 Task: Find and evaluate the Nikon Z5 mirrorless camera on Flipkart, including specifications, reviews, and offers.
Action: Mouse moved to (289, 410)
Screenshot: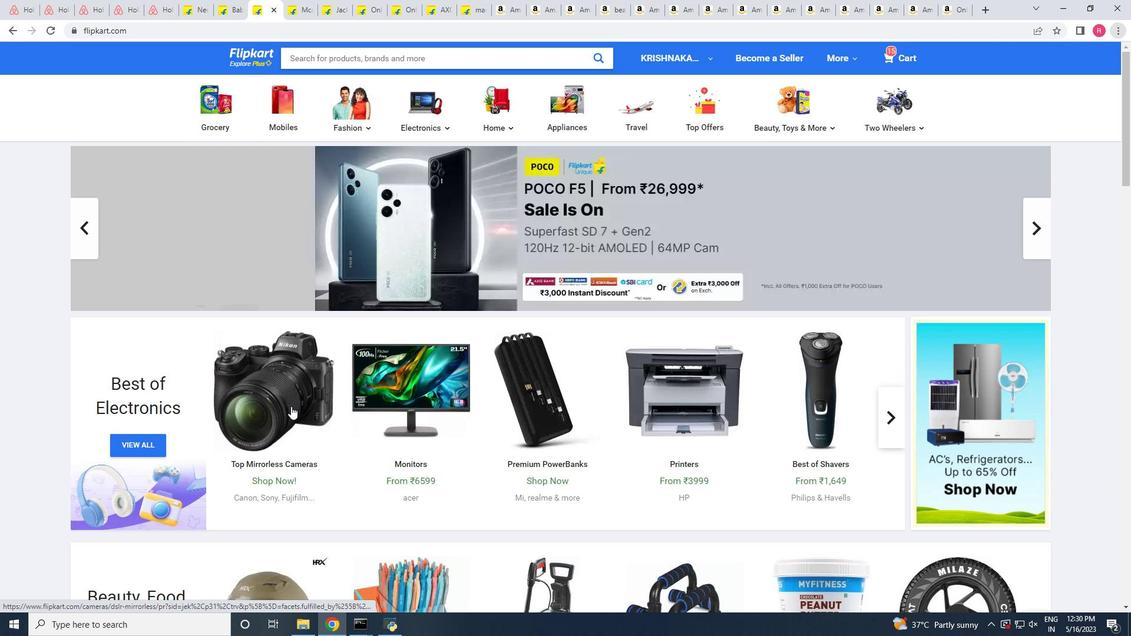 
Action: Mouse pressed left at (289, 410)
Screenshot: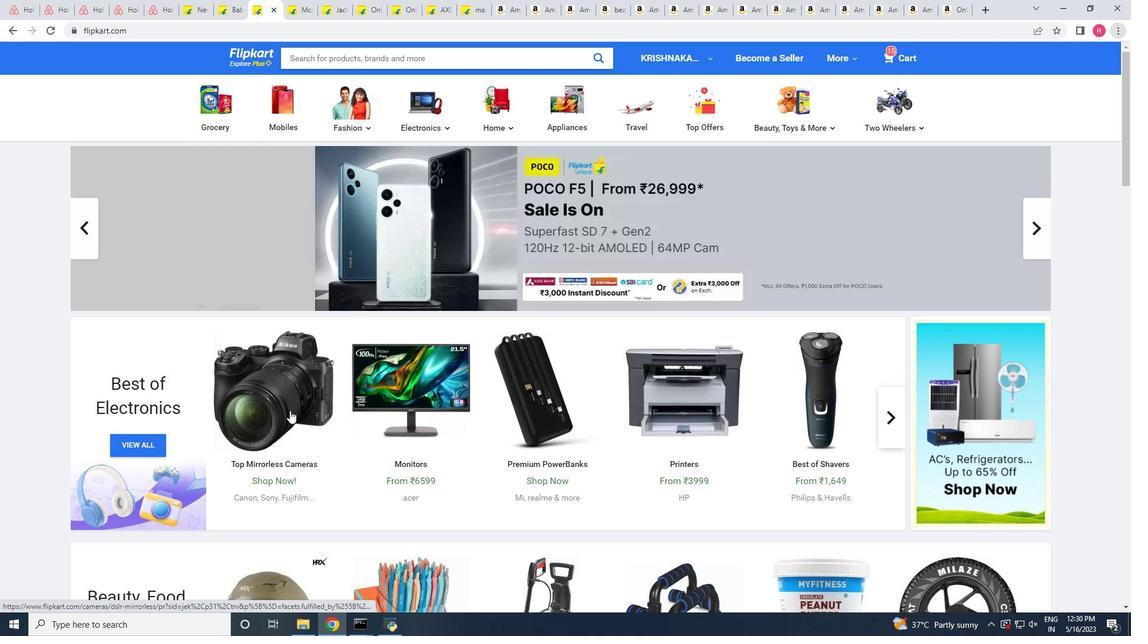 
Action: Mouse moved to (341, 357)
Screenshot: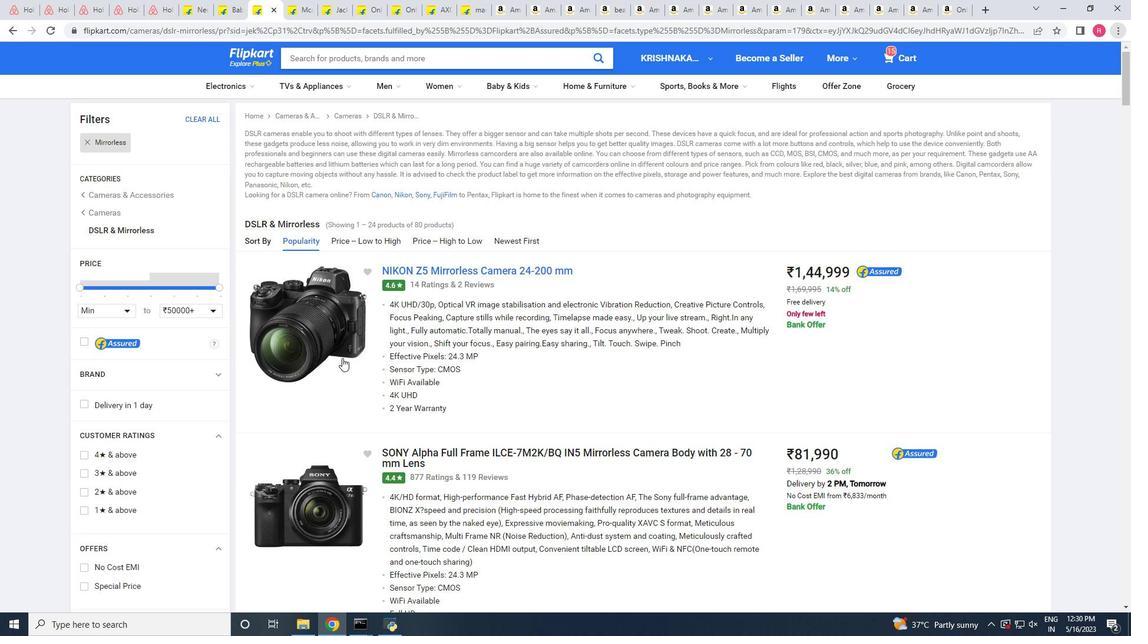 
Action: Mouse pressed left at (341, 357)
Screenshot: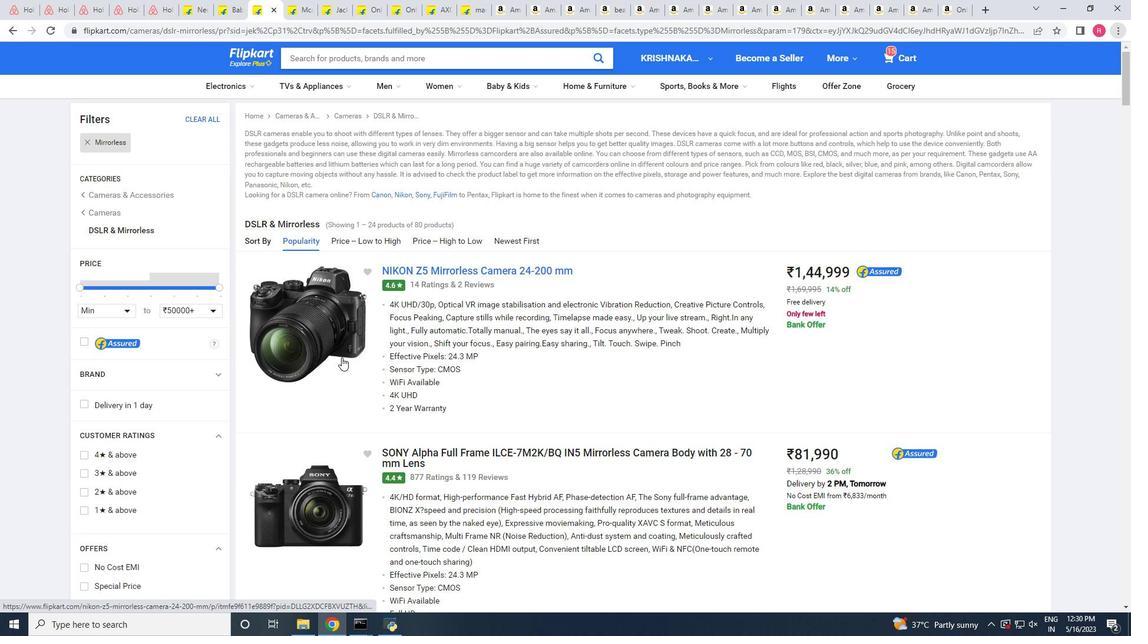 
Action: Mouse moved to (516, 402)
Screenshot: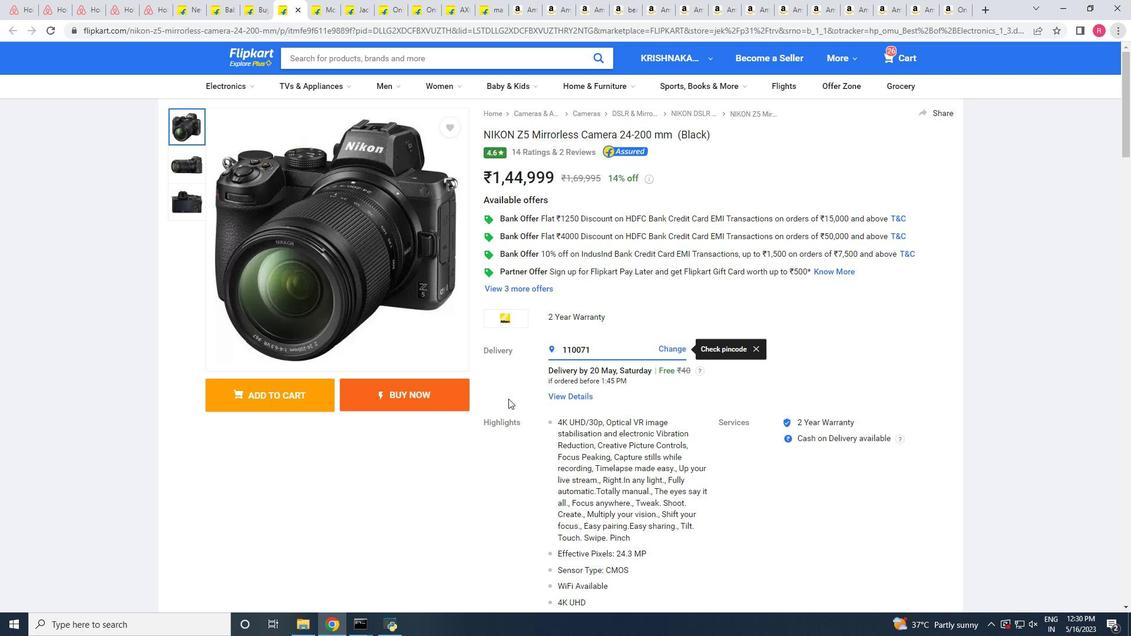 
Action: Mouse scrolled (516, 401) with delta (0, 0)
Screenshot: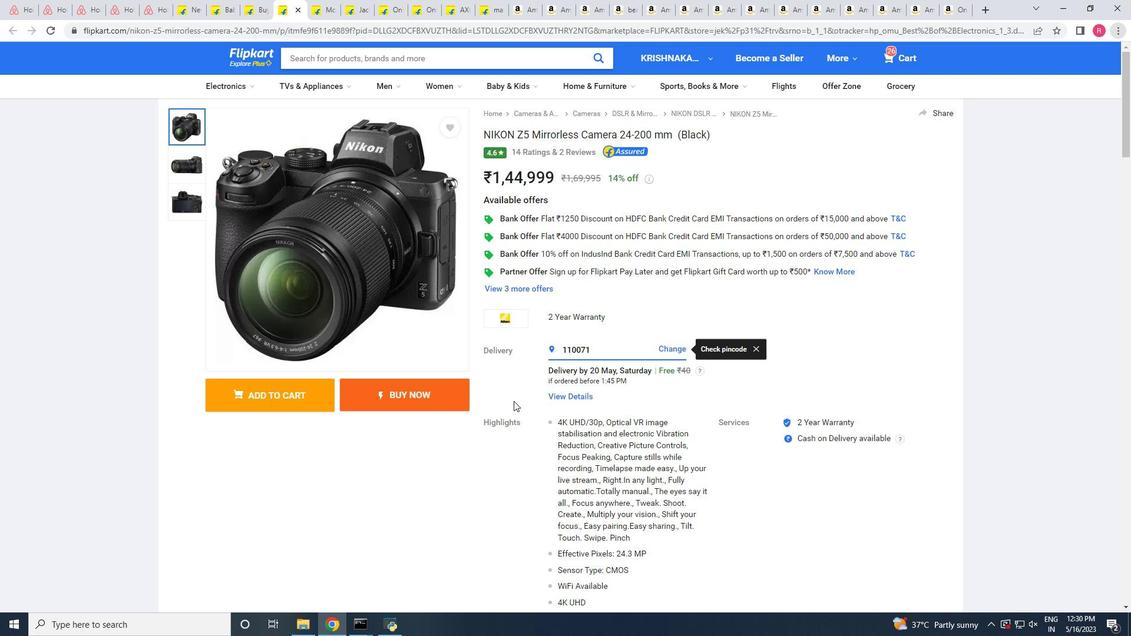 
Action: Mouse moved to (516, 402)
Screenshot: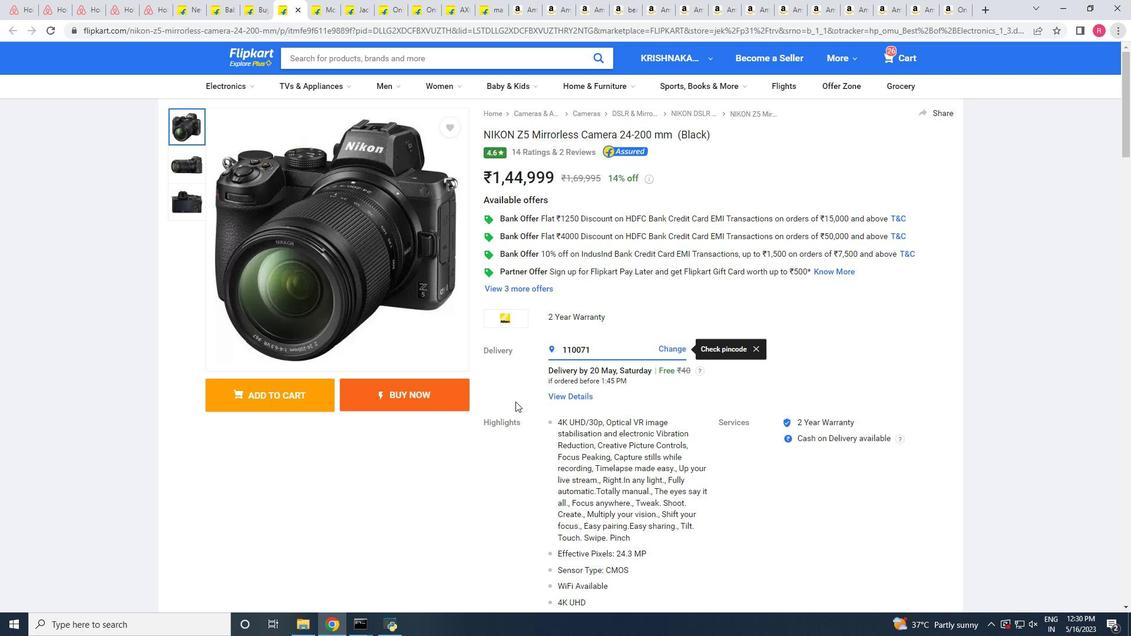 
Action: Mouse scrolled (516, 401) with delta (0, 0)
Screenshot: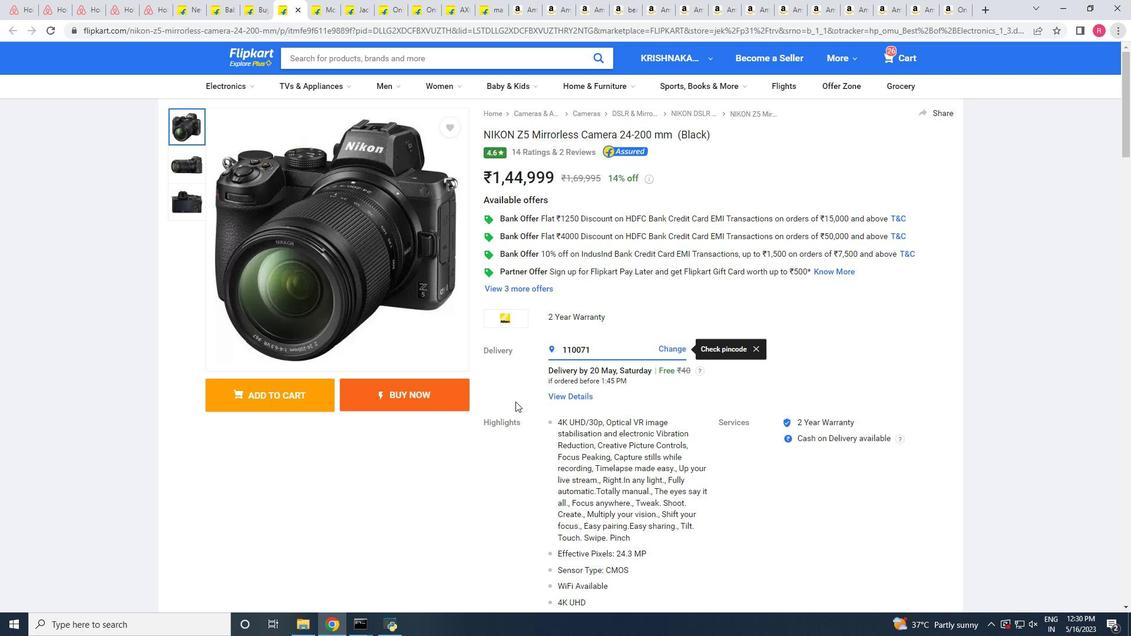 
Action: Mouse scrolled (516, 401) with delta (0, 0)
Screenshot: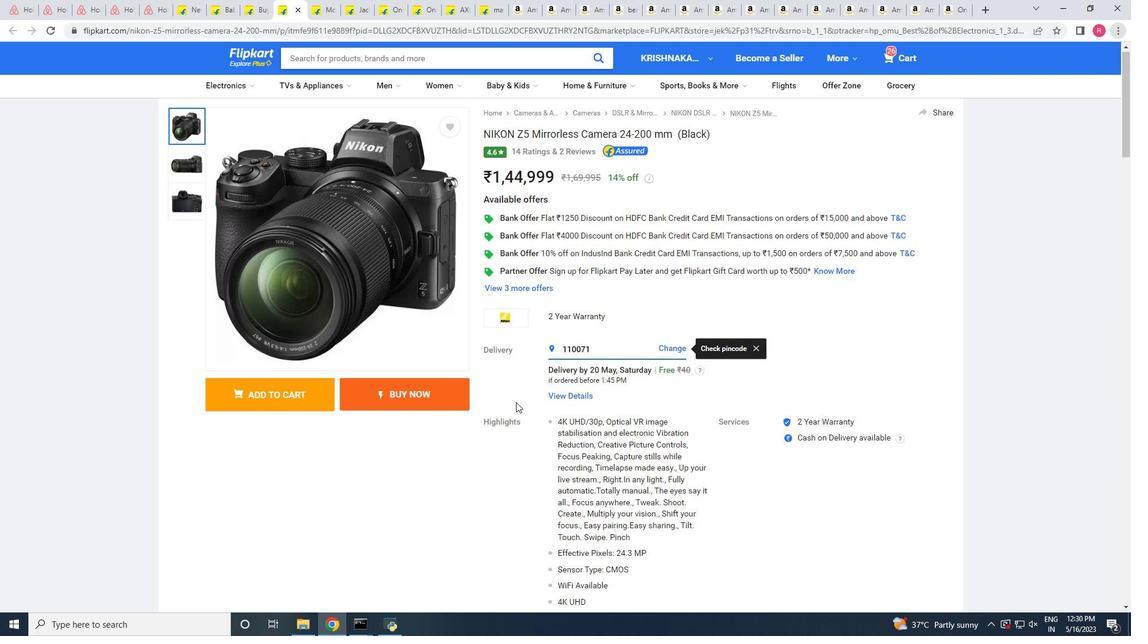 
Action: Mouse scrolled (516, 401) with delta (0, 0)
Screenshot: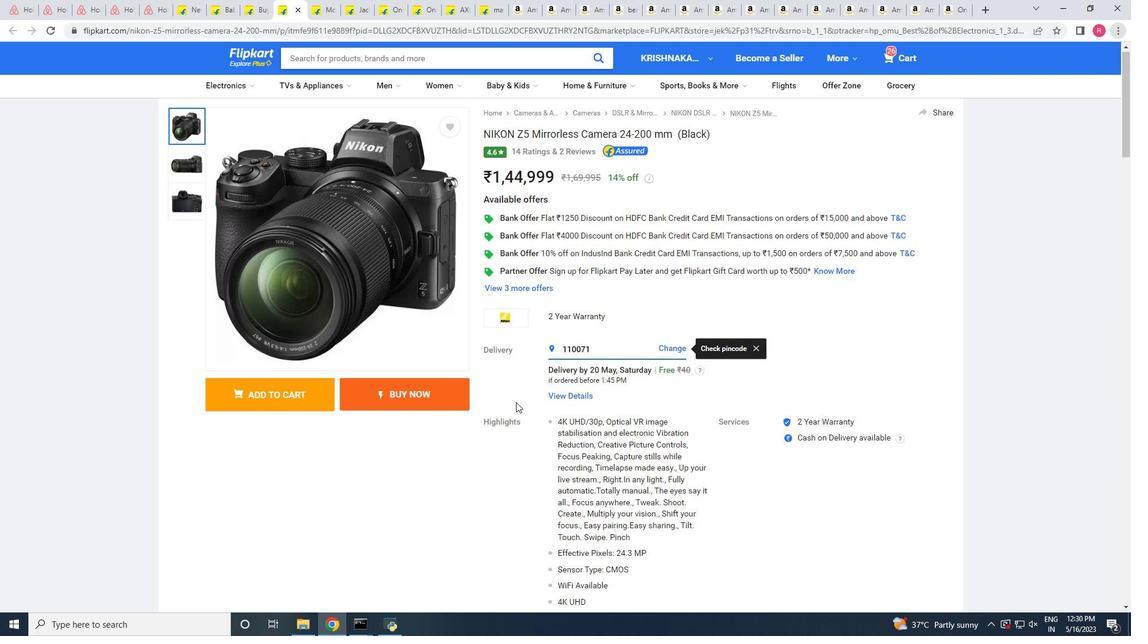 
Action: Mouse scrolled (516, 401) with delta (0, 0)
Screenshot: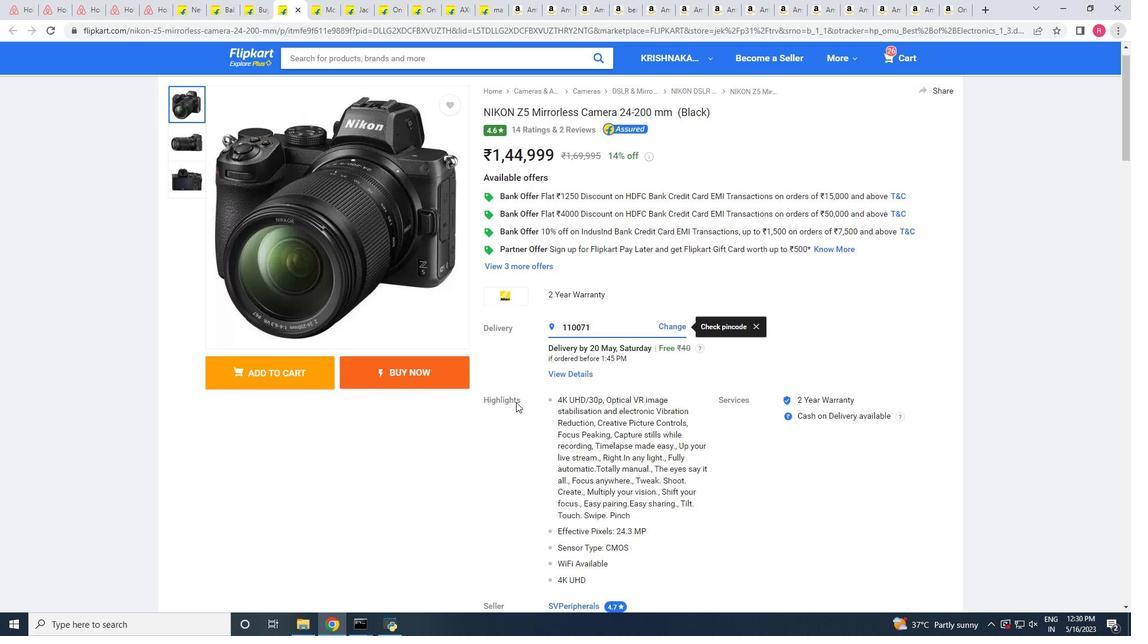 
Action: Mouse scrolled (516, 401) with delta (0, 0)
Screenshot: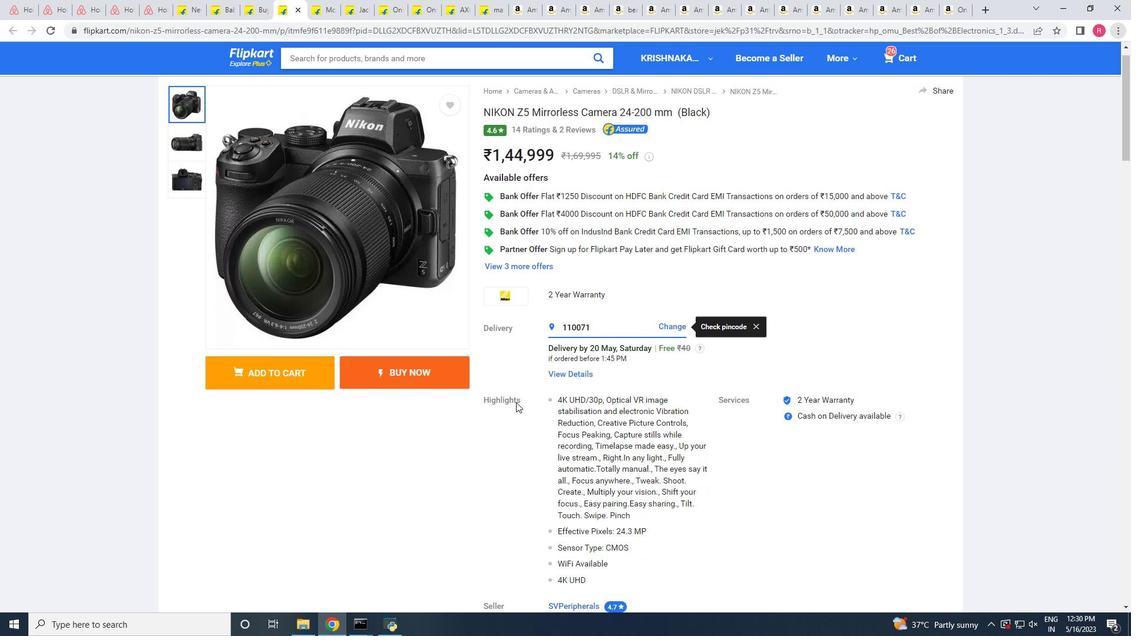 
Action: Mouse moved to (516, 402)
Screenshot: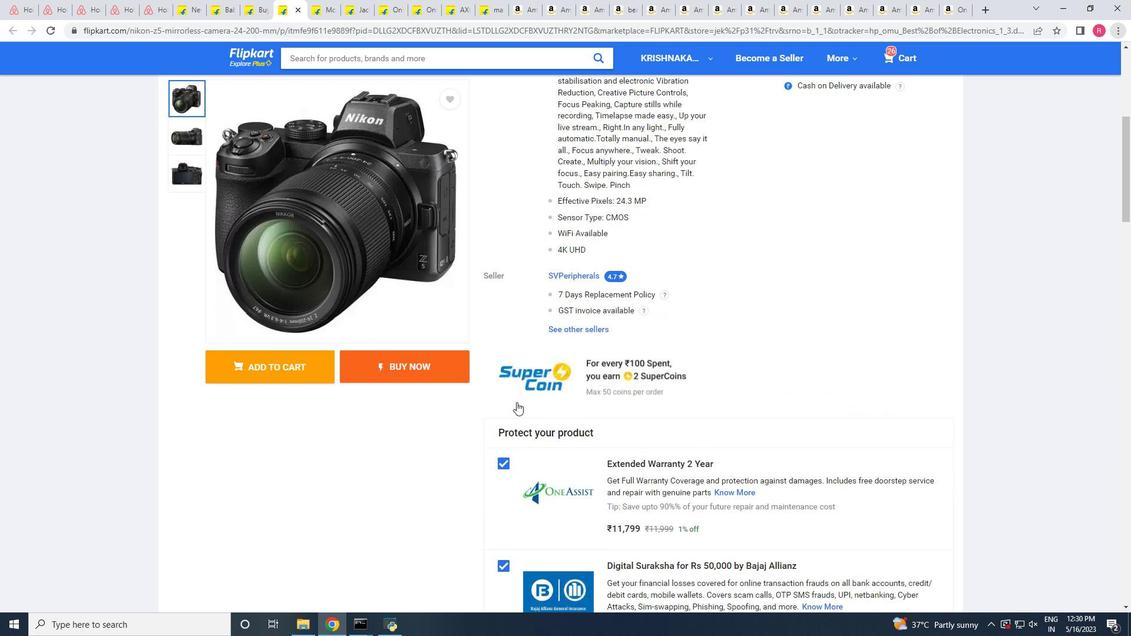 
Action: Mouse scrolled (516, 401) with delta (0, 0)
Screenshot: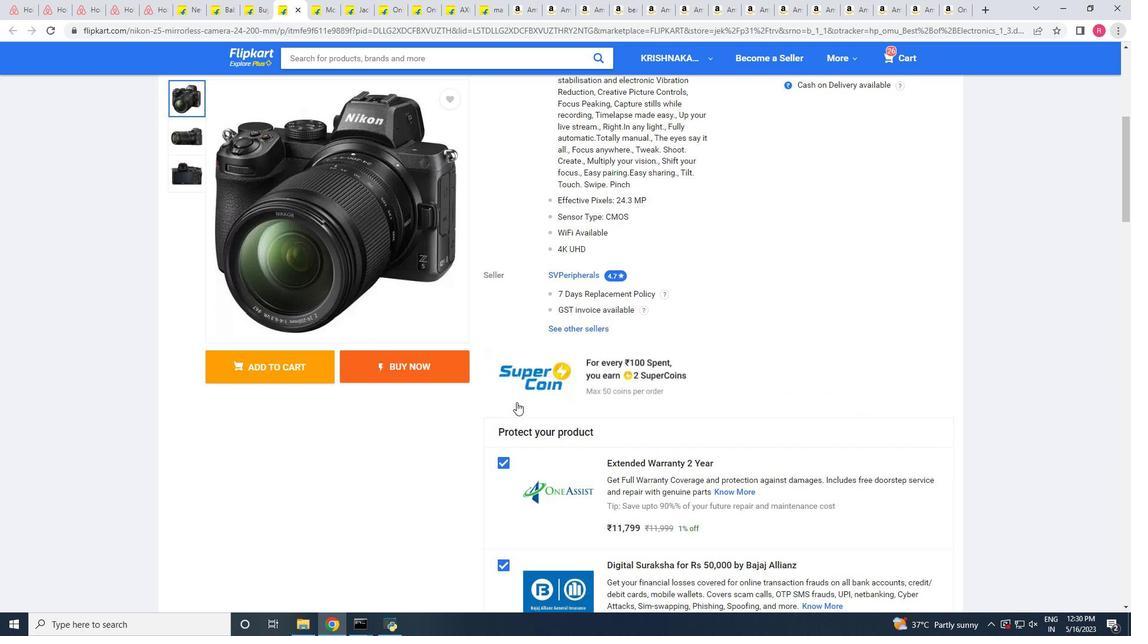 
Action: Mouse scrolled (516, 401) with delta (0, 0)
Screenshot: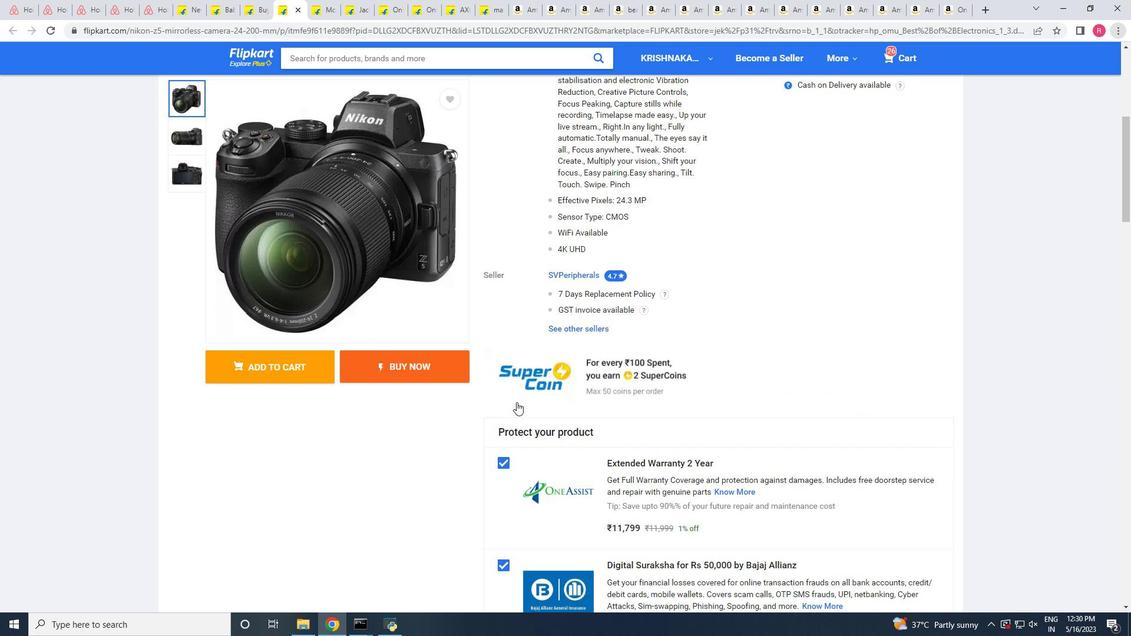 
Action: Mouse scrolled (516, 401) with delta (0, 0)
Screenshot: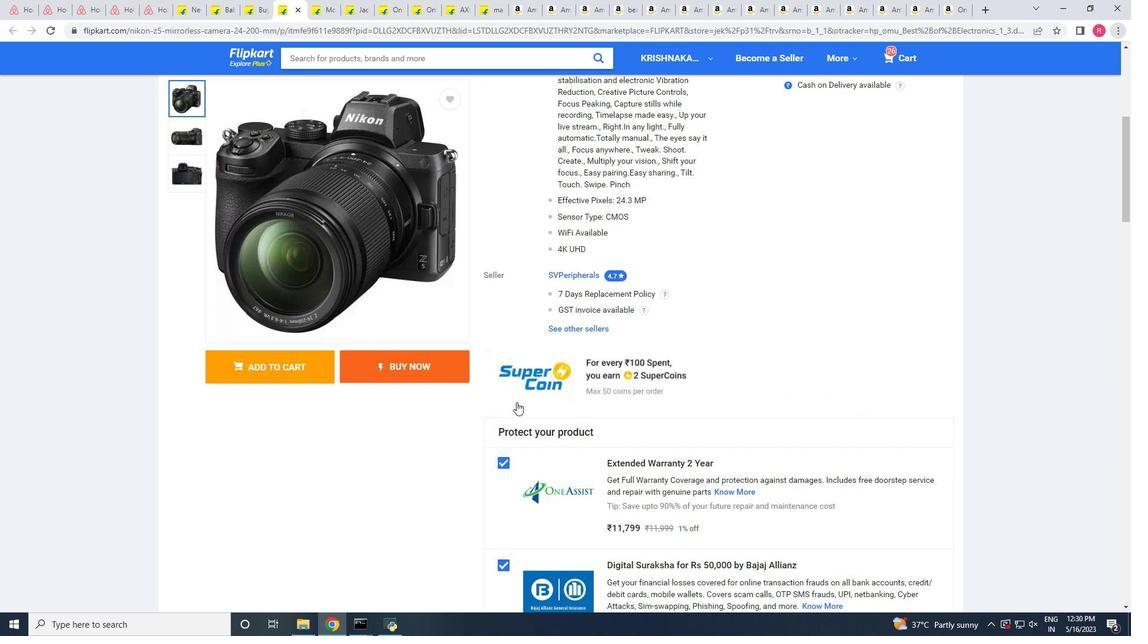 
Action: Mouse scrolled (516, 401) with delta (0, 0)
Screenshot: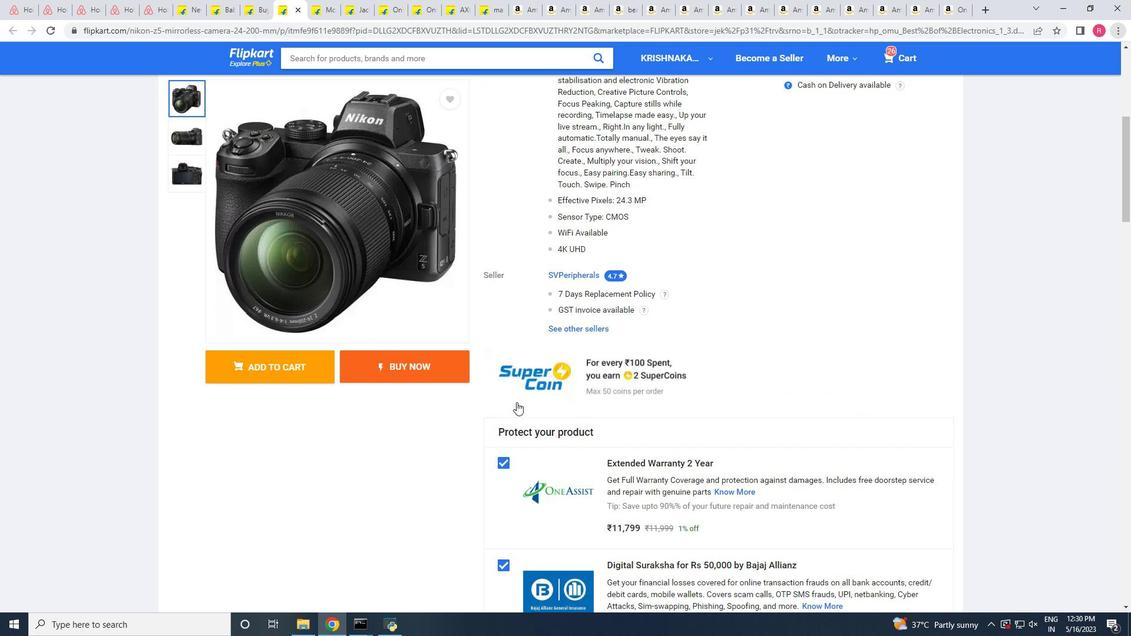 
Action: Mouse scrolled (516, 401) with delta (0, 0)
Screenshot: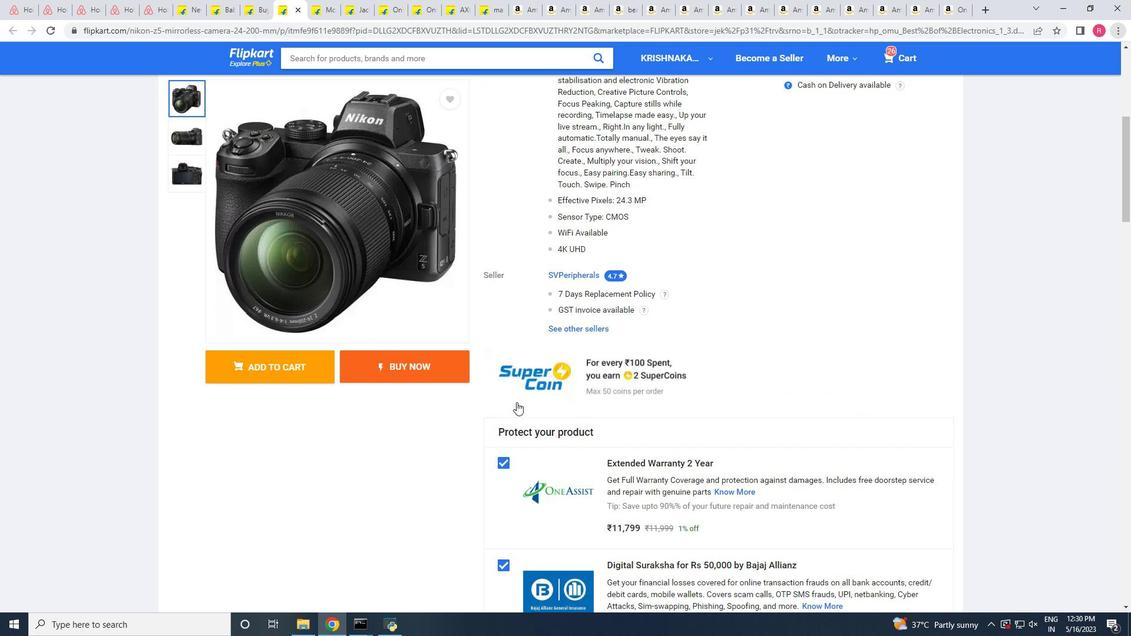 
Action: Mouse scrolled (516, 401) with delta (0, 0)
Screenshot: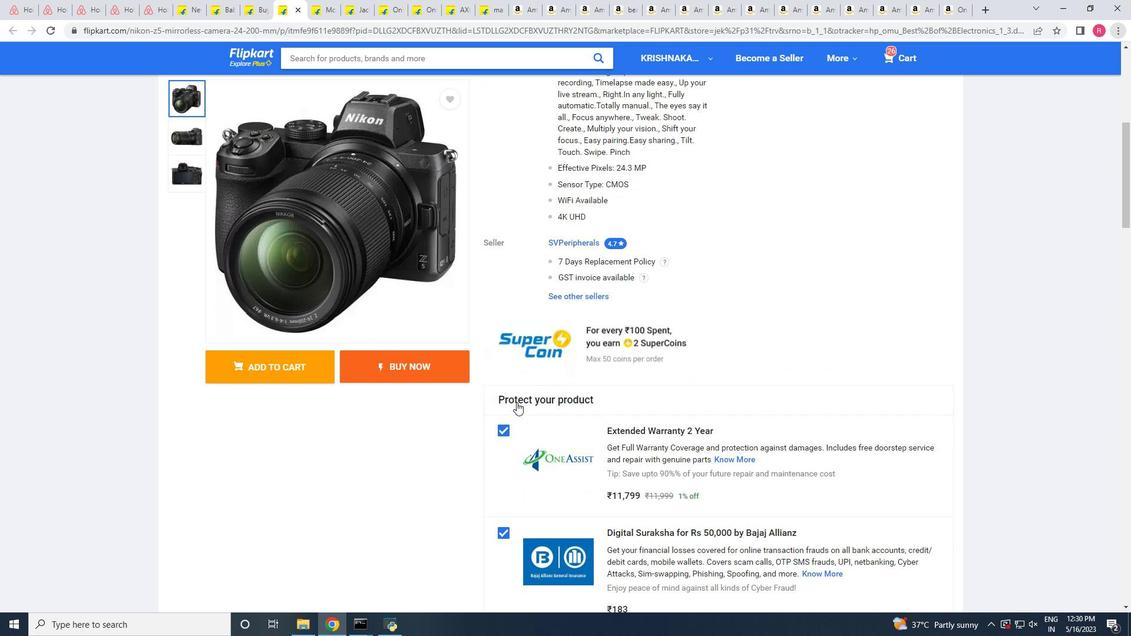 
Action: Mouse scrolled (516, 401) with delta (0, 0)
Screenshot: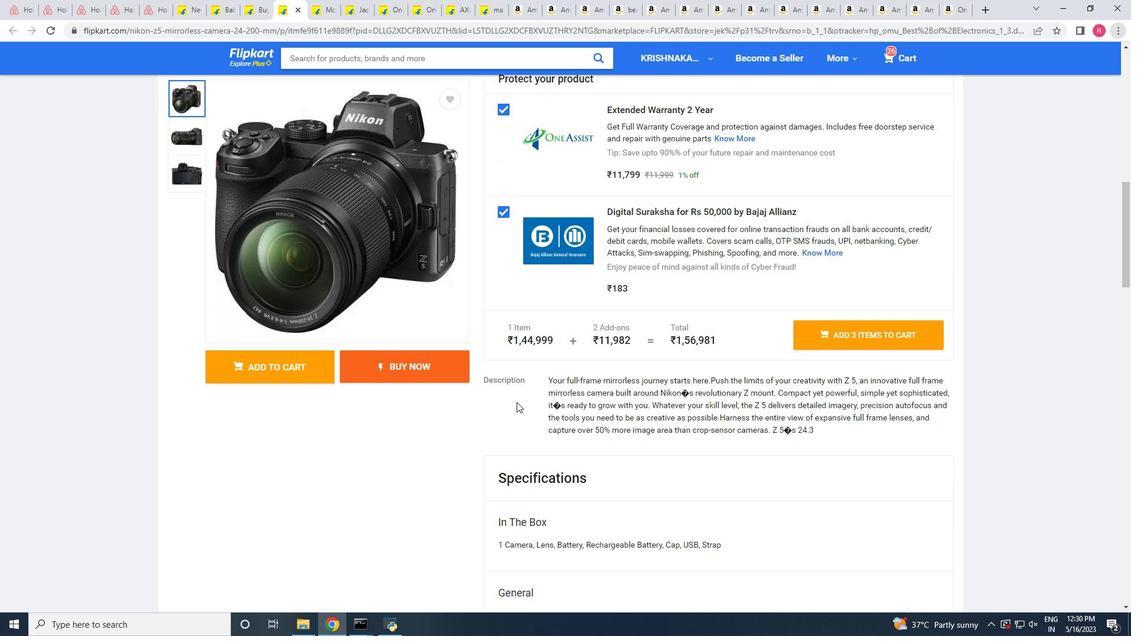 
Action: Mouse scrolled (516, 401) with delta (0, 0)
Screenshot: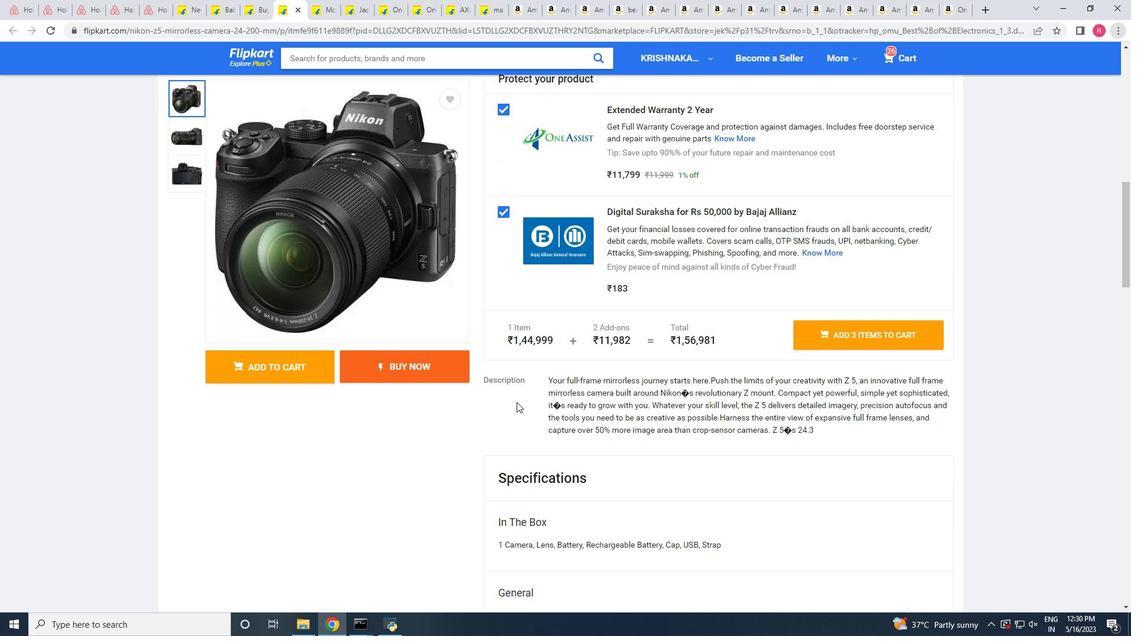 
Action: Mouse scrolled (516, 401) with delta (0, 0)
Screenshot: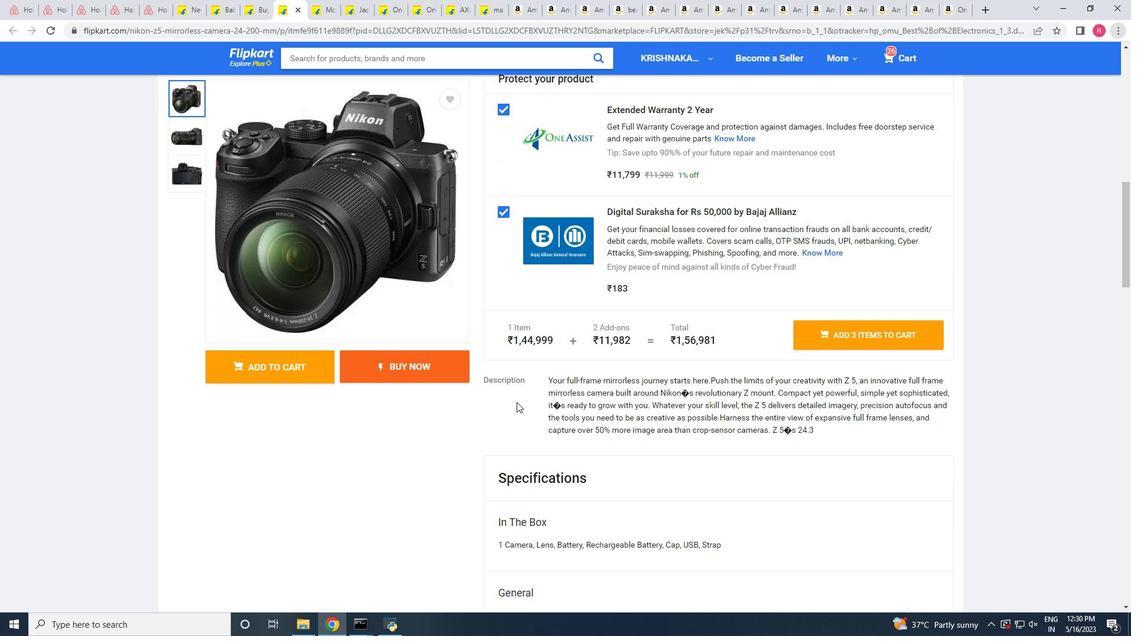 
Action: Mouse scrolled (516, 401) with delta (0, 0)
Screenshot: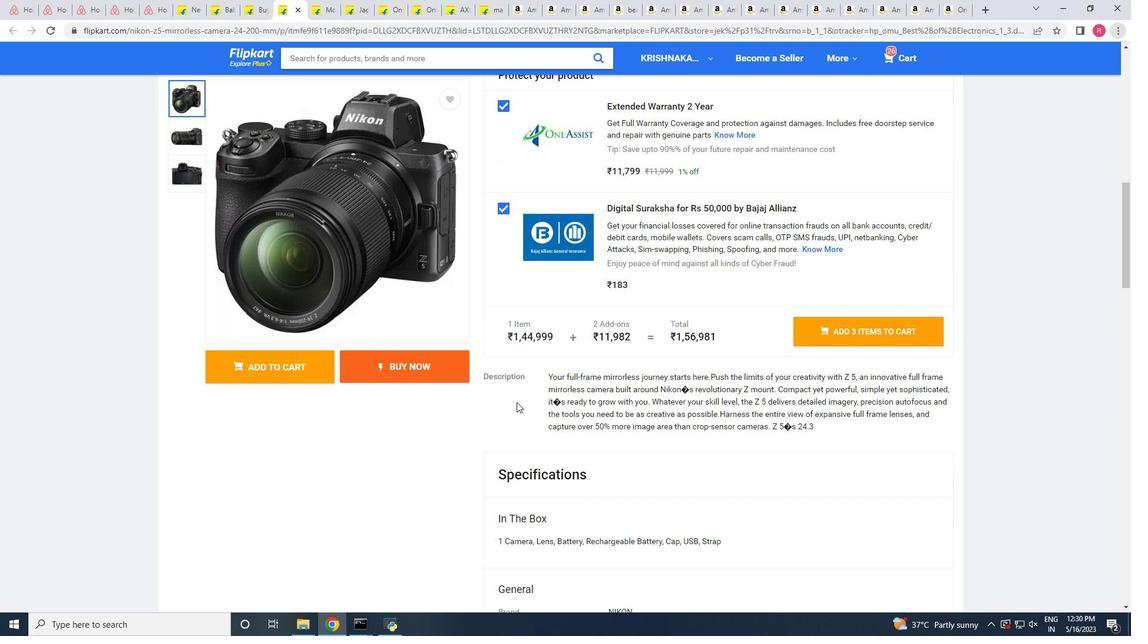 
Action: Mouse scrolled (516, 401) with delta (0, 0)
Screenshot: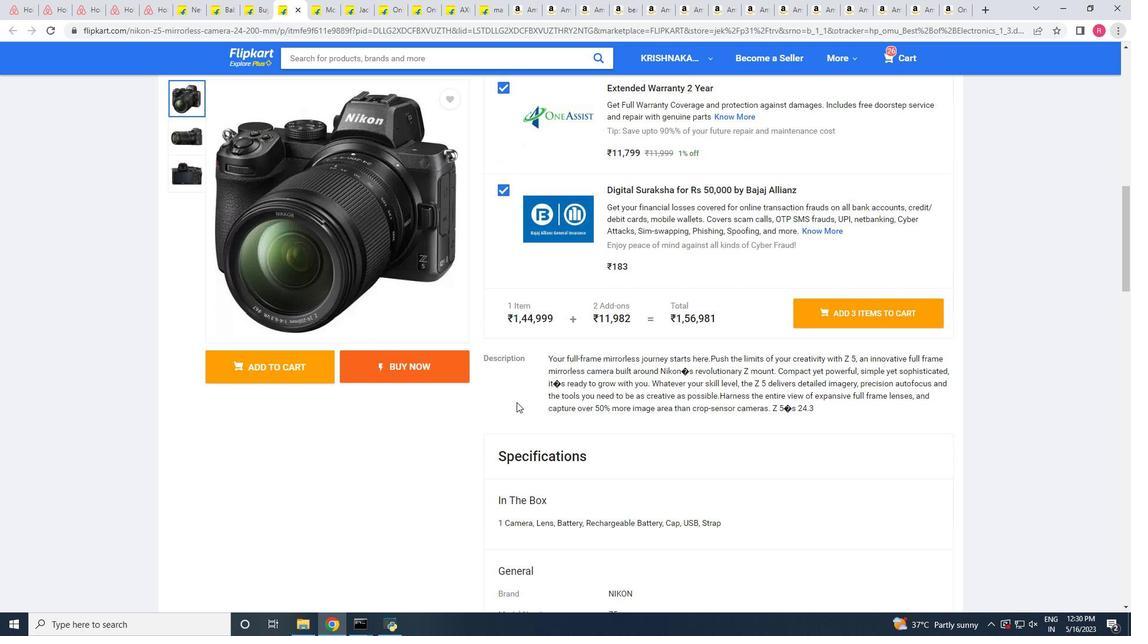 
Action: Mouse scrolled (516, 401) with delta (0, 0)
Screenshot: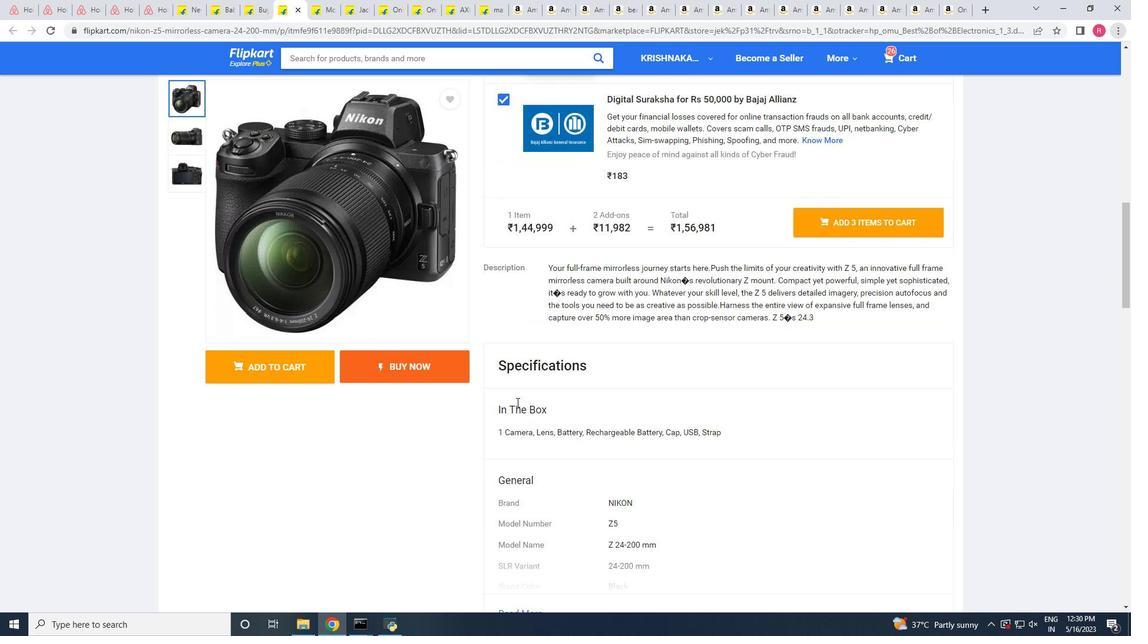 
Action: Mouse scrolled (516, 401) with delta (0, 0)
Screenshot: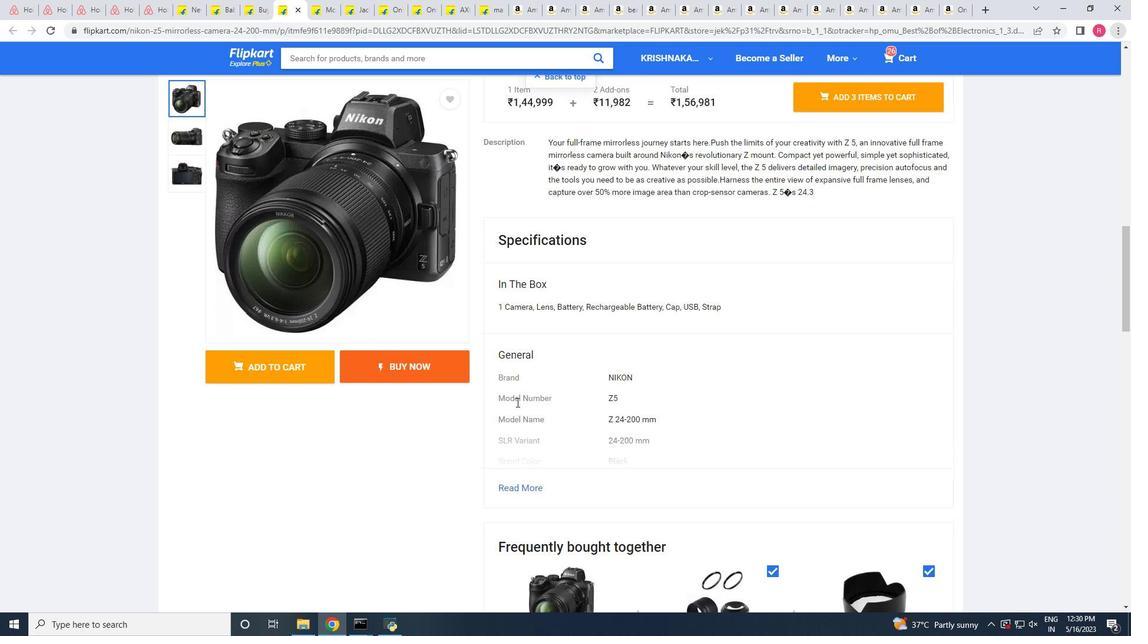 
Action: Mouse scrolled (516, 401) with delta (0, 0)
Screenshot: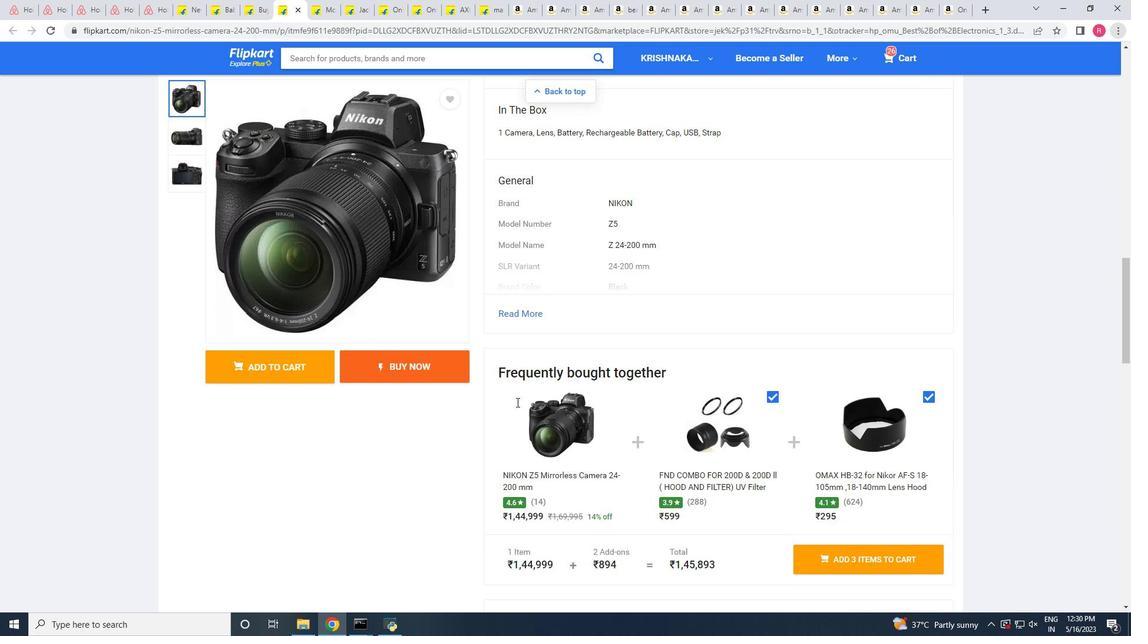 
Action: Mouse scrolled (516, 401) with delta (0, 0)
Screenshot: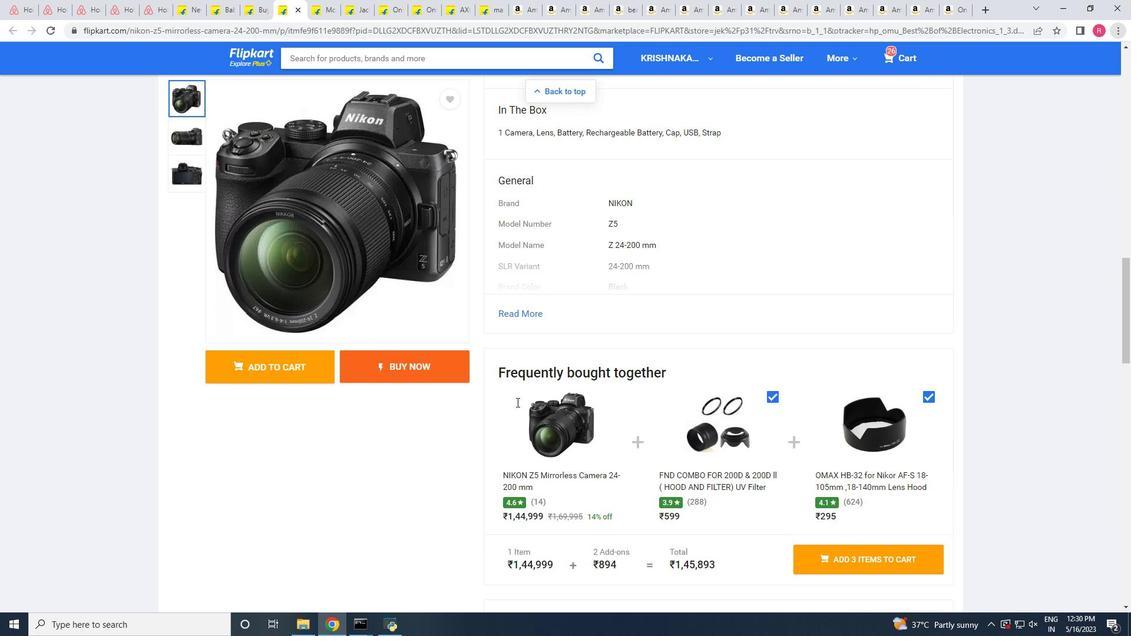 
Action: Mouse scrolled (516, 401) with delta (0, 0)
Screenshot: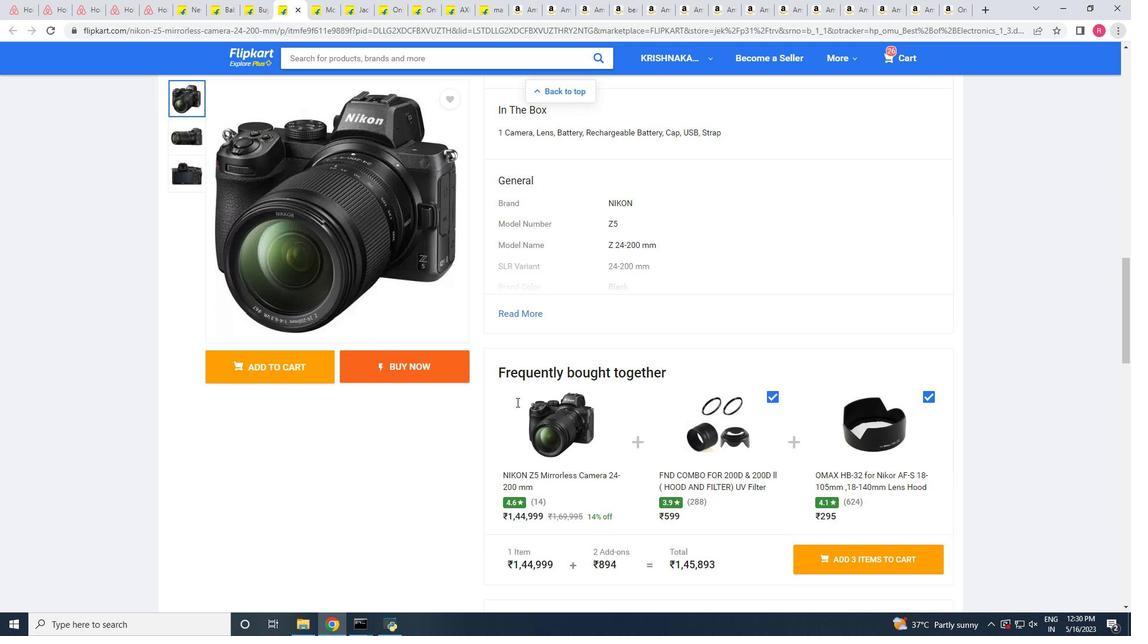 
Action: Mouse scrolled (516, 401) with delta (0, 0)
Screenshot: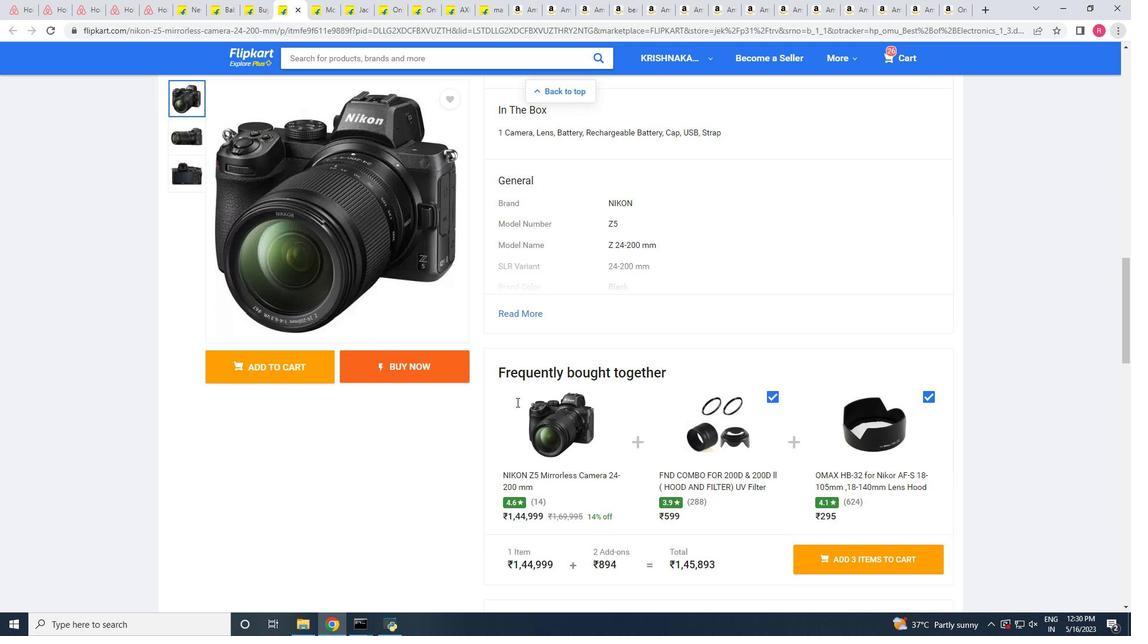 
Action: Mouse scrolled (516, 401) with delta (0, 0)
Screenshot: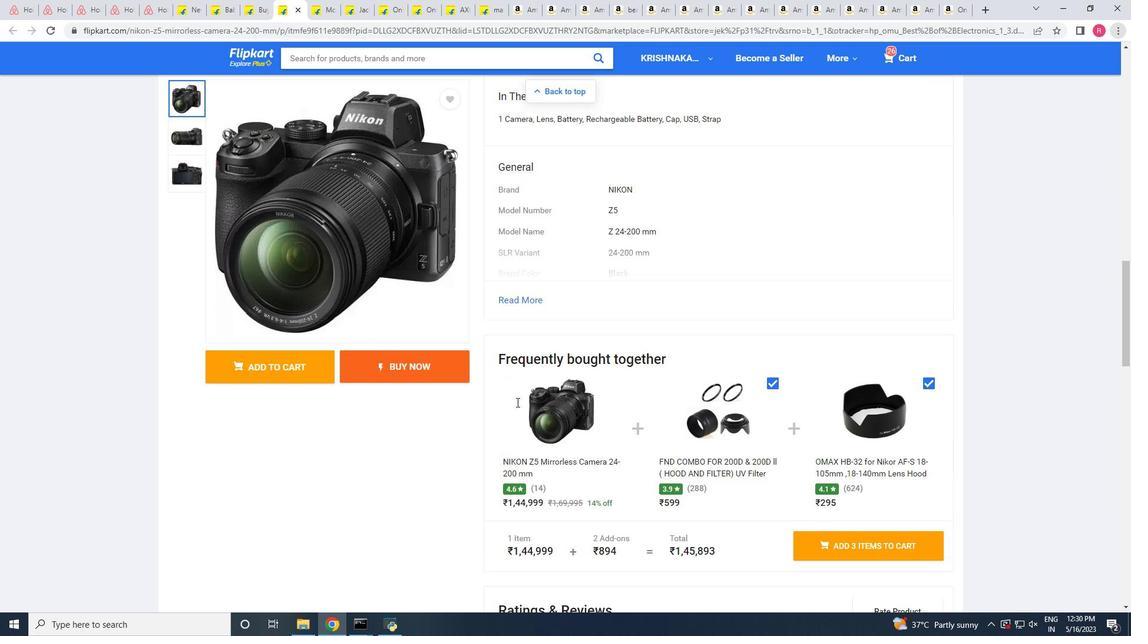 
Action: Mouse scrolled (516, 401) with delta (0, 0)
Screenshot: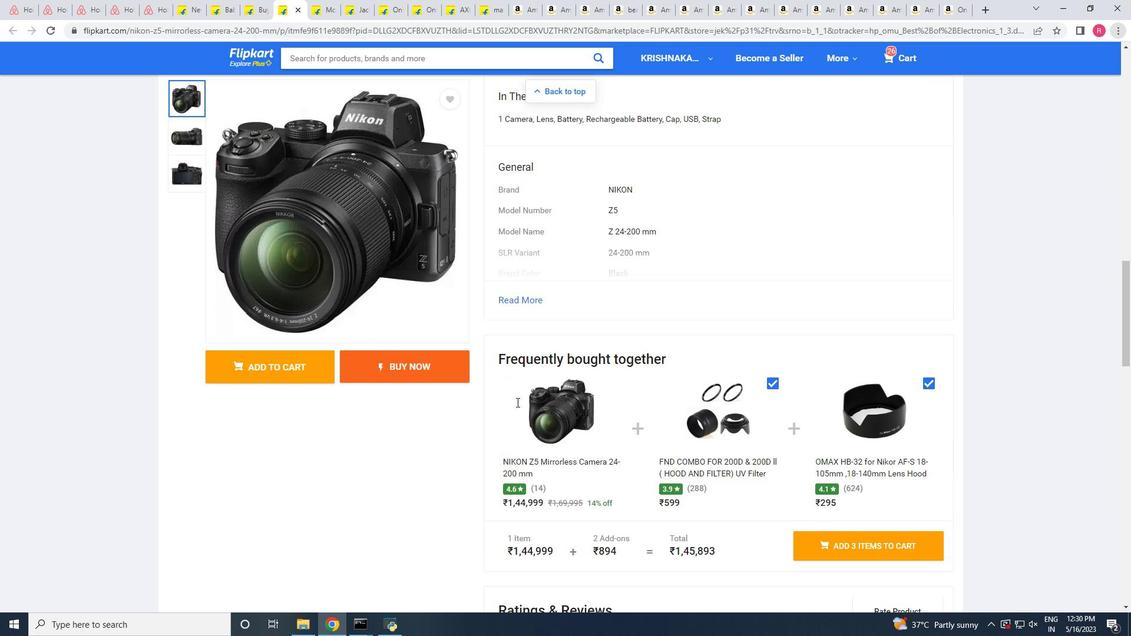 
Action: Mouse scrolled (516, 401) with delta (0, 0)
Screenshot: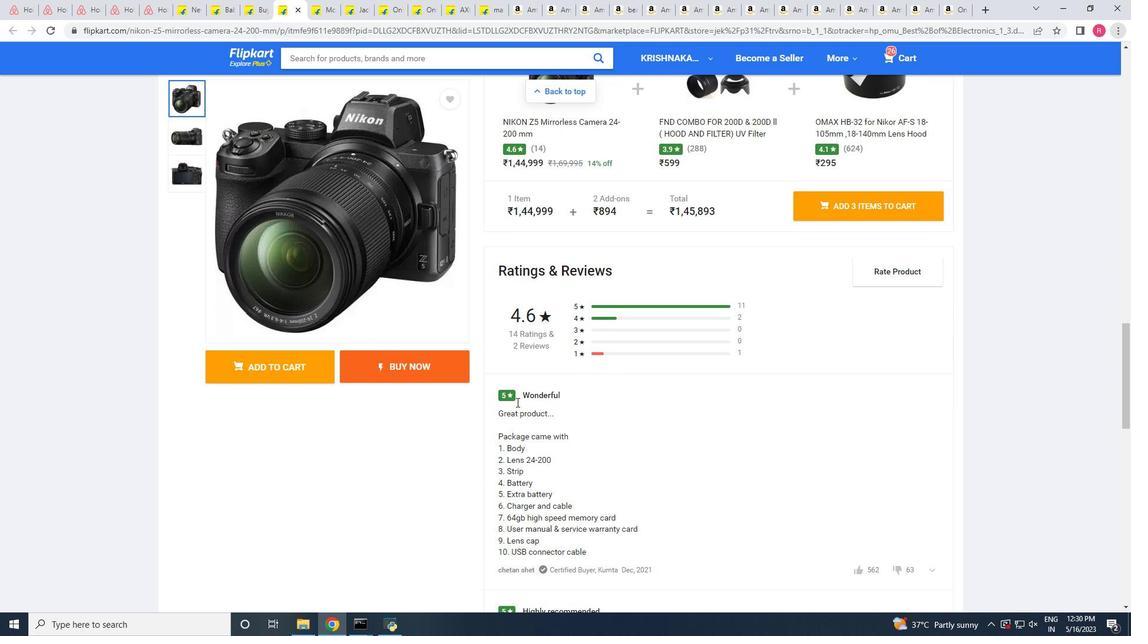 
Action: Mouse scrolled (516, 401) with delta (0, 0)
Screenshot: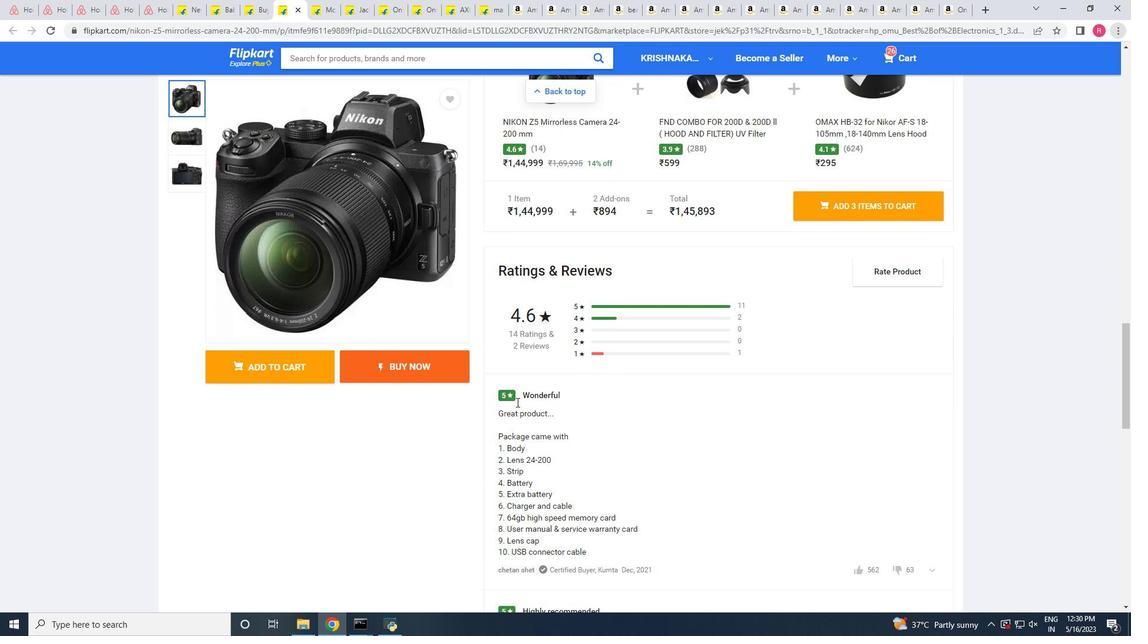 
Action: Mouse scrolled (516, 401) with delta (0, 0)
Screenshot: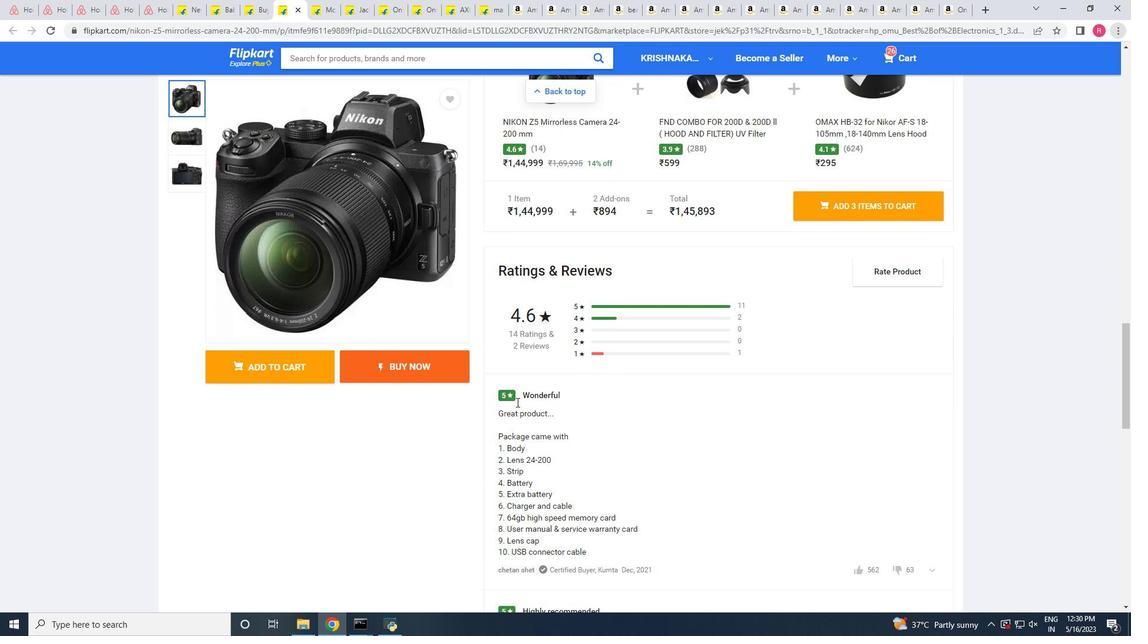 
Action: Mouse scrolled (516, 401) with delta (0, 0)
Screenshot: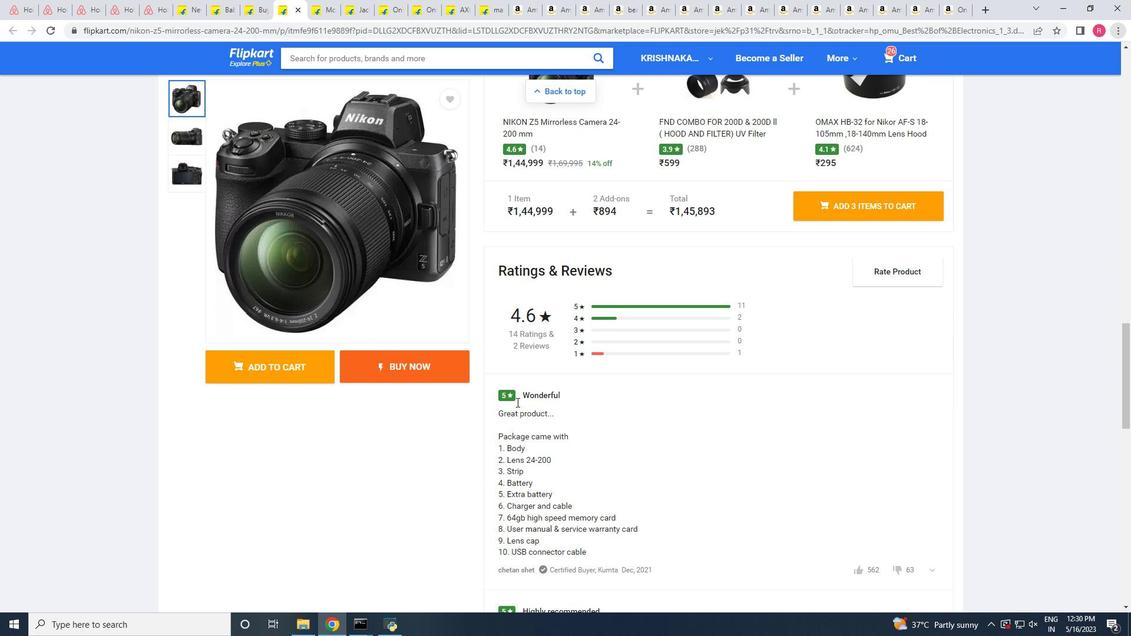 
Action: Mouse scrolled (516, 401) with delta (0, 0)
Screenshot: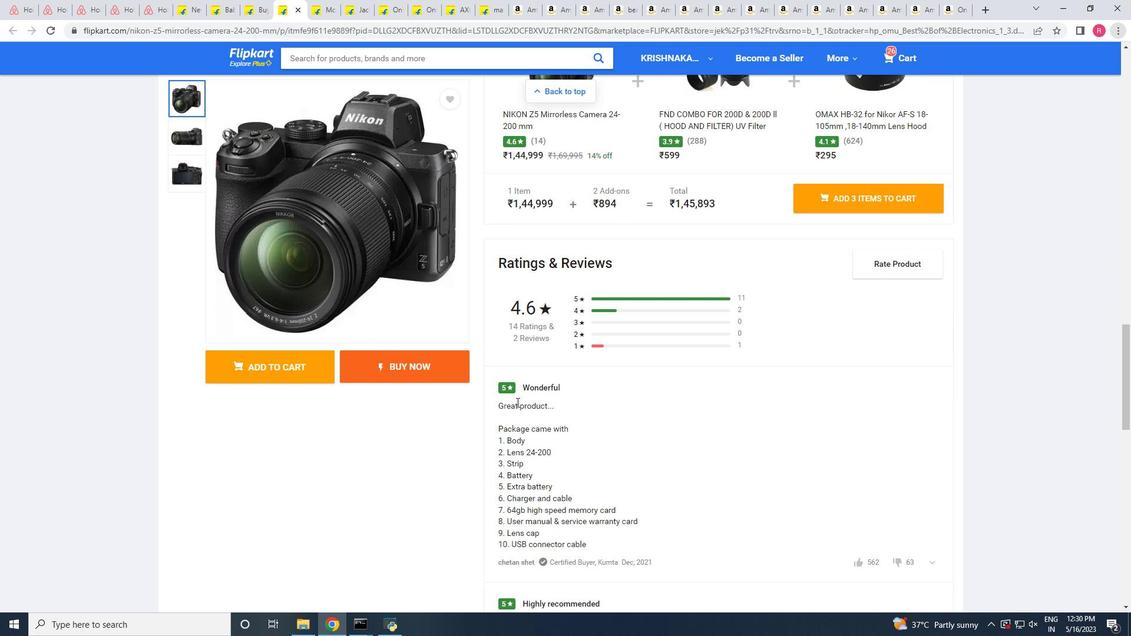 
Action: Mouse scrolled (516, 401) with delta (0, 0)
Screenshot: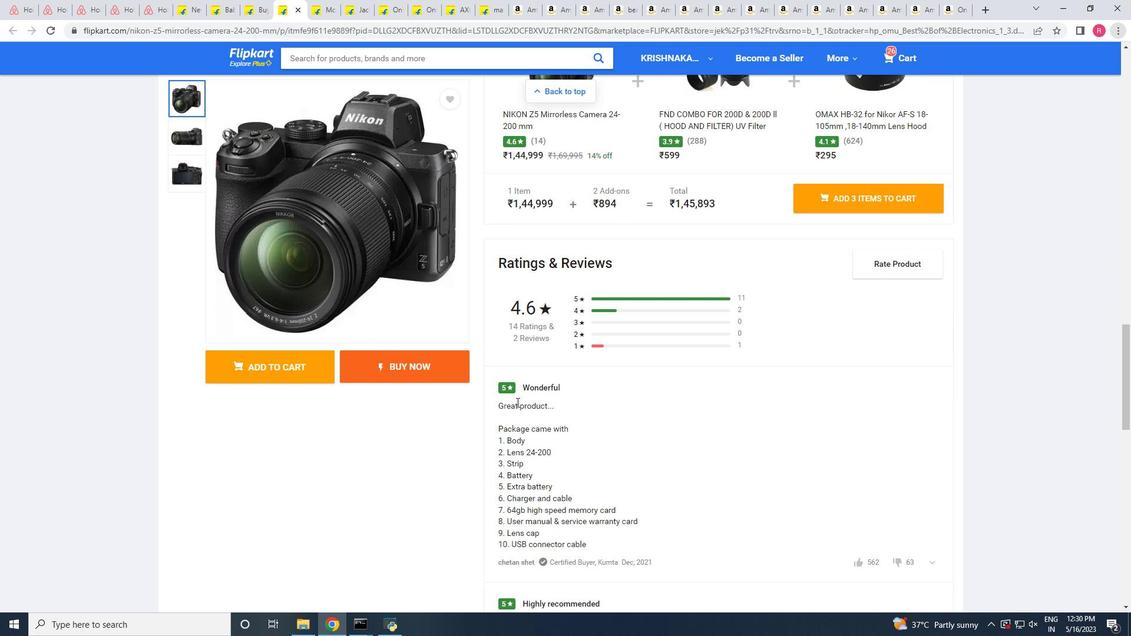 
Action: Mouse scrolled (516, 401) with delta (0, 0)
Screenshot: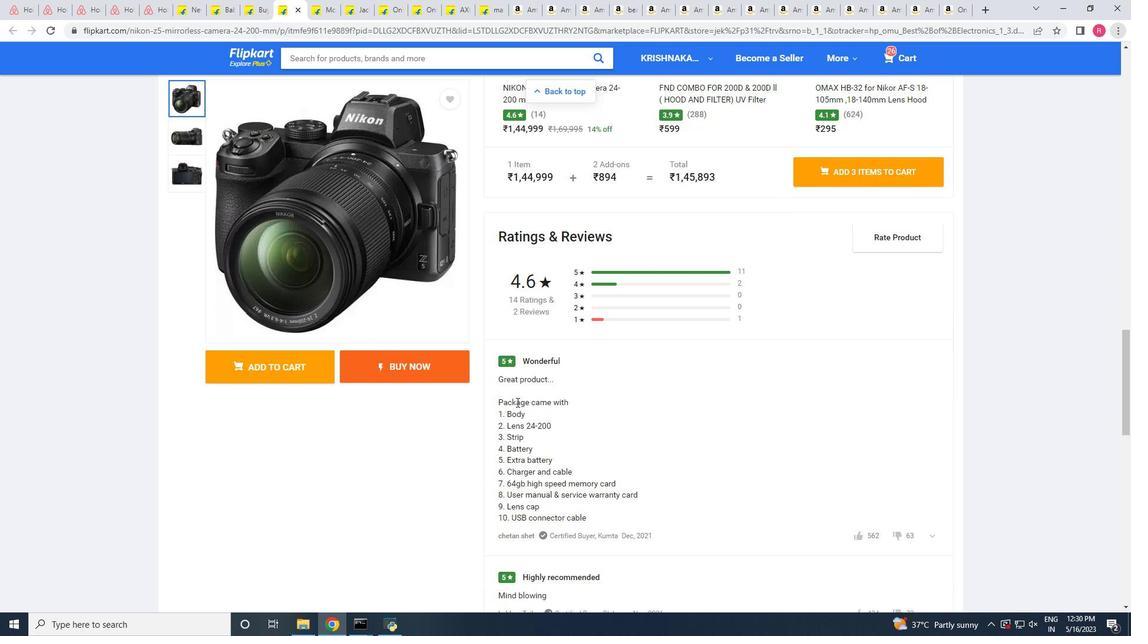 
Action: Mouse scrolled (516, 403) with delta (0, 0)
Screenshot: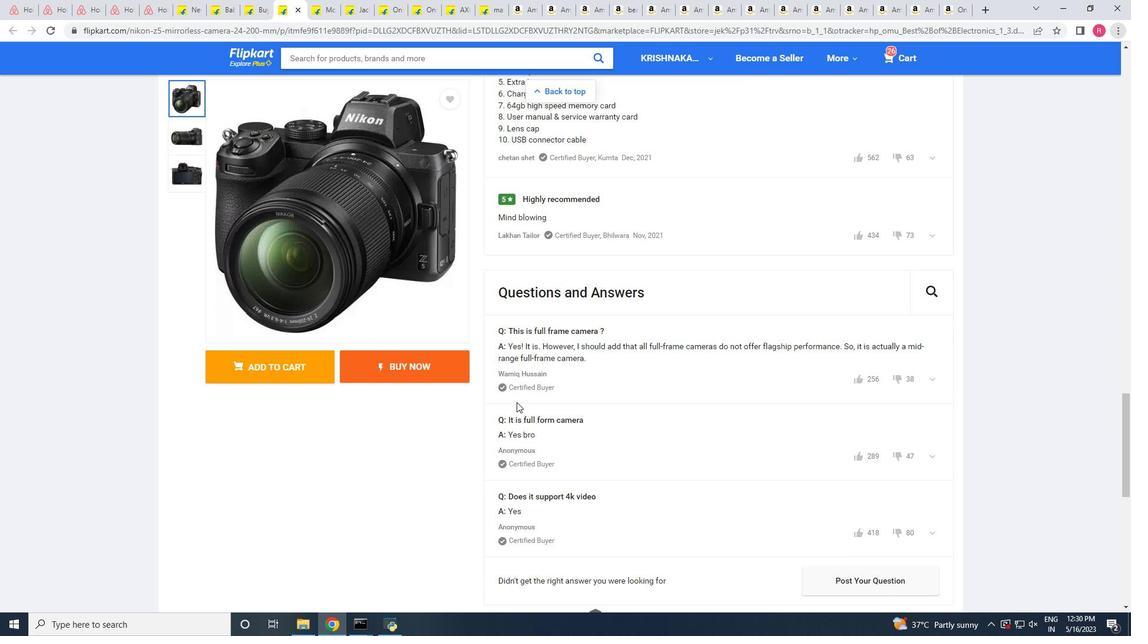 
Action: Mouse scrolled (516, 403) with delta (0, 0)
Screenshot: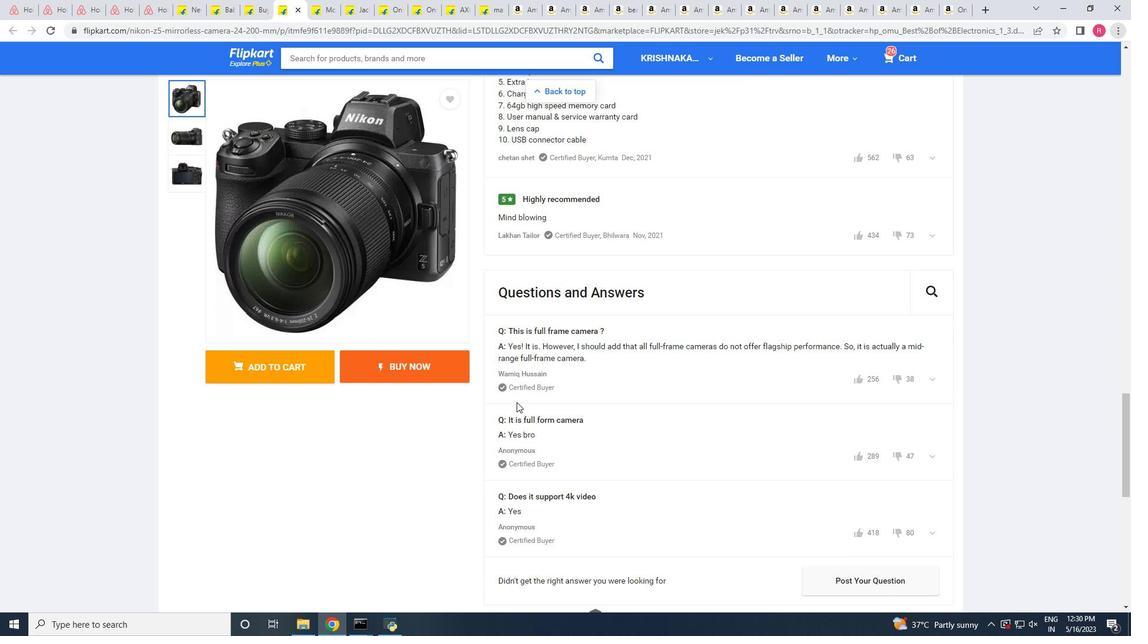 
Action: Mouse scrolled (516, 403) with delta (0, 0)
Screenshot: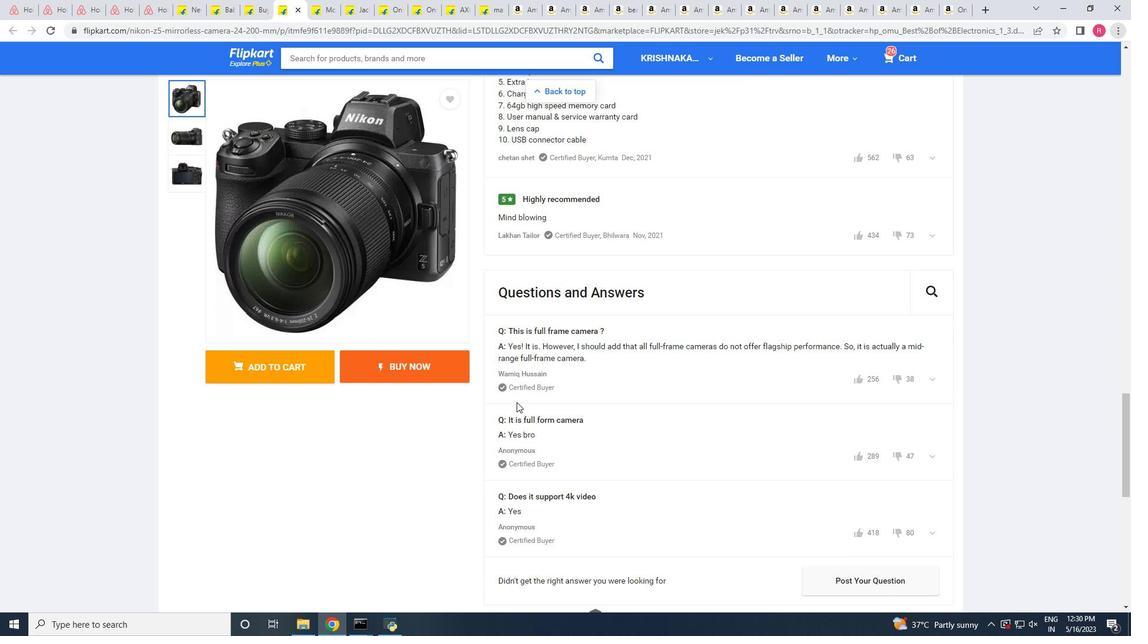 
Action: Mouse scrolled (516, 403) with delta (0, 0)
Screenshot: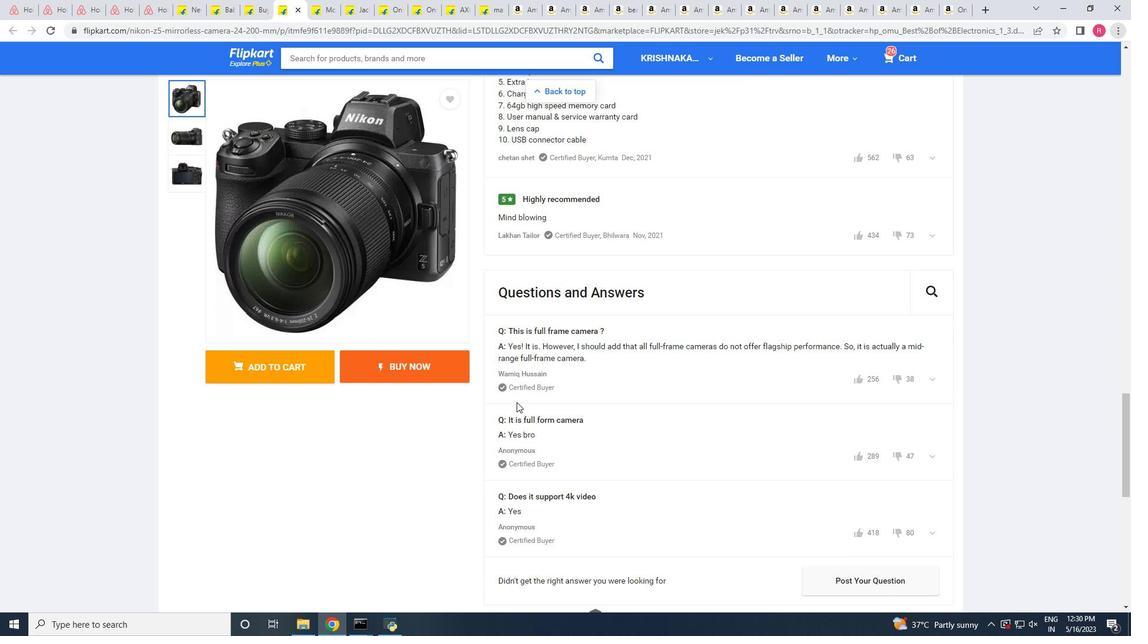 
Action: Mouse scrolled (516, 403) with delta (0, 0)
Screenshot: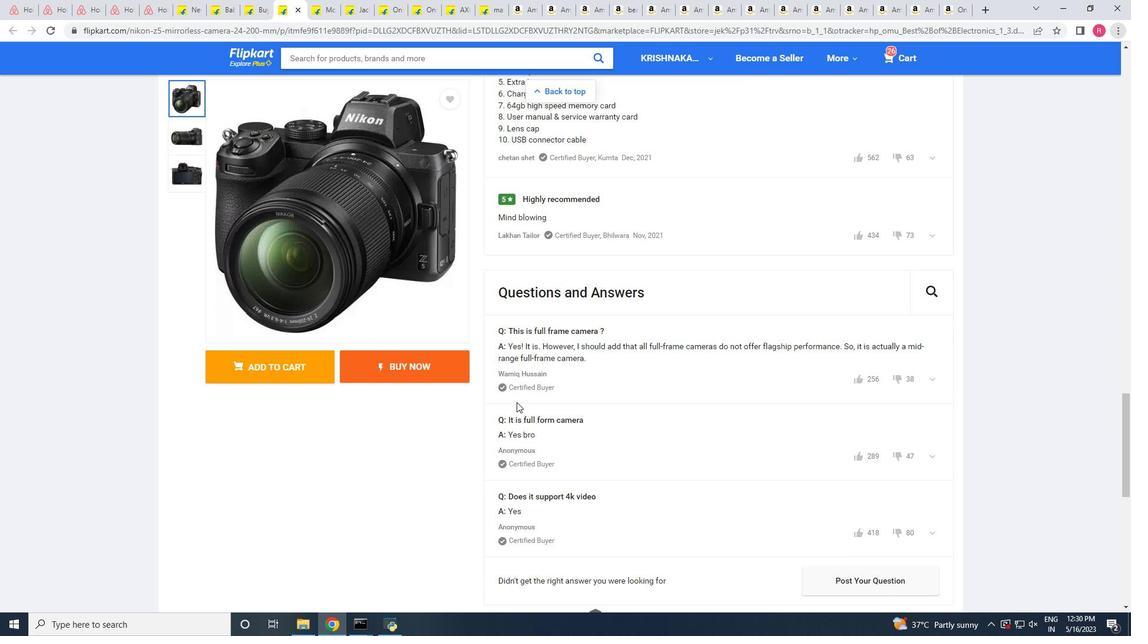 
Action: Mouse scrolled (516, 403) with delta (0, 0)
Screenshot: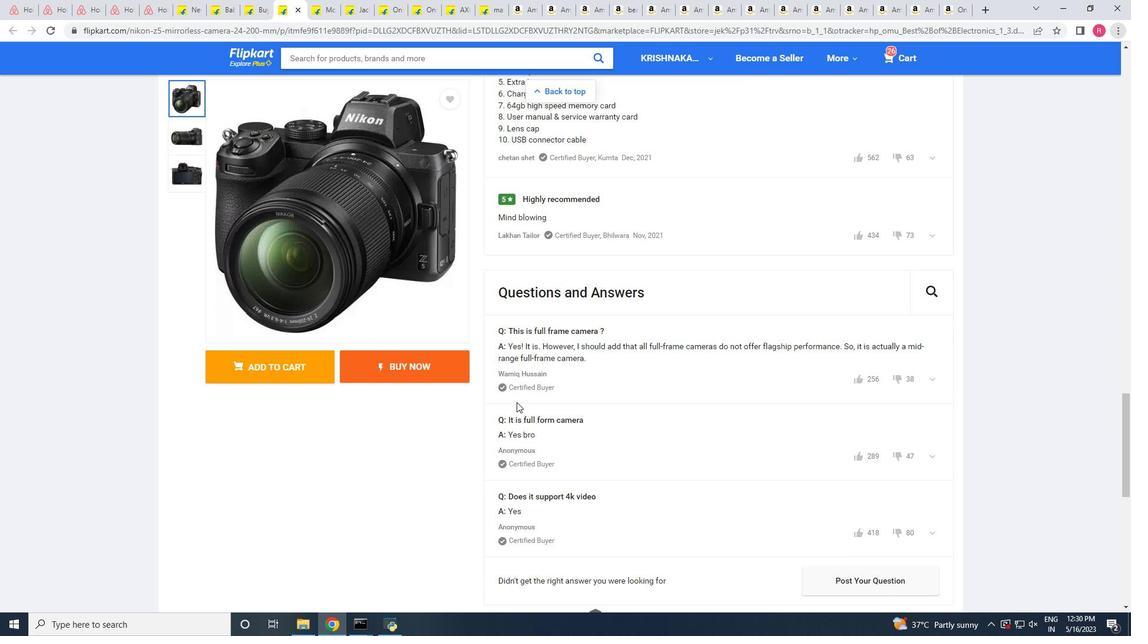 
Action: Mouse scrolled (516, 403) with delta (0, 0)
Screenshot: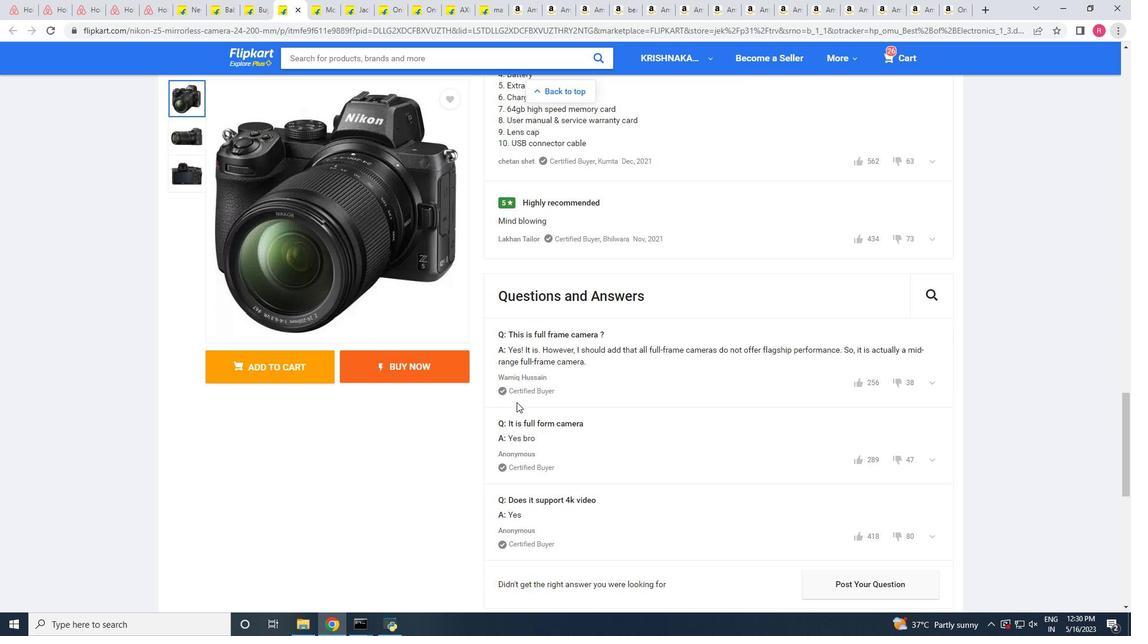 
Action: Mouse moved to (517, 402)
Screenshot: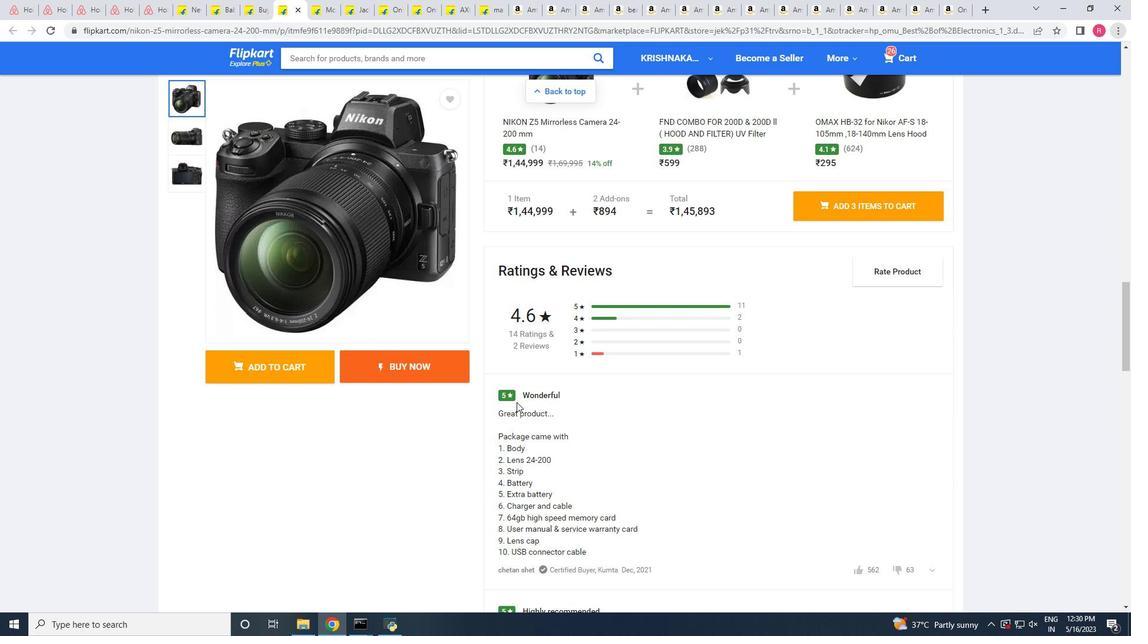 
Action: Mouse scrolled (517, 401) with delta (0, 0)
Screenshot: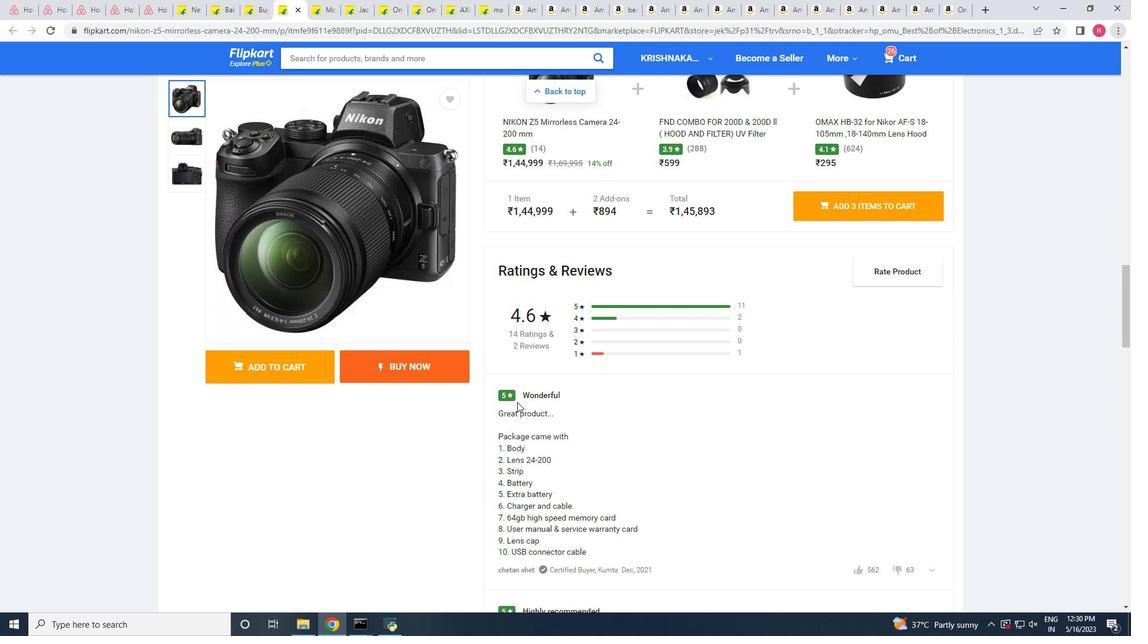 
Action: Mouse scrolled (517, 401) with delta (0, 0)
Screenshot: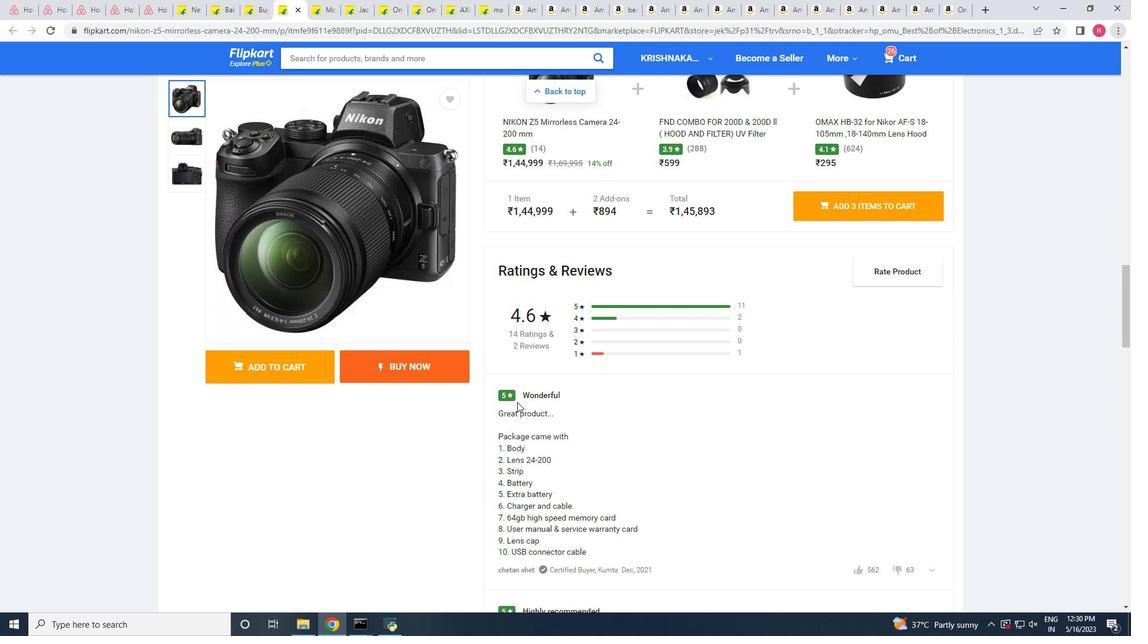 
Action: Mouse scrolled (517, 401) with delta (0, 0)
Screenshot: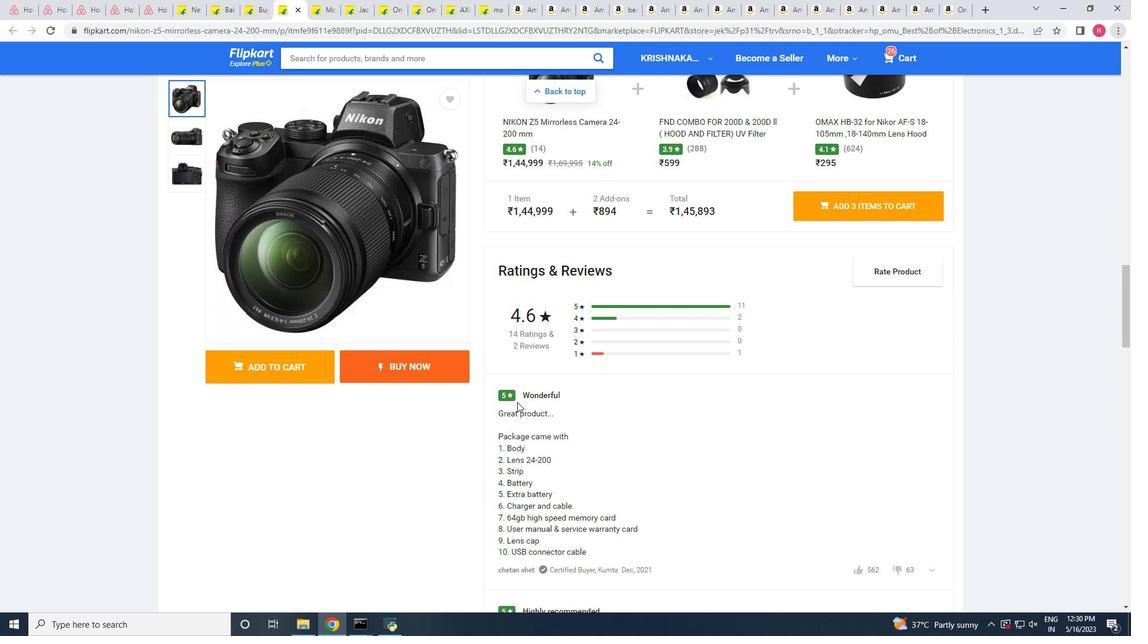 
Action: Mouse scrolled (517, 401) with delta (0, 0)
Screenshot: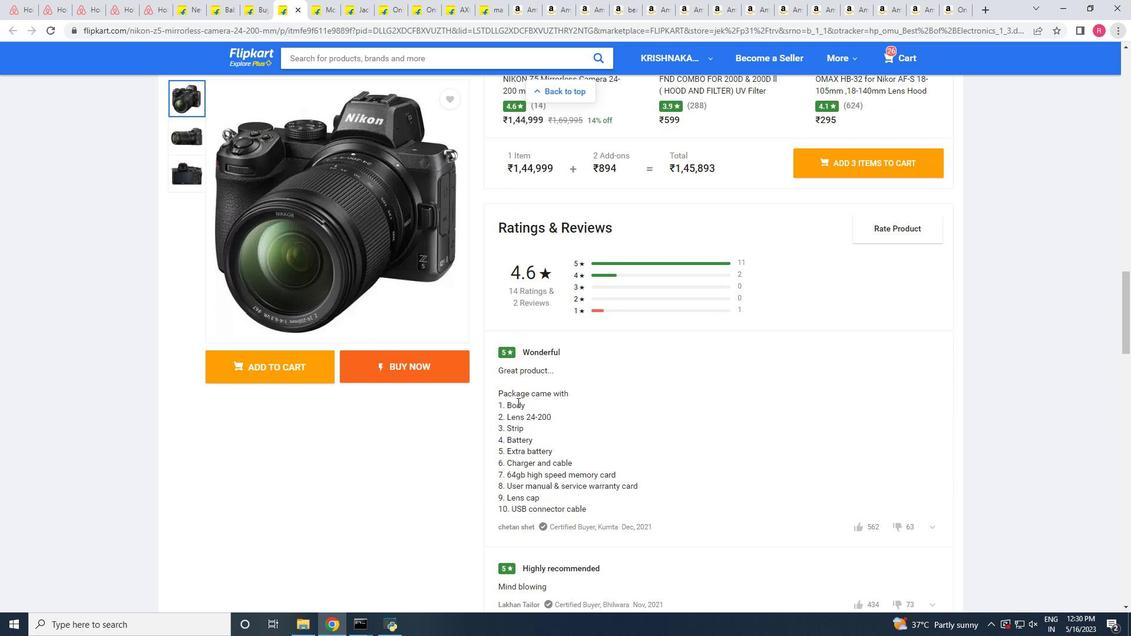 
Action: Mouse moved to (601, 475)
Screenshot: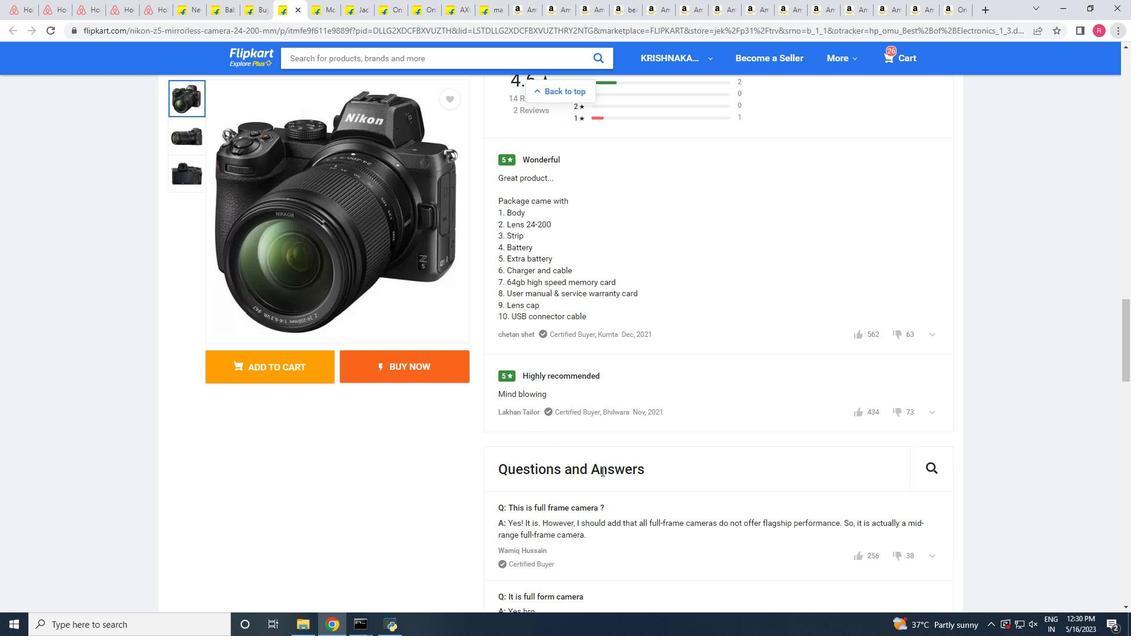 
Action: Mouse scrolled (601, 474) with delta (0, 0)
Screenshot: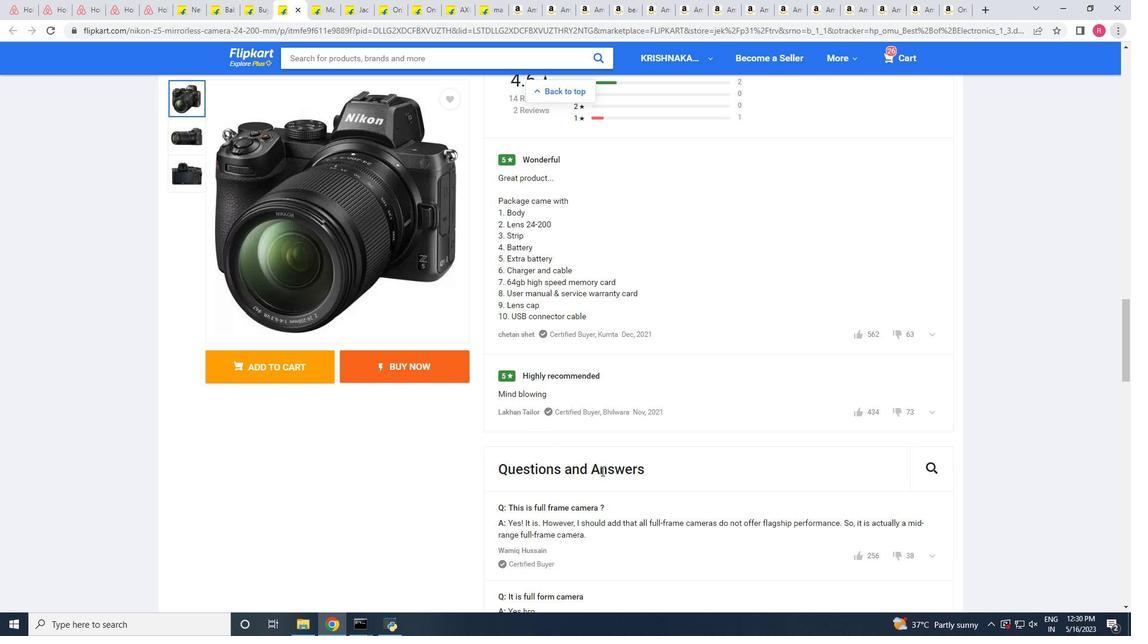 
Action: Mouse scrolled (601, 474) with delta (0, 0)
Screenshot: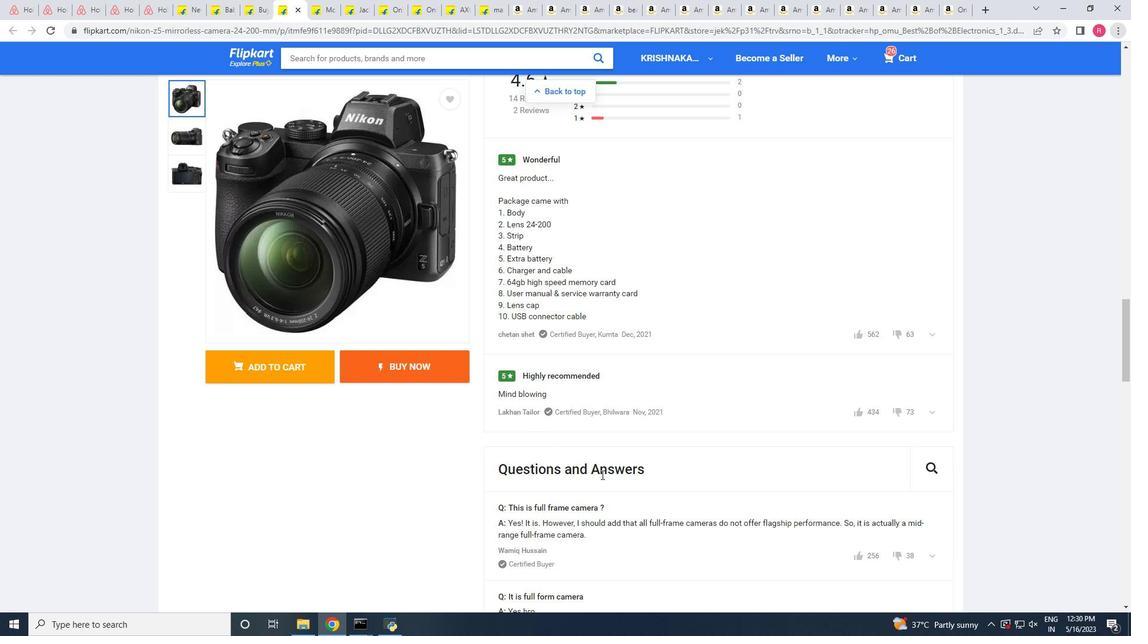 
Action: Mouse scrolled (601, 474) with delta (0, 0)
Screenshot: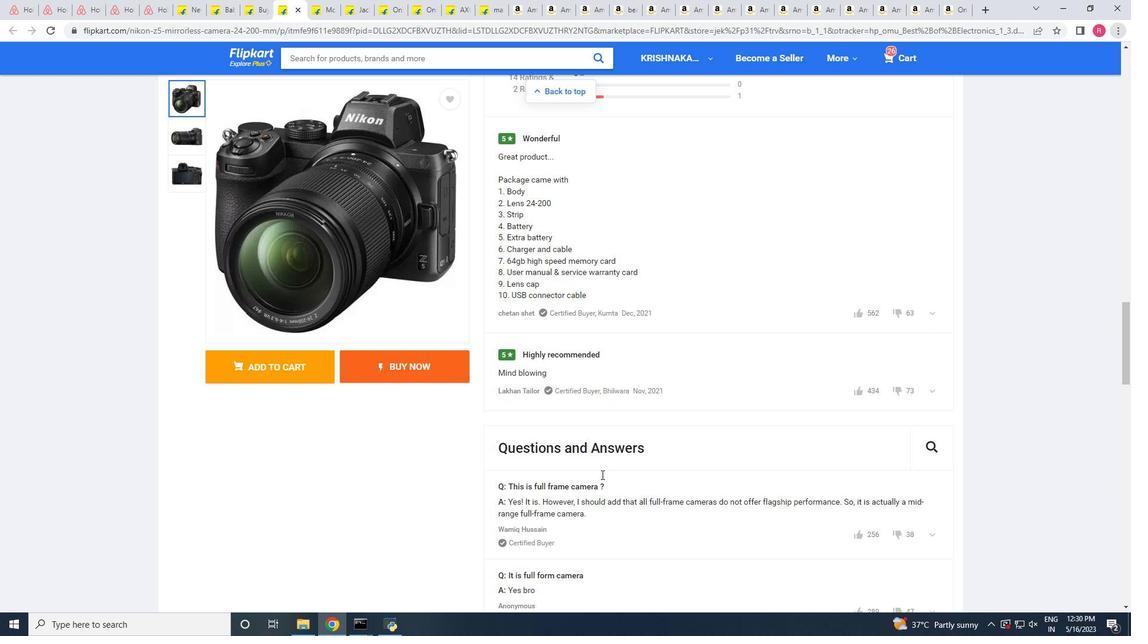 
Action: Mouse moved to (600, 471)
Screenshot: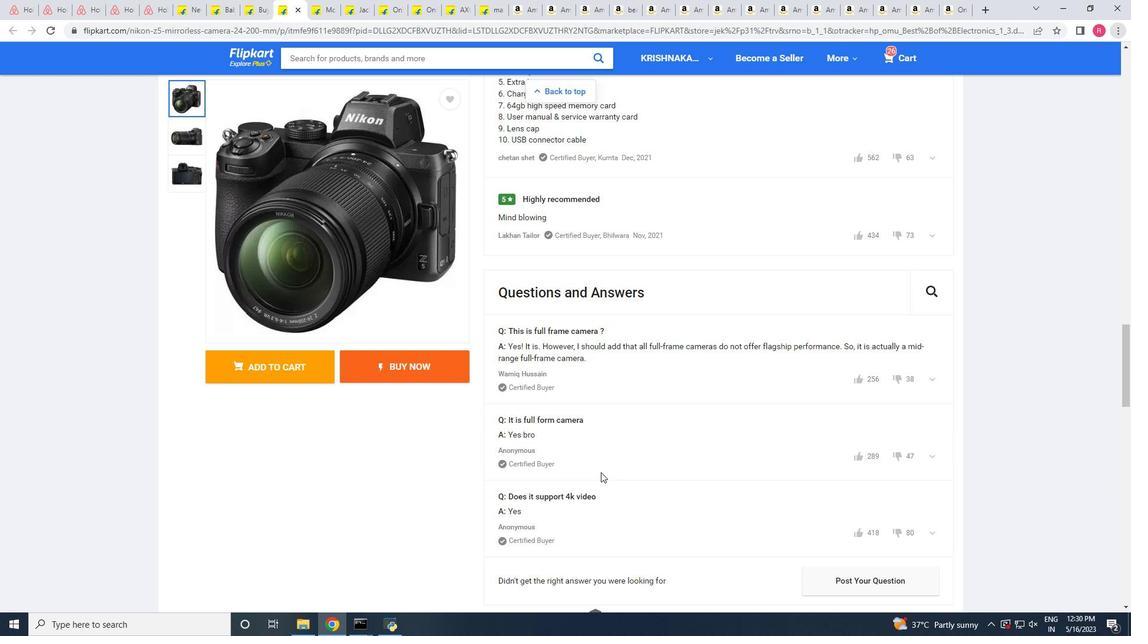 
Action: Mouse scrolled (600, 470) with delta (0, 0)
Screenshot: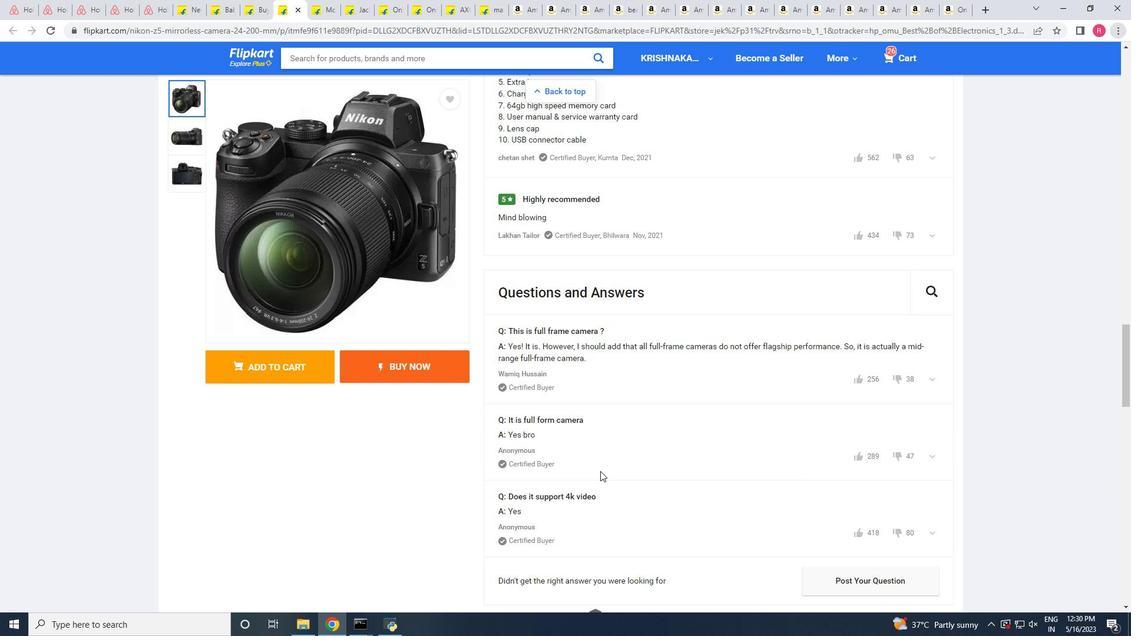 
Action: Mouse scrolled (600, 470) with delta (0, 0)
Screenshot: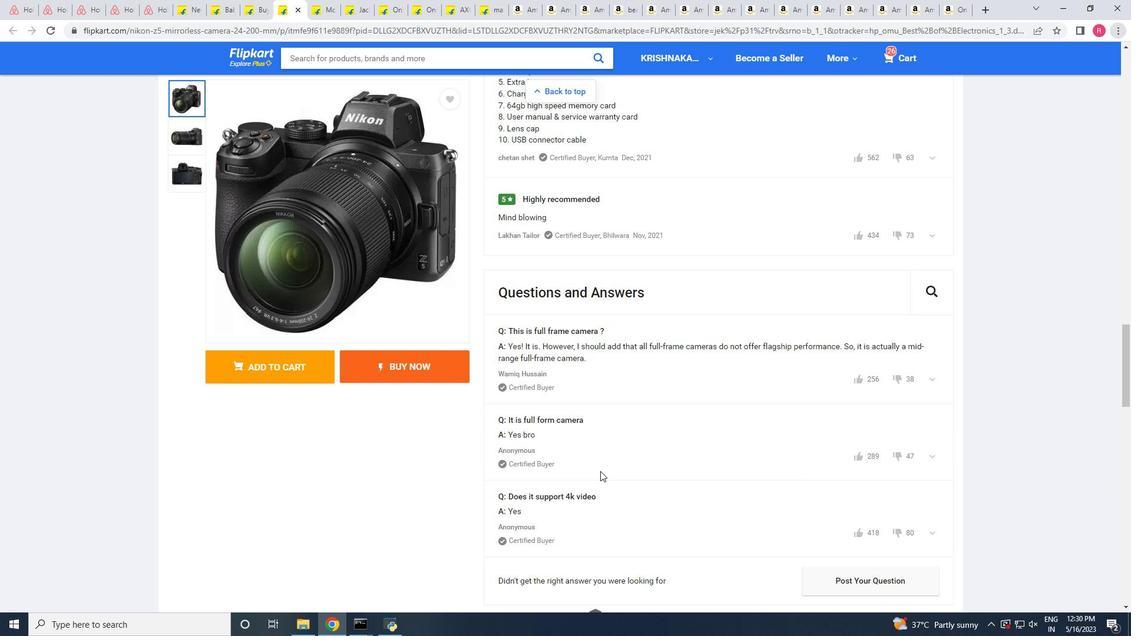 
Action: Mouse scrolled (600, 470) with delta (0, 0)
Screenshot: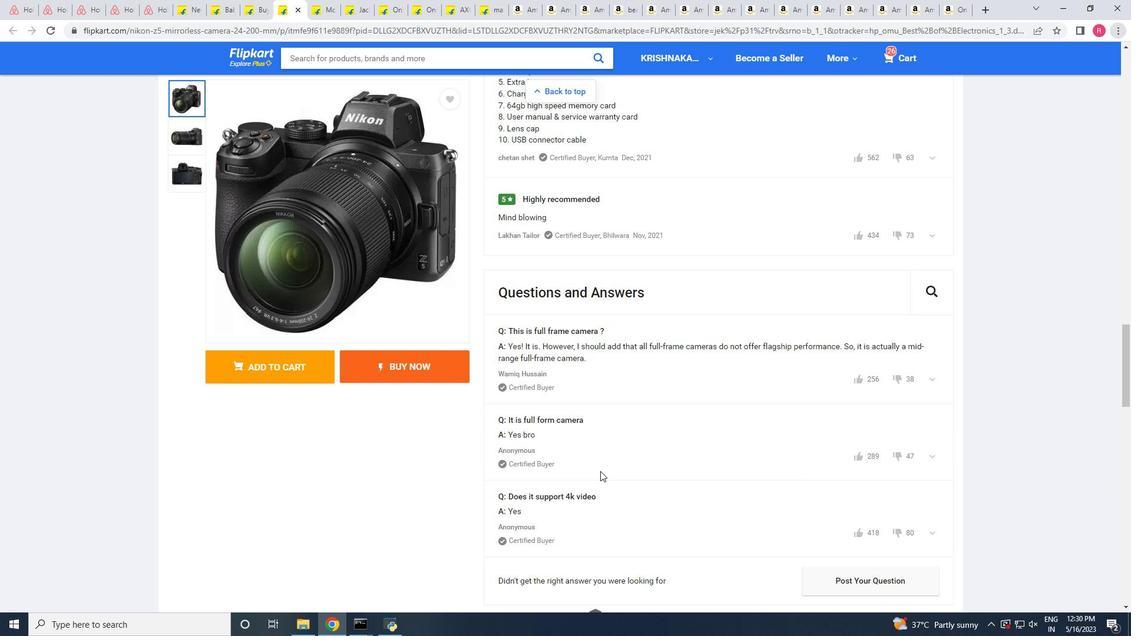 
Action: Mouse scrolled (600, 470) with delta (0, 0)
Screenshot: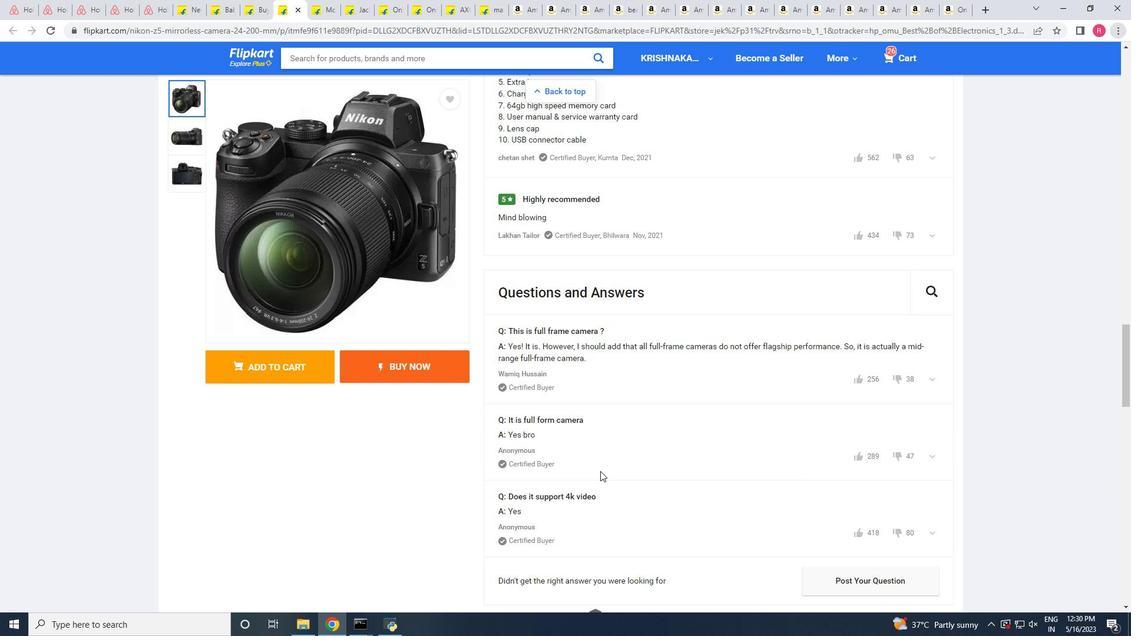 
Action: Mouse scrolled (600, 470) with delta (0, 0)
Screenshot: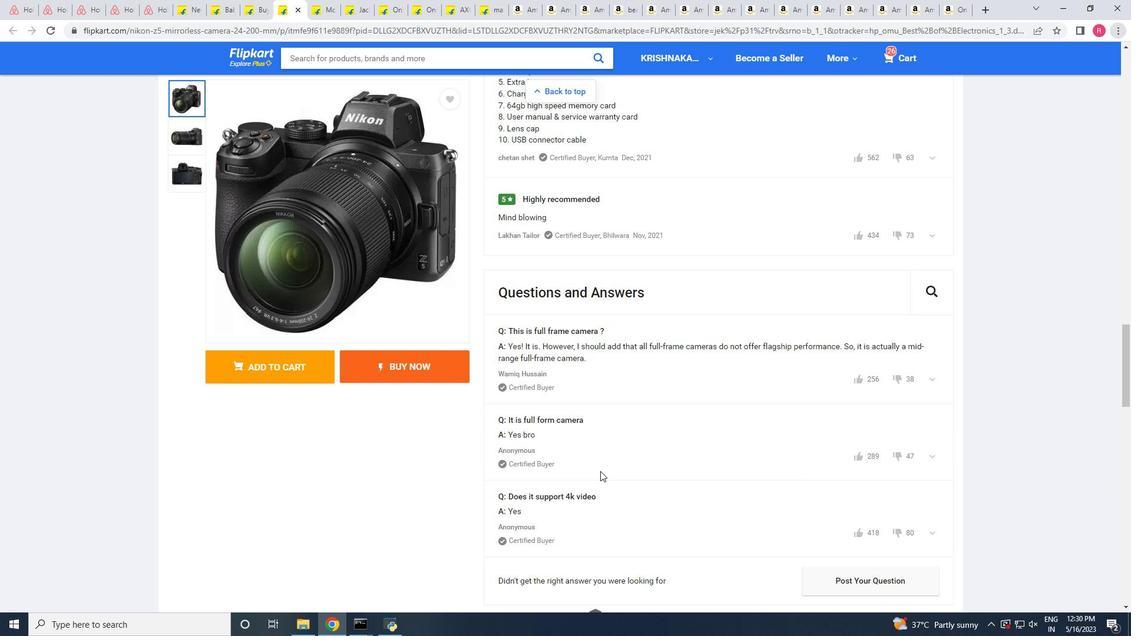 
Action: Mouse scrolled (600, 470) with delta (0, 0)
Screenshot: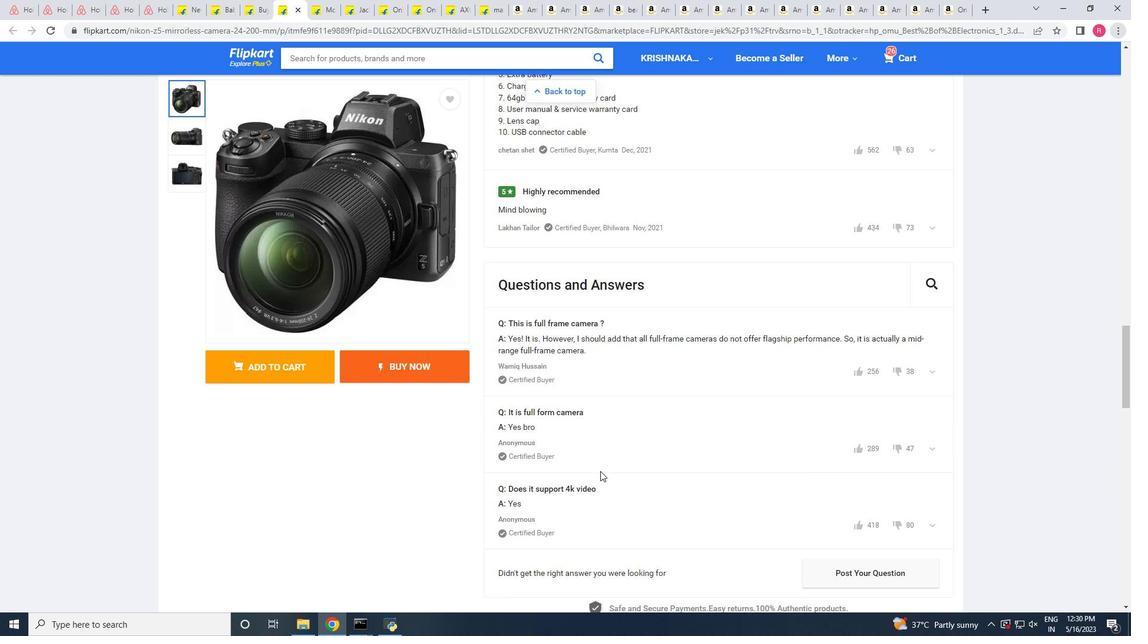 
Action: Mouse scrolled (600, 472) with delta (0, 0)
Screenshot: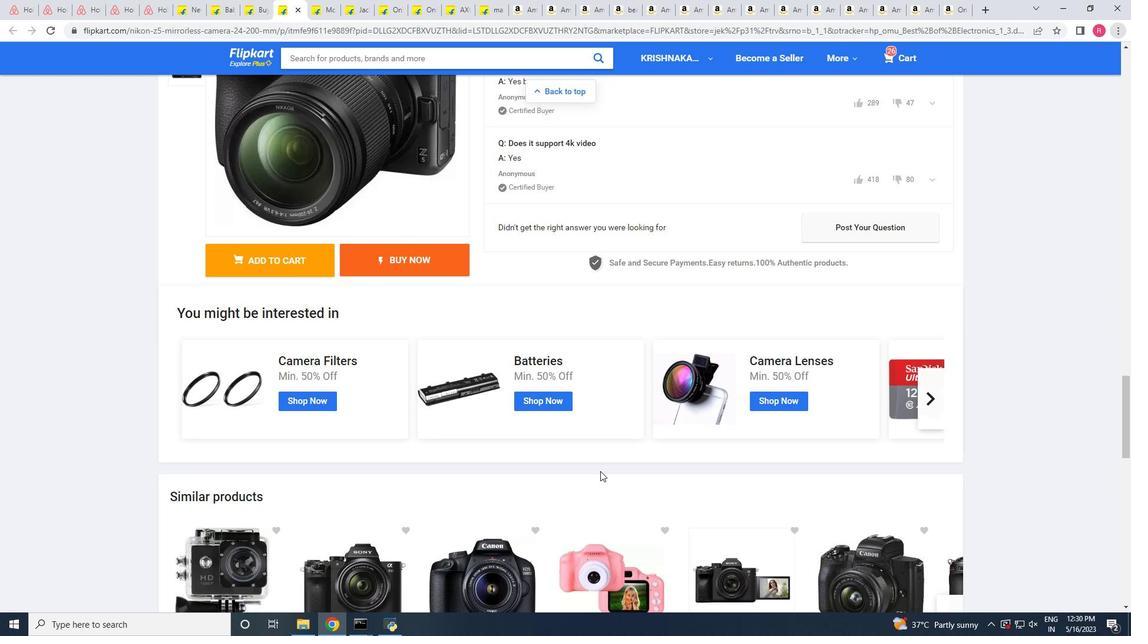 
Action: Mouse scrolled (600, 472) with delta (0, 0)
Screenshot: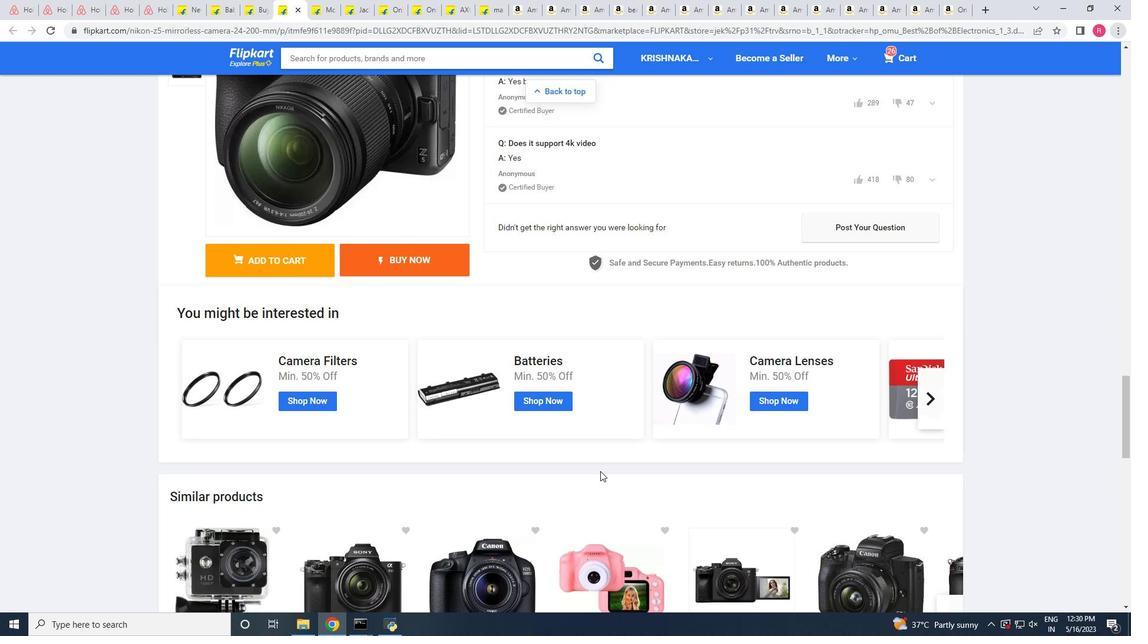
Action: Mouse scrolled (600, 472) with delta (0, 0)
Screenshot: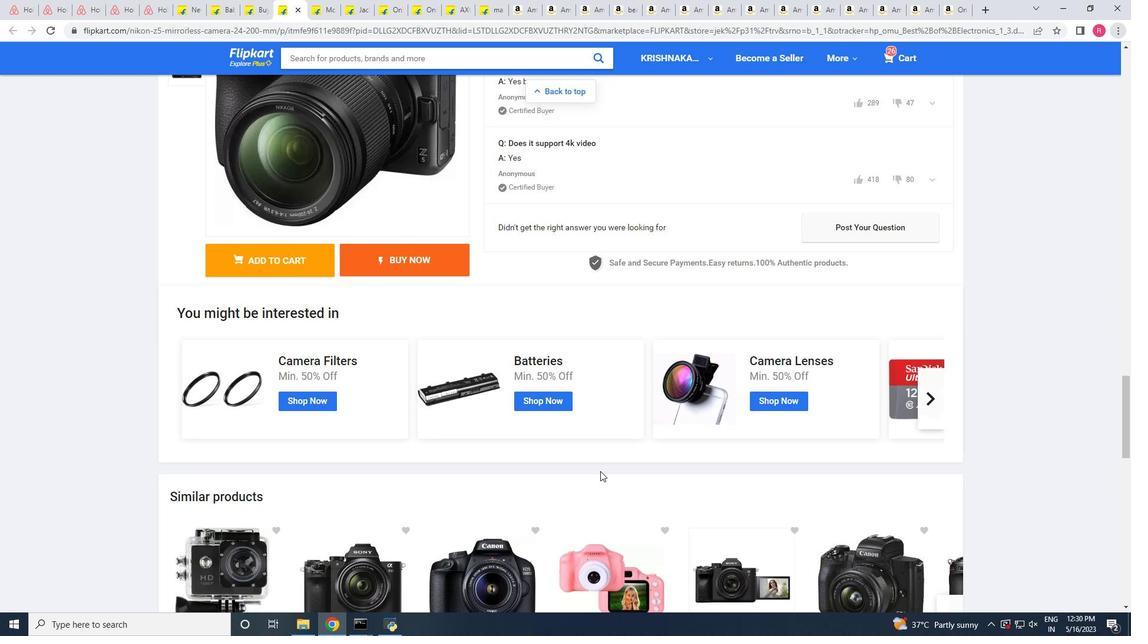 
Action: Mouse scrolled (600, 472) with delta (0, 0)
Screenshot: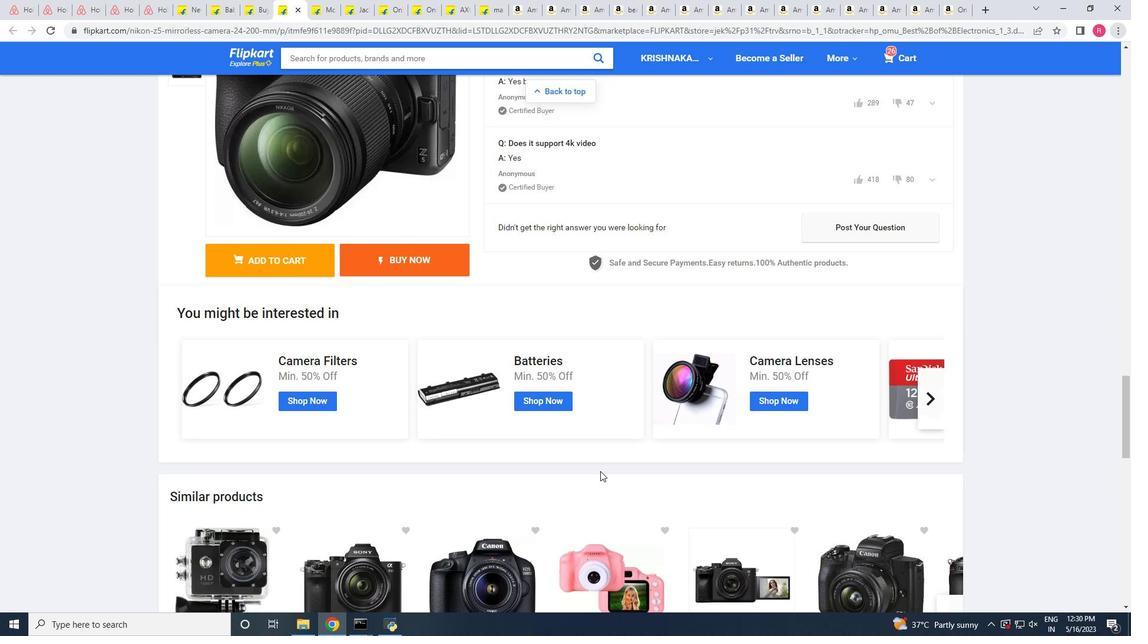
Action: Mouse scrolled (600, 472) with delta (0, 0)
Screenshot: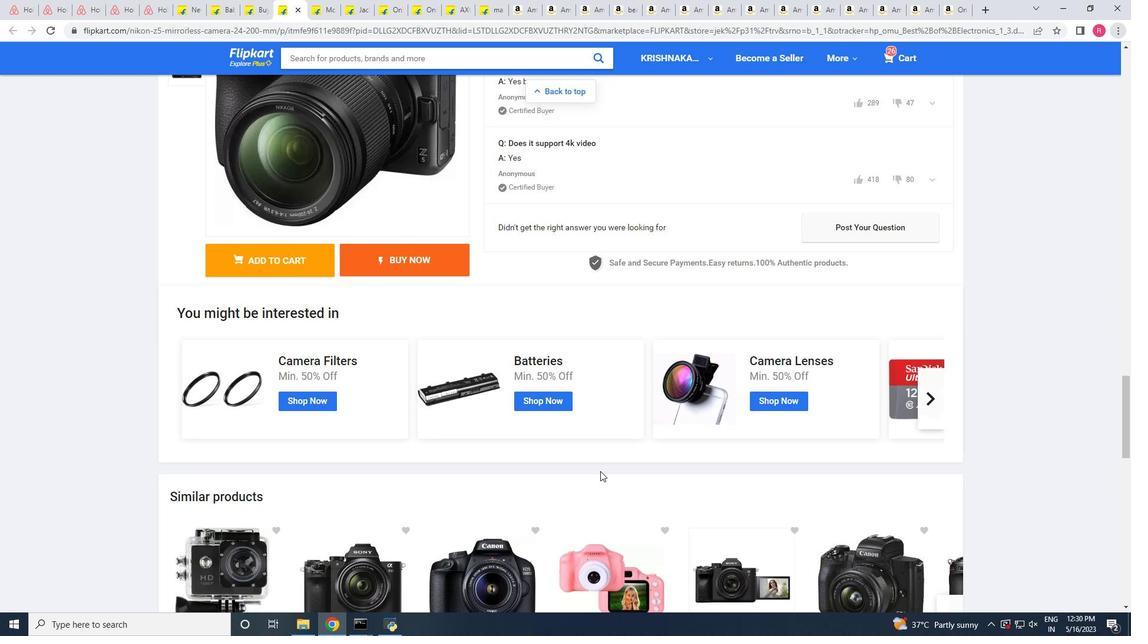 
Action: Mouse scrolled (600, 472) with delta (0, 0)
Screenshot: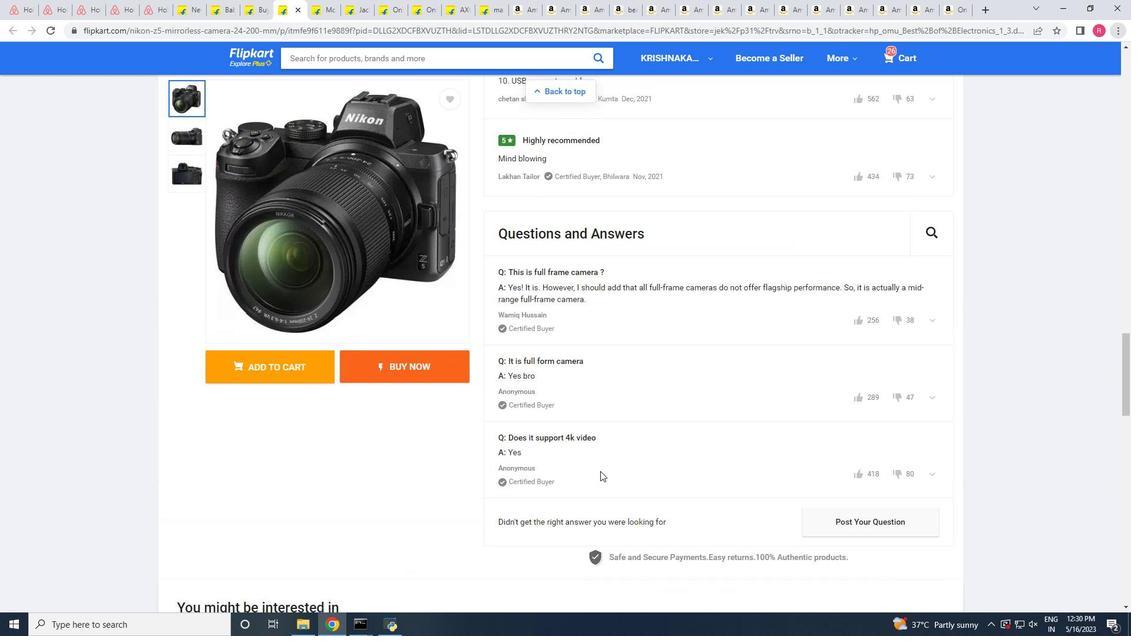 
Action: Mouse scrolled (600, 472) with delta (0, 0)
Screenshot: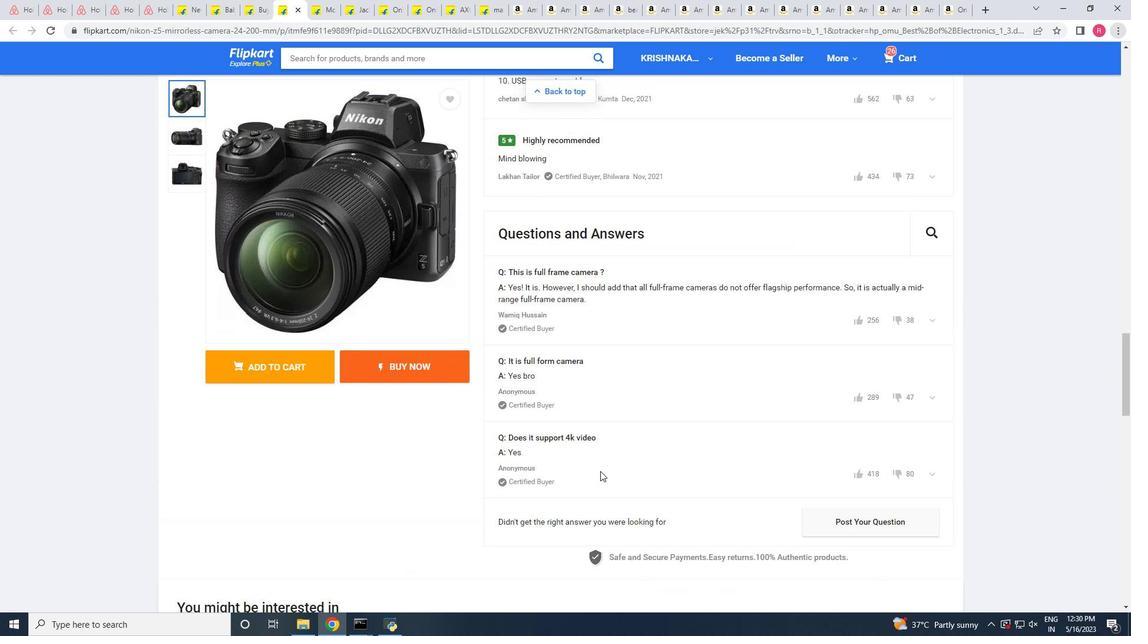 
Action: Mouse scrolled (600, 472) with delta (0, 0)
Screenshot: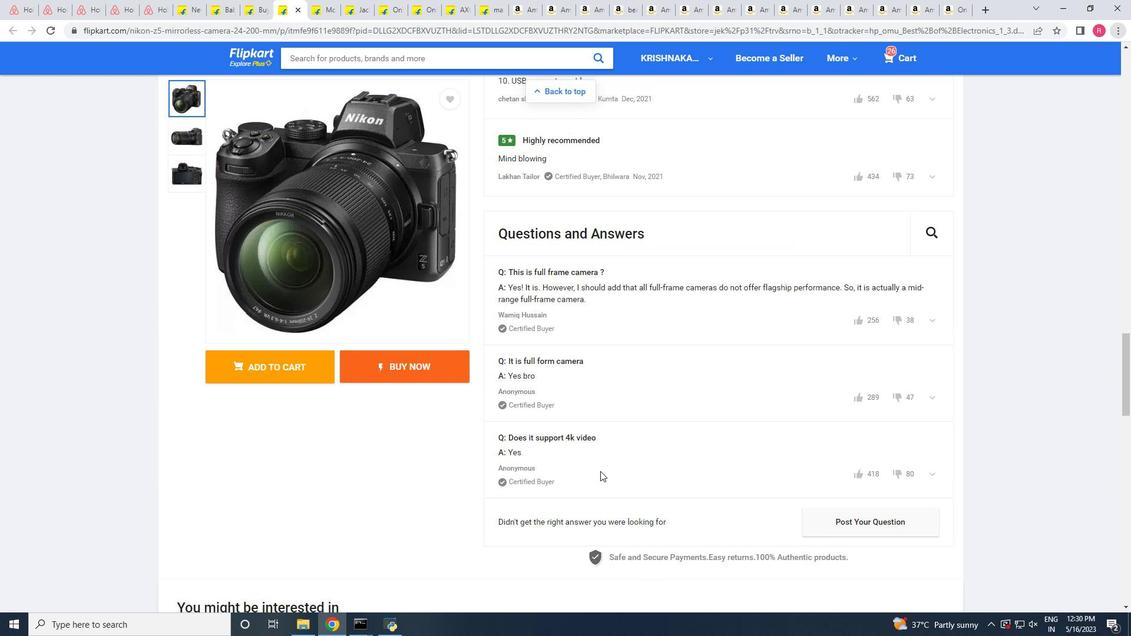 
Action: Mouse scrolled (600, 472) with delta (0, 0)
Screenshot: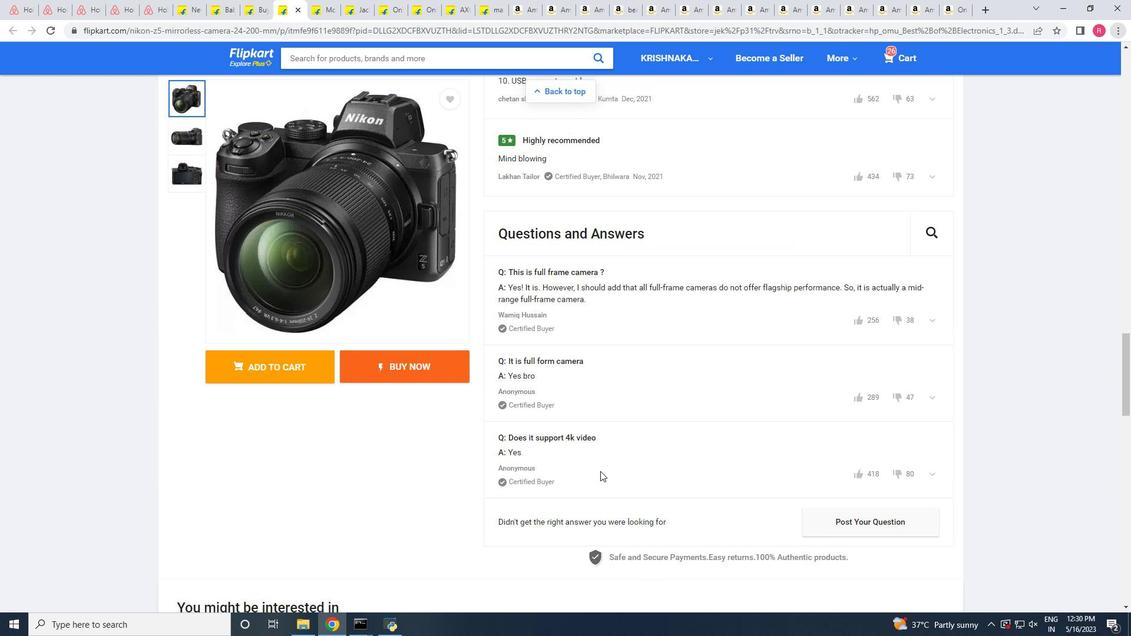 
Action: Mouse scrolled (600, 472) with delta (0, 0)
Screenshot: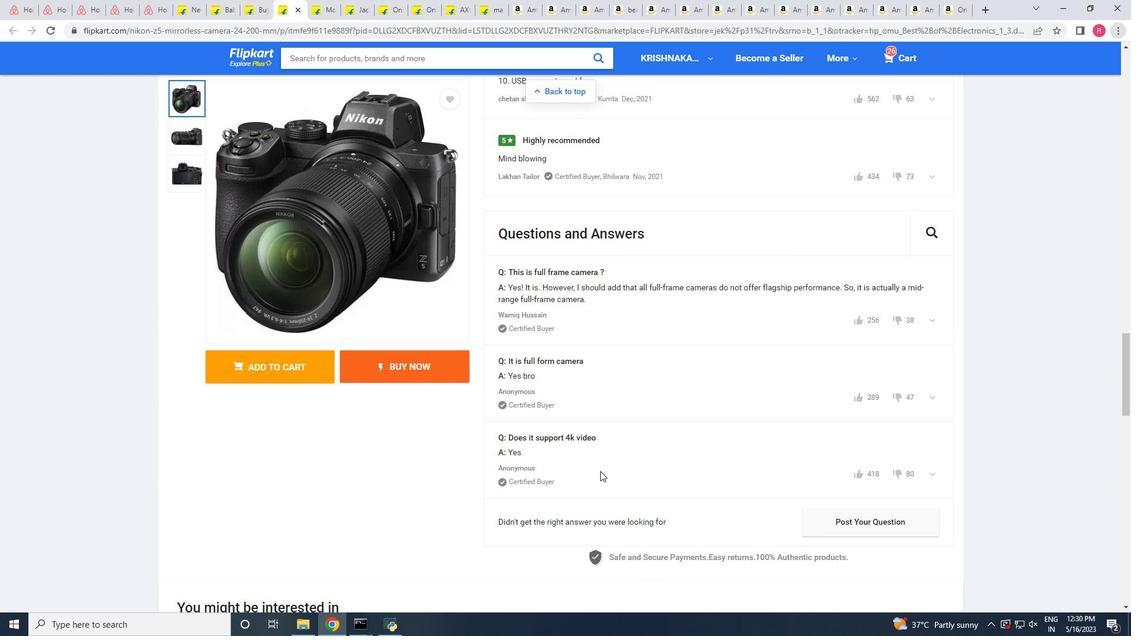 
Action: Mouse scrolled (600, 472) with delta (0, 0)
Screenshot: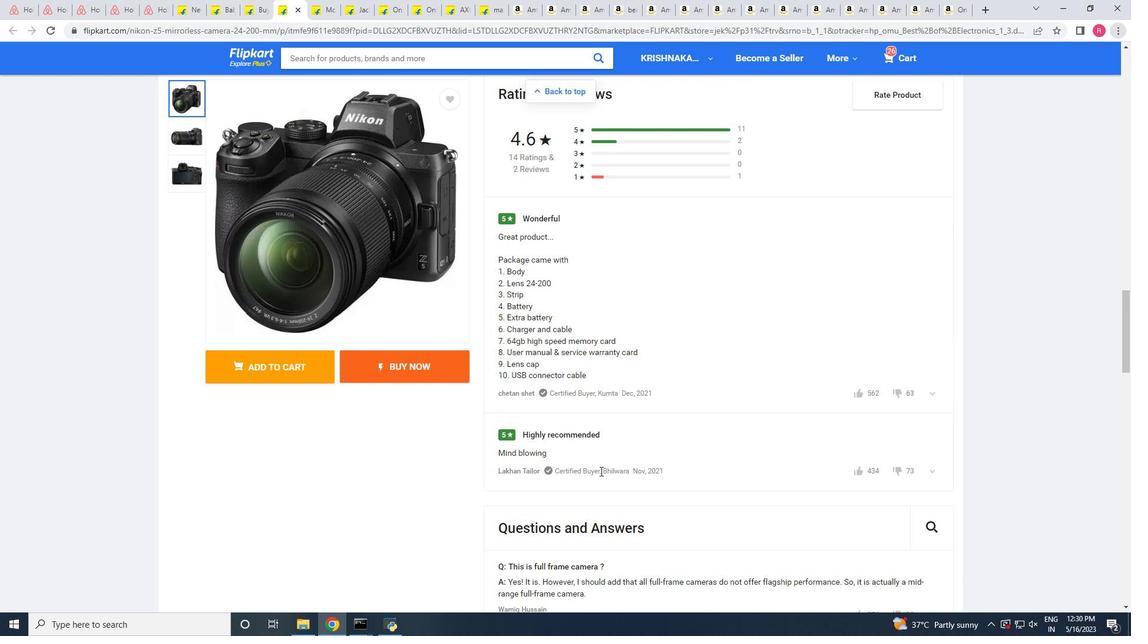 
Action: Mouse scrolled (600, 472) with delta (0, 0)
Screenshot: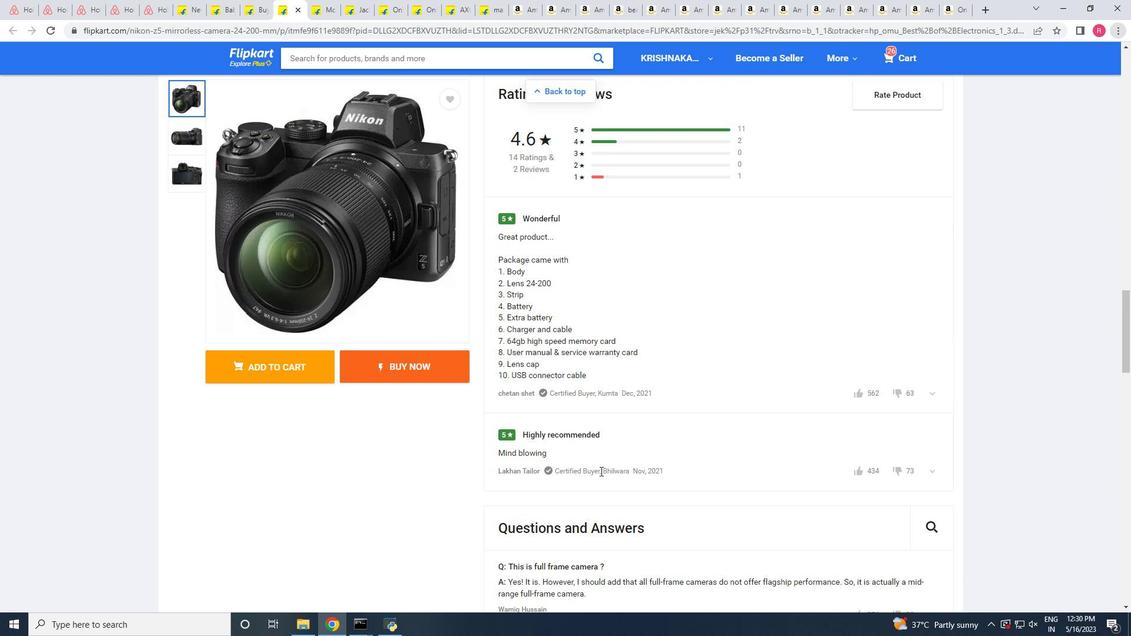 
Action: Mouse scrolled (600, 472) with delta (0, 0)
Screenshot: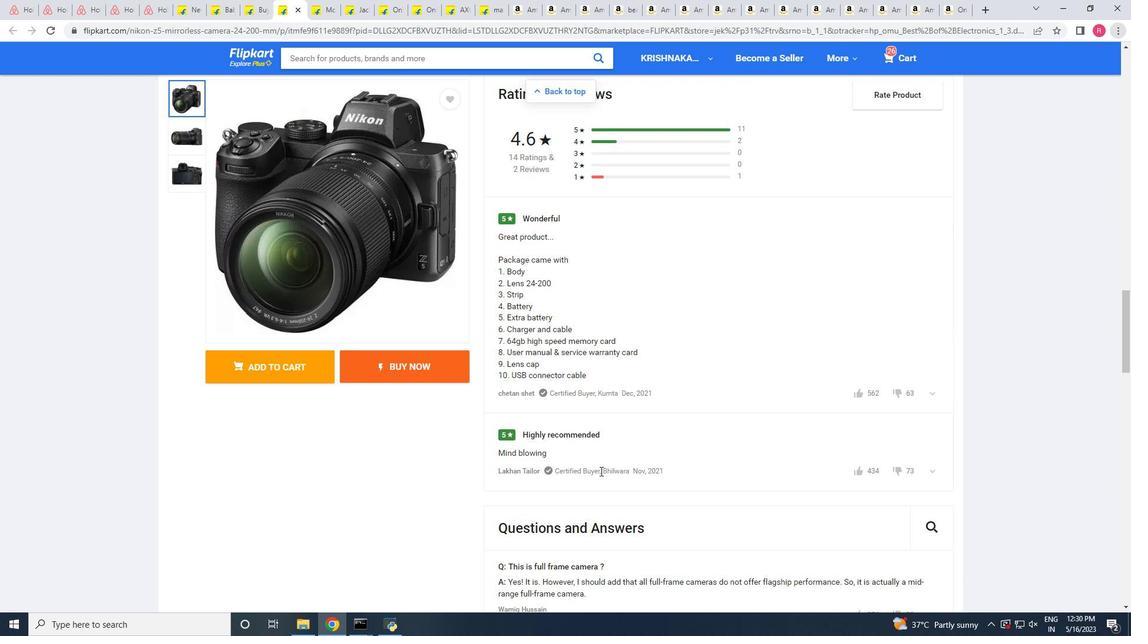 
Action: Mouse scrolled (600, 472) with delta (0, 0)
Screenshot: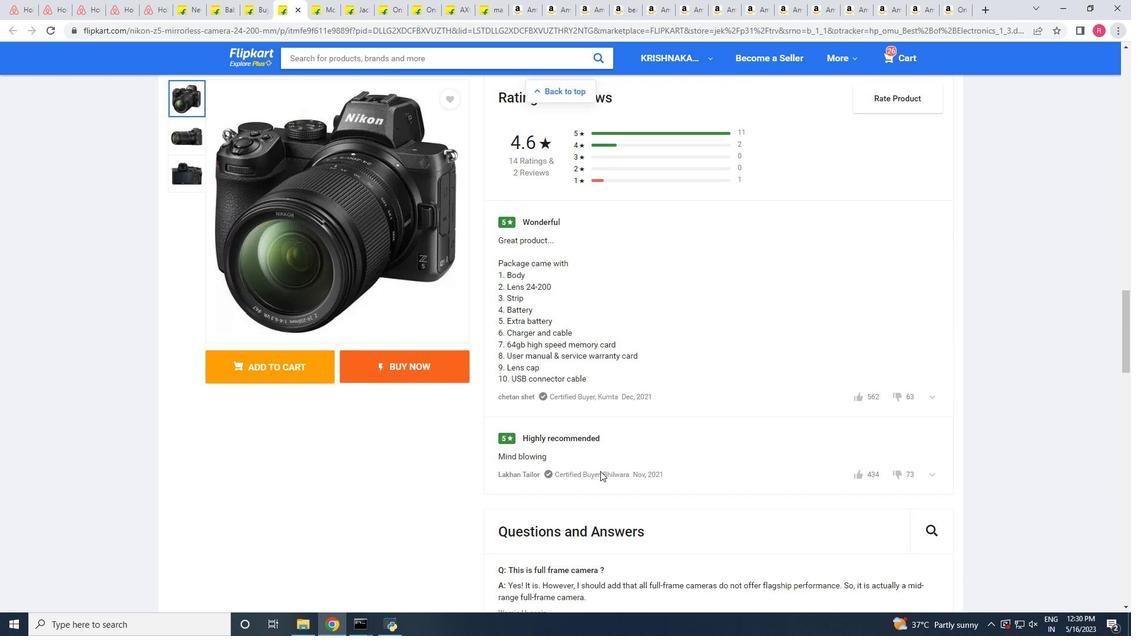 
Action: Mouse scrolled (600, 472) with delta (0, 0)
Screenshot: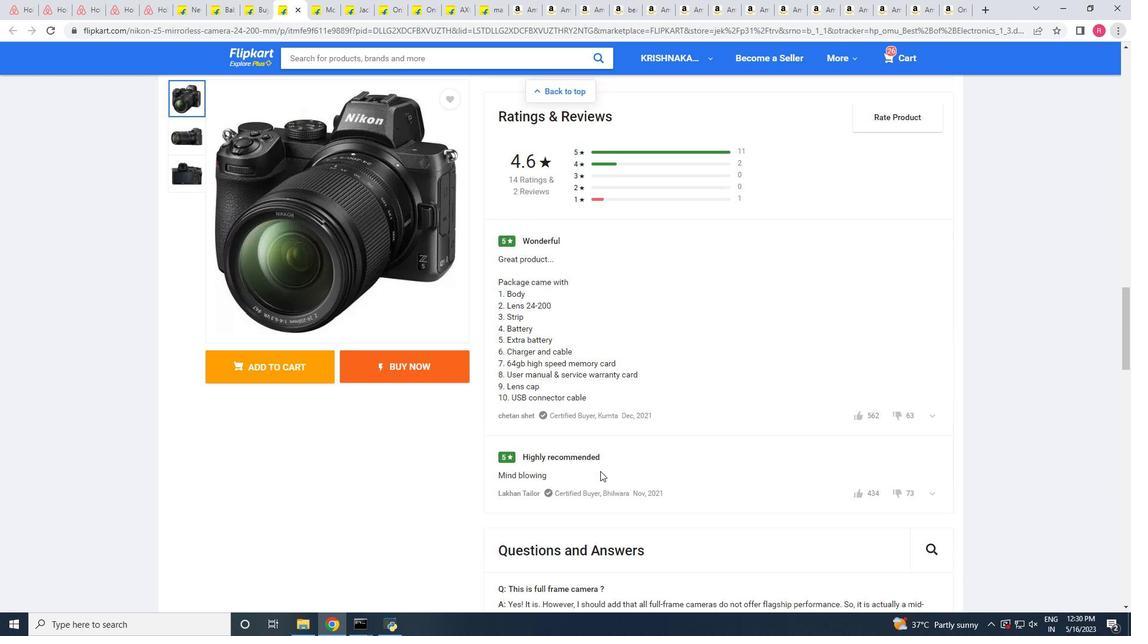 
Action: Mouse scrolled (600, 472) with delta (0, 0)
Screenshot: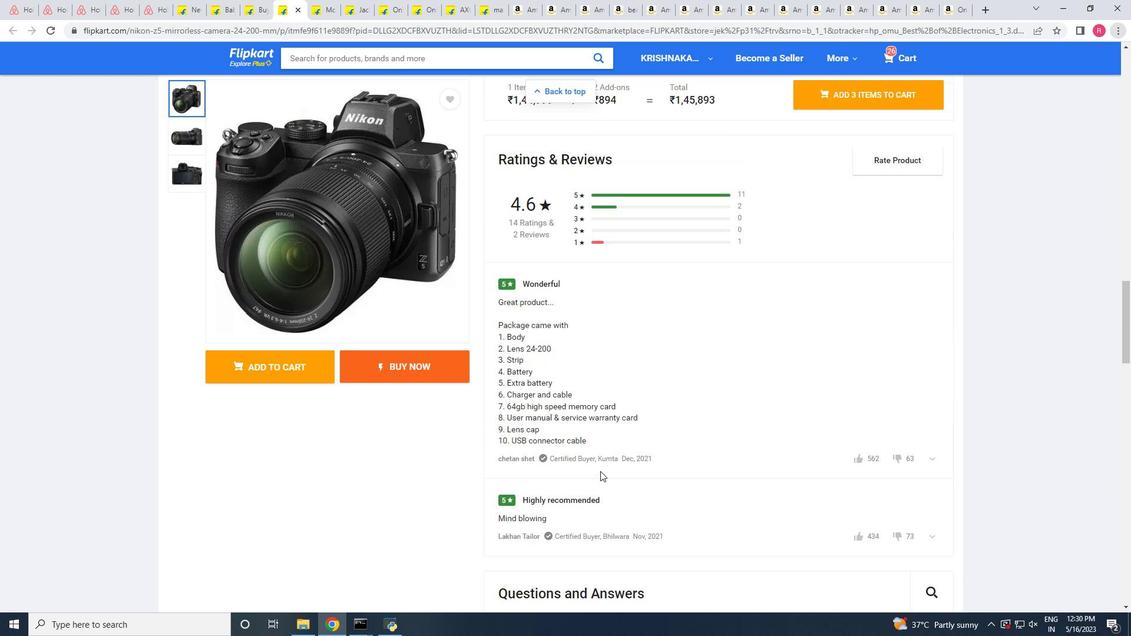 
Action: Mouse scrolled (600, 470) with delta (0, 0)
Screenshot: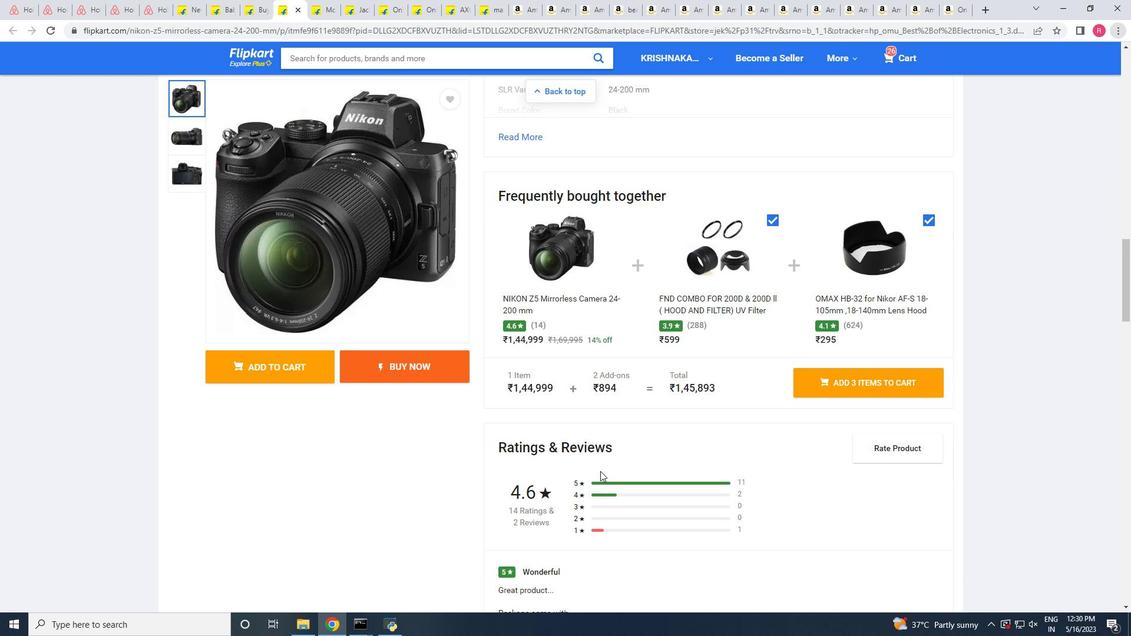 
Action: Mouse scrolled (600, 470) with delta (0, 0)
Screenshot: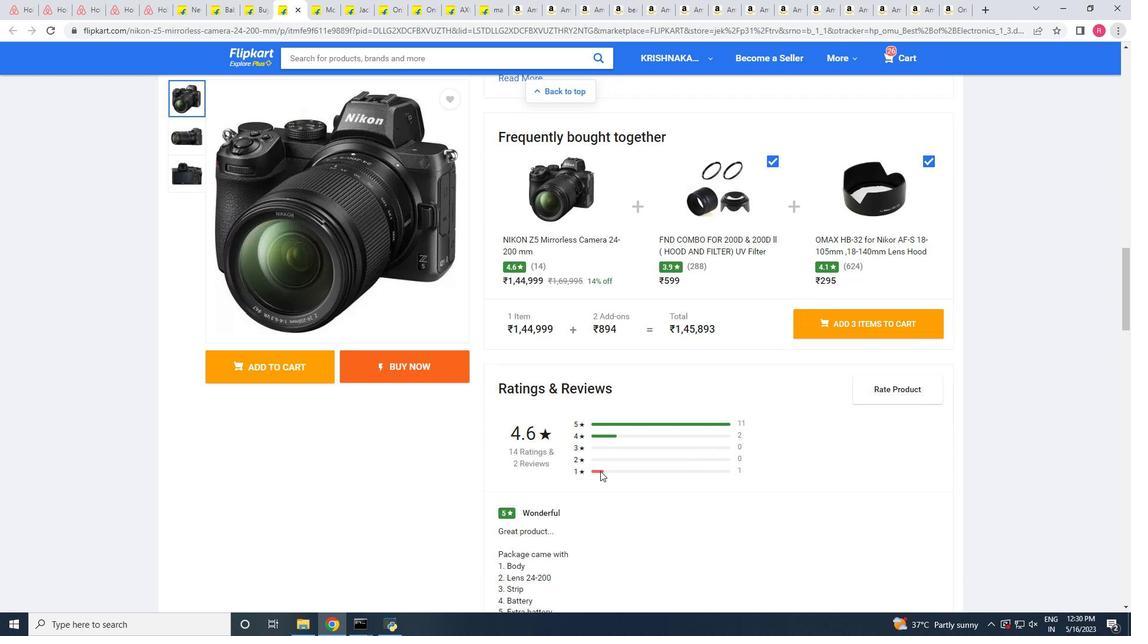 
Action: Mouse scrolled (600, 470) with delta (0, 0)
Screenshot: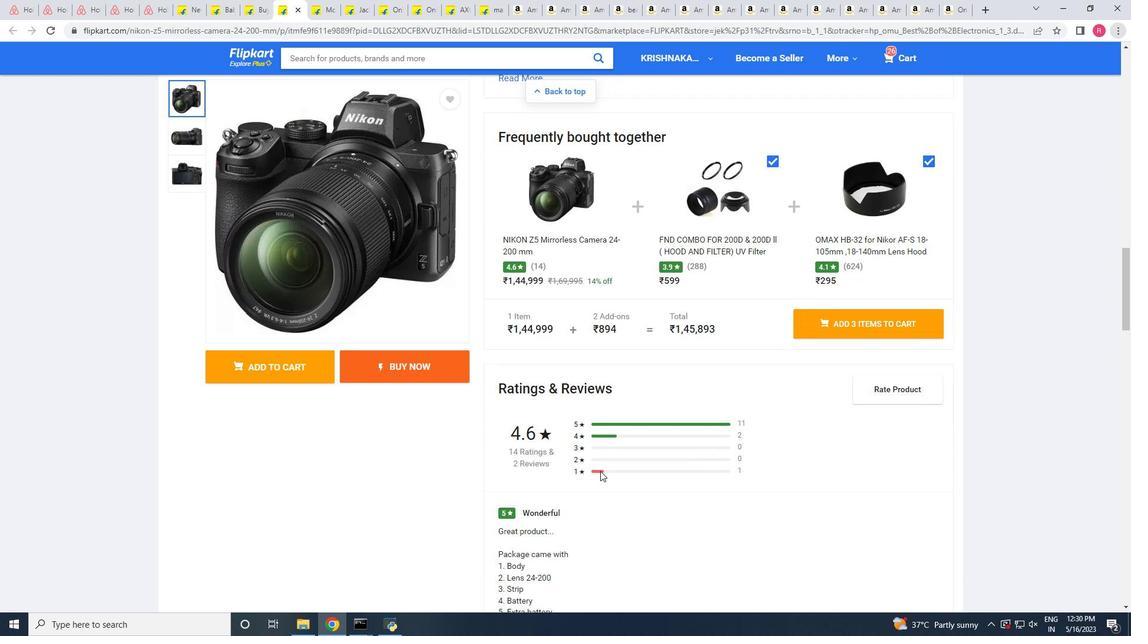
Action: Mouse scrolled (600, 470) with delta (0, 0)
Screenshot: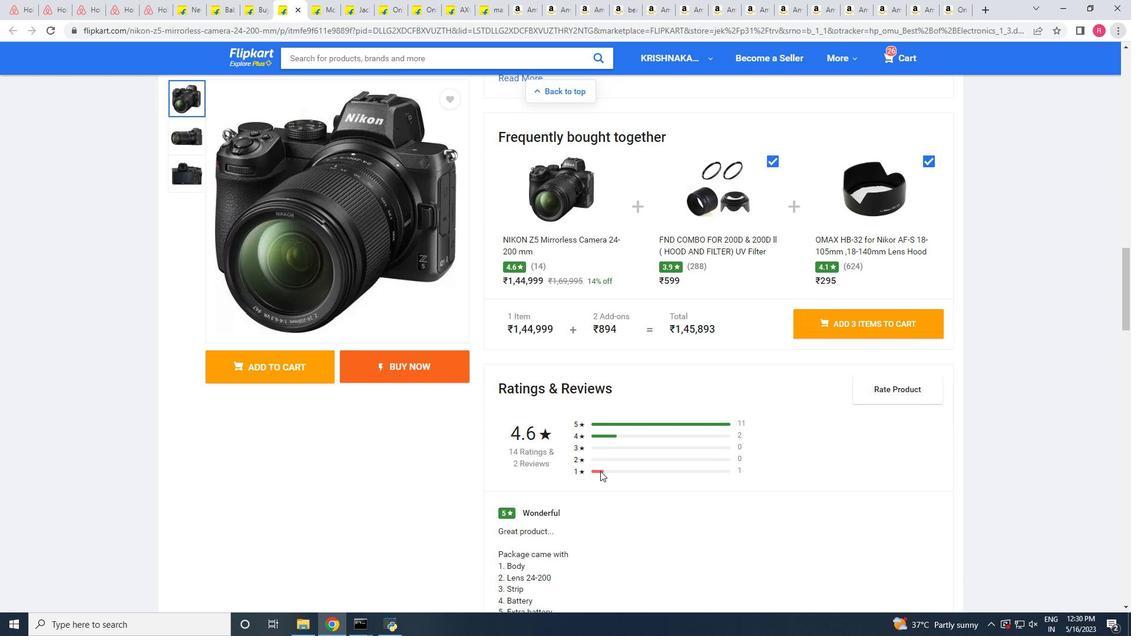 
Action: Mouse scrolled (600, 470) with delta (0, 0)
Screenshot: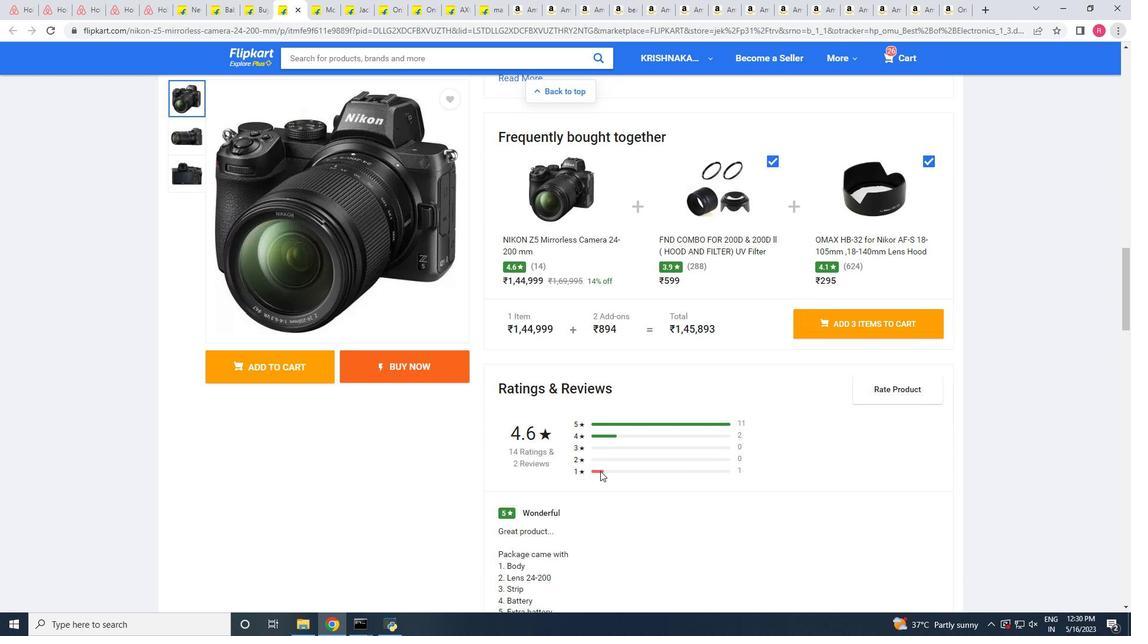 
Action: Mouse scrolled (600, 470) with delta (0, 0)
Screenshot: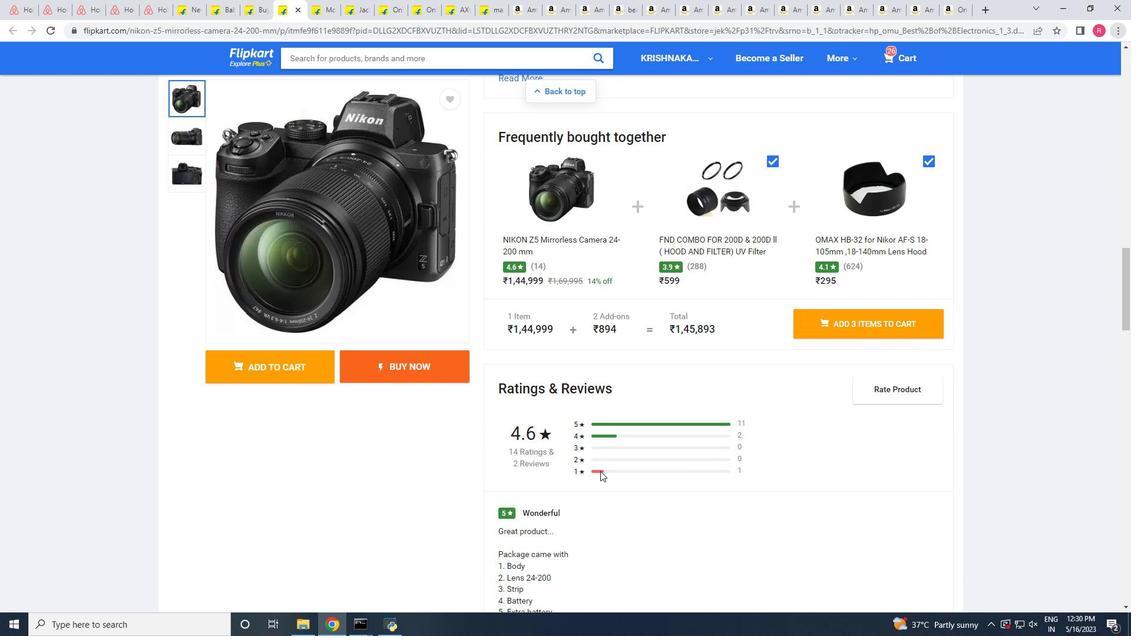
Action: Mouse scrolled (600, 470) with delta (0, 0)
Screenshot: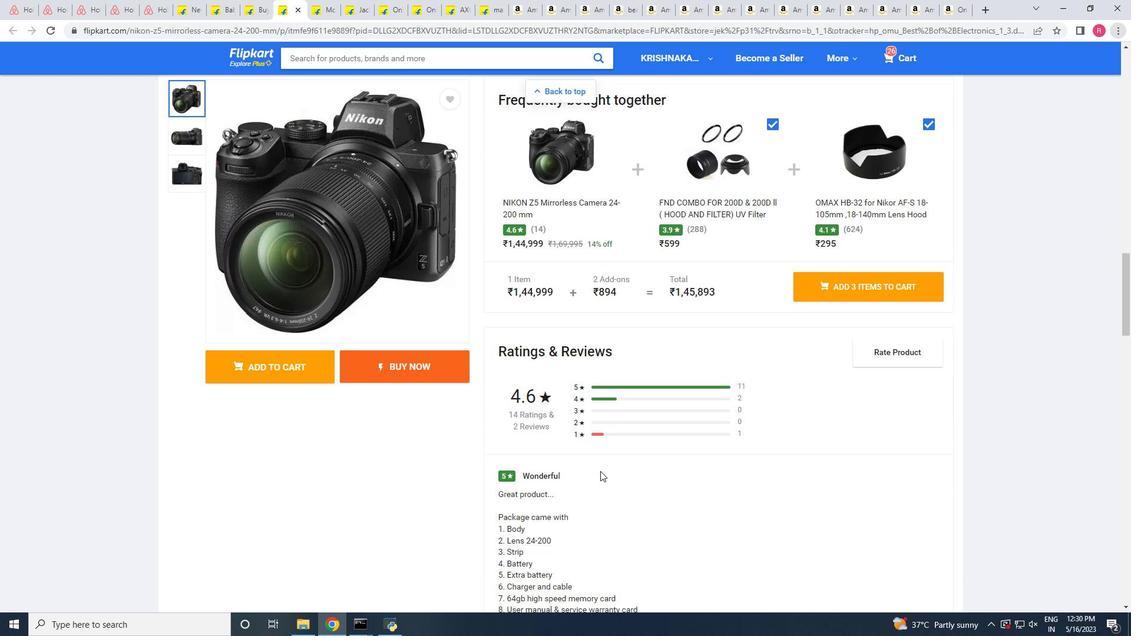 
Action: Mouse scrolled (600, 470) with delta (0, 0)
Screenshot: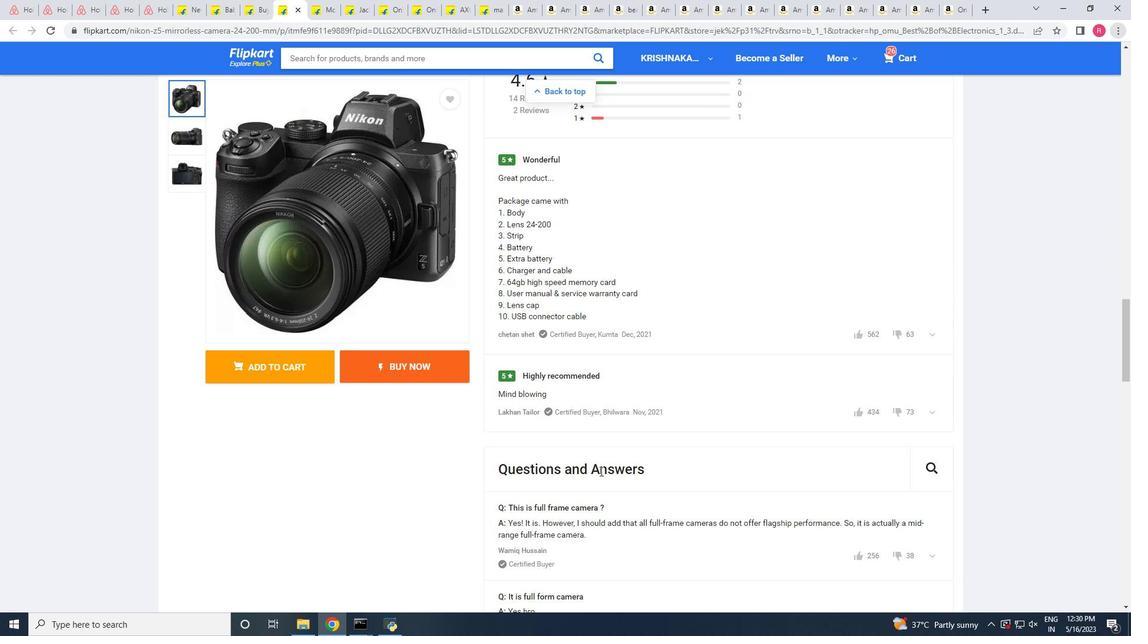 
Action: Mouse scrolled (600, 470) with delta (0, 0)
Screenshot: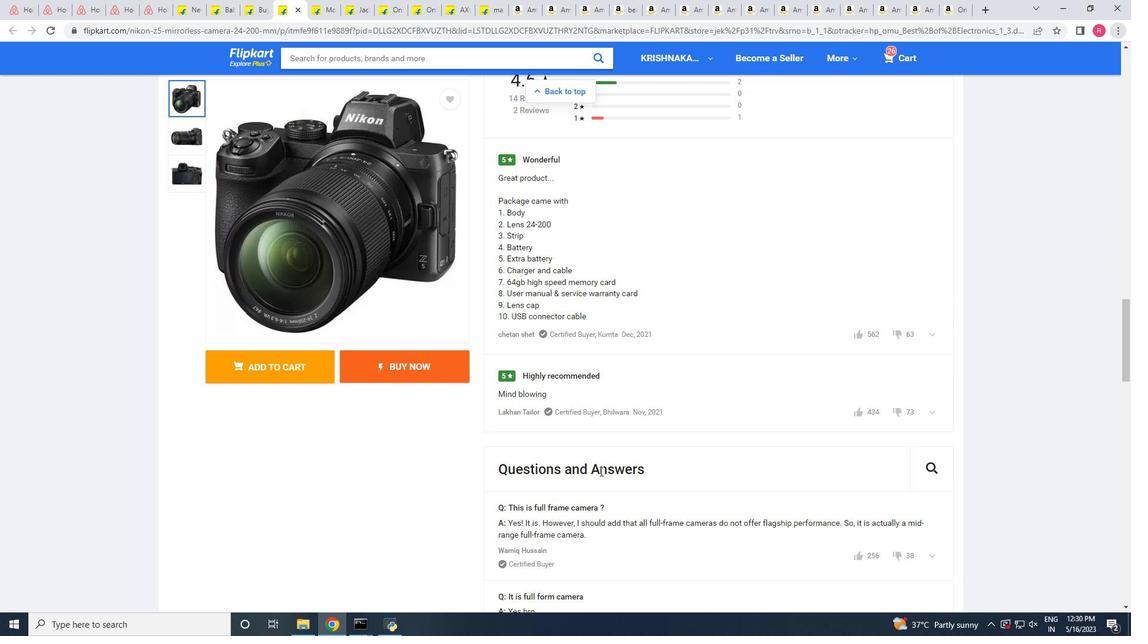 
Action: Mouse scrolled (600, 470) with delta (0, 0)
Screenshot: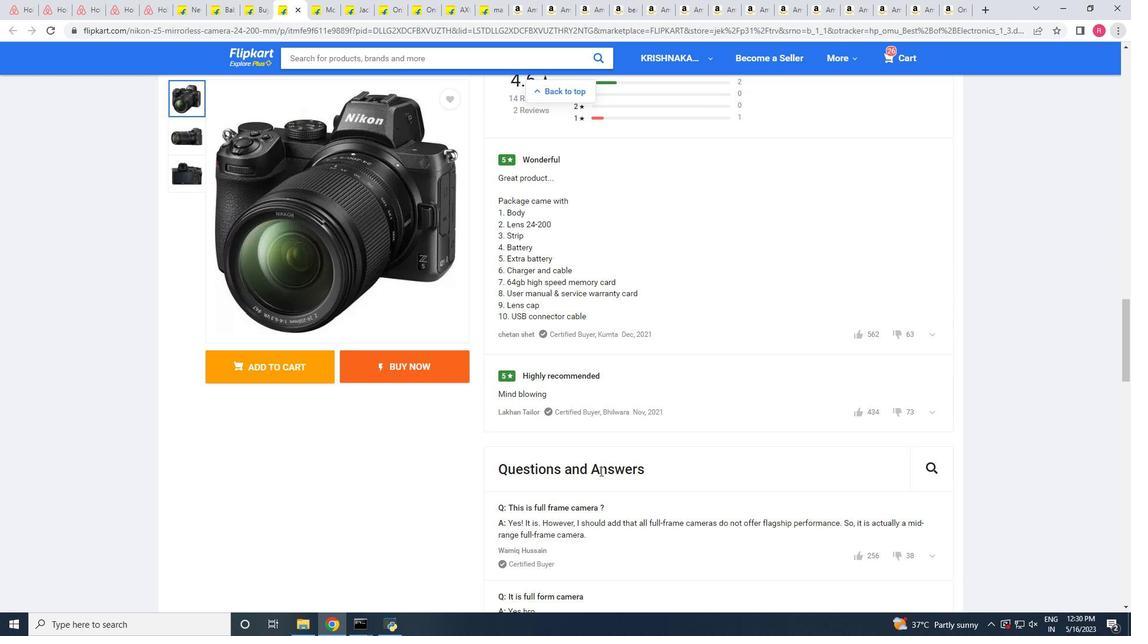 
Action: Mouse scrolled (600, 470) with delta (0, 0)
Screenshot: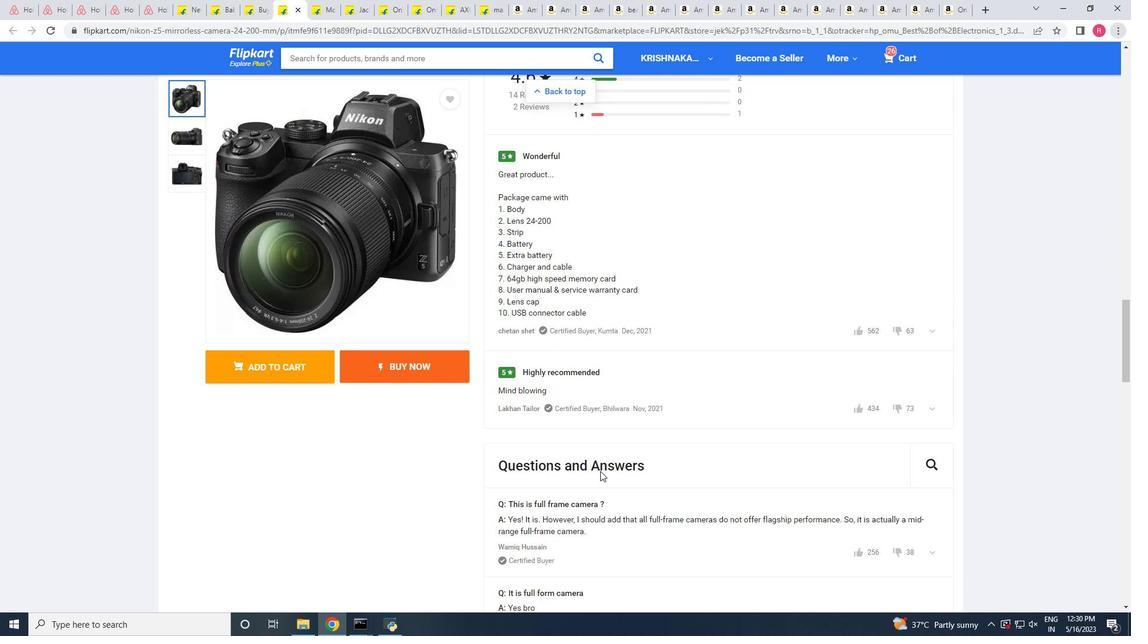 
Action: Mouse scrolled (600, 470) with delta (0, 0)
Screenshot: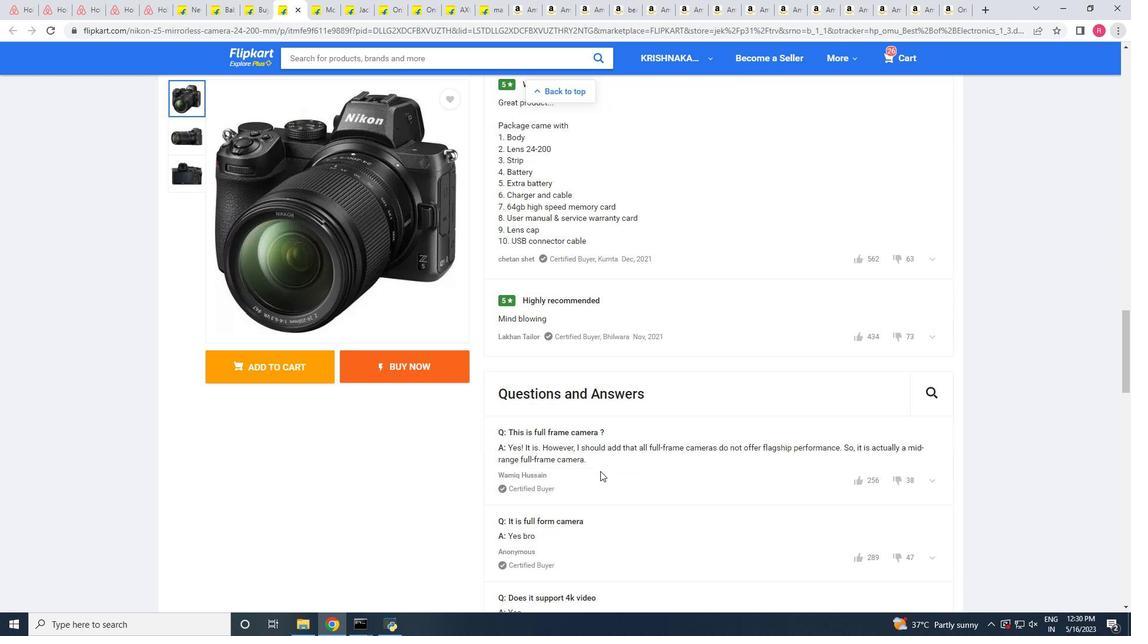 
Action: Mouse scrolled (600, 470) with delta (0, 0)
Screenshot: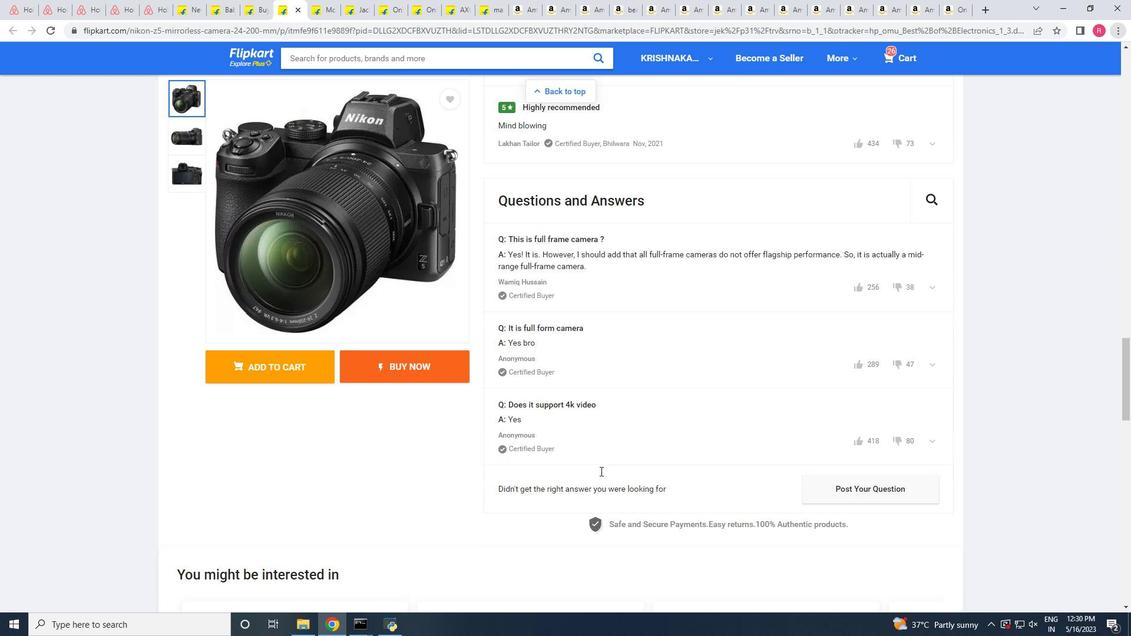 
Action: Mouse moved to (630, 433)
Screenshot: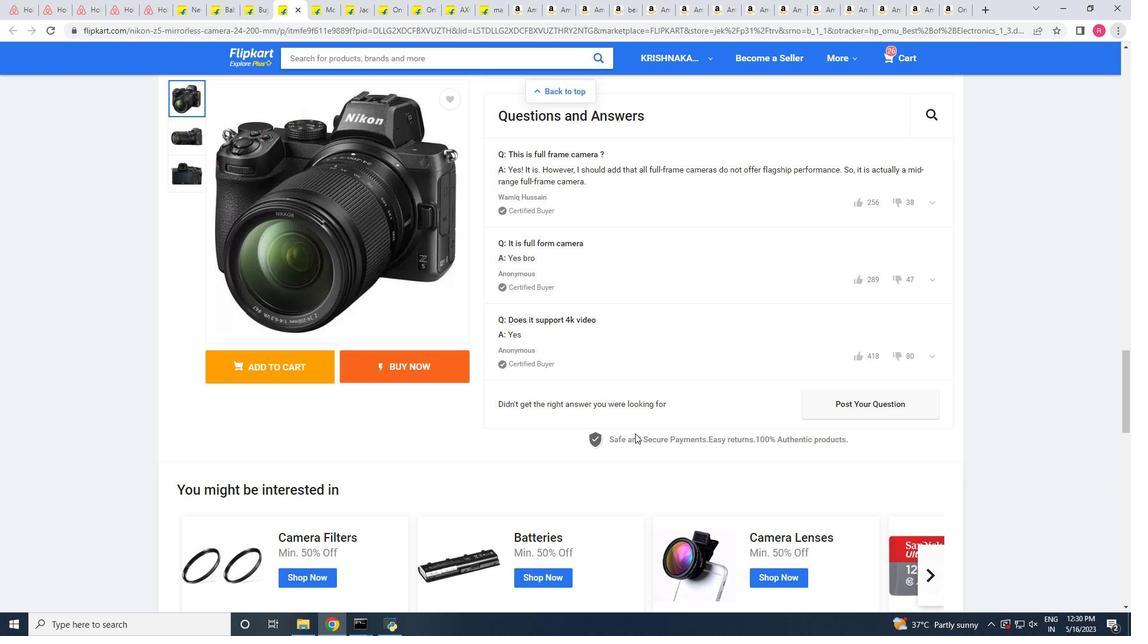 
Action: Mouse scrolled (630, 433) with delta (0, 0)
Screenshot: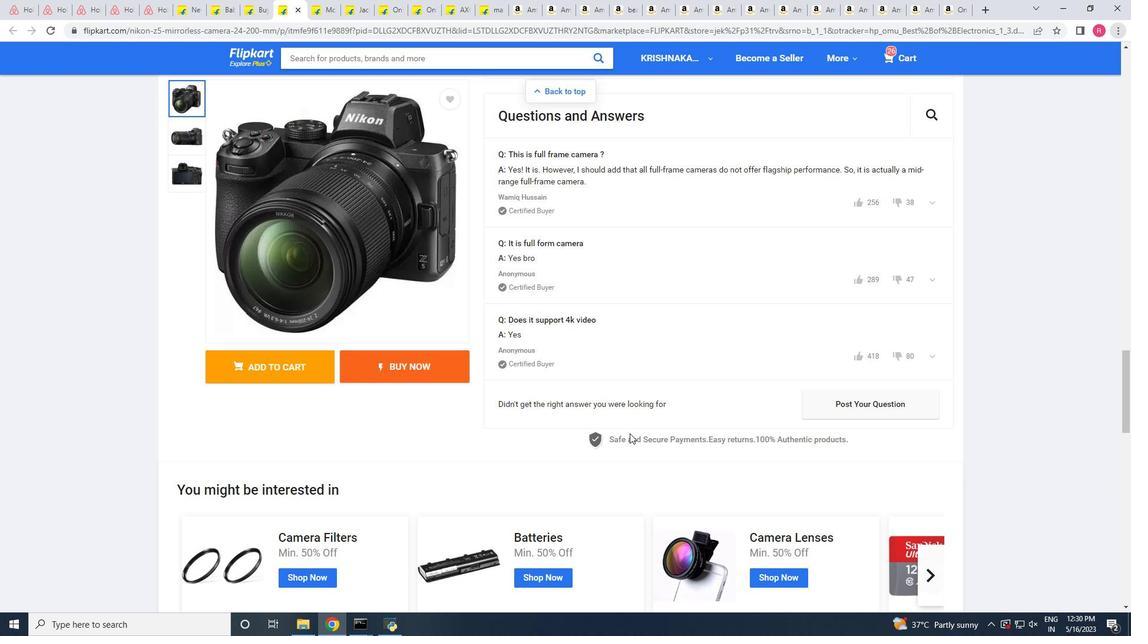 
Action: Mouse scrolled (630, 433) with delta (0, 0)
Screenshot: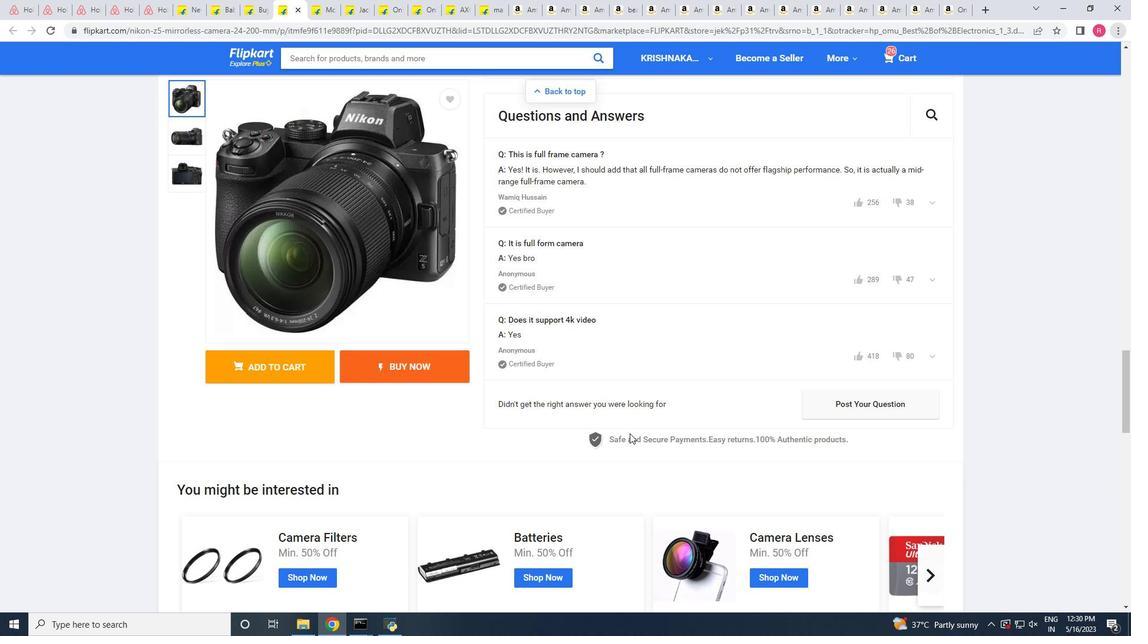 
Action: Mouse scrolled (630, 433) with delta (0, 0)
Screenshot: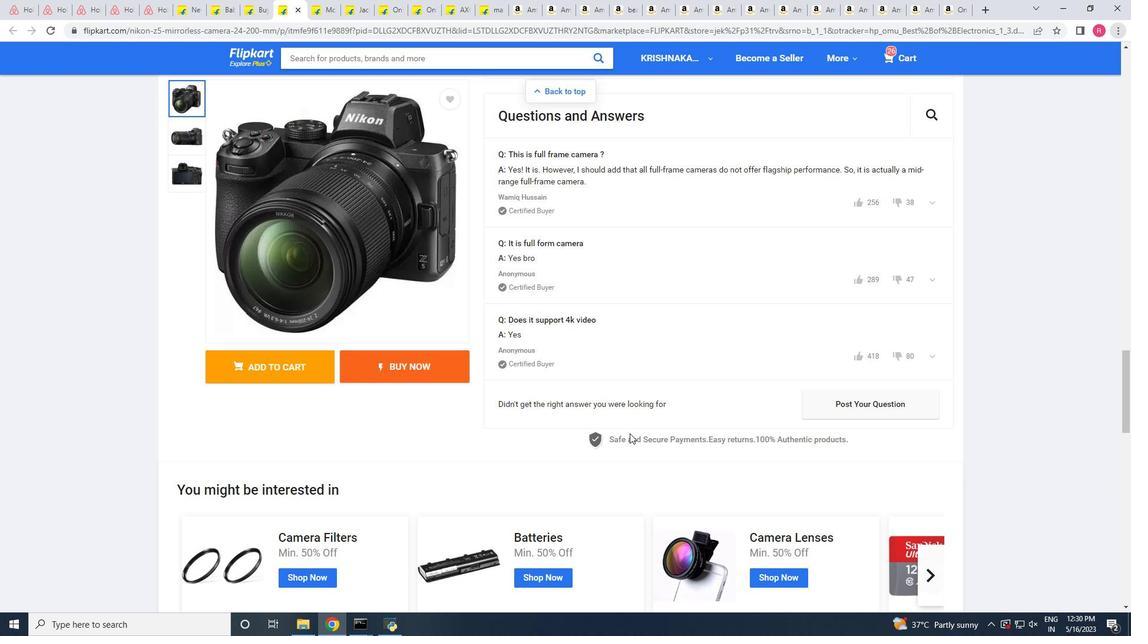
Action: Mouse scrolled (630, 433) with delta (0, 0)
Screenshot: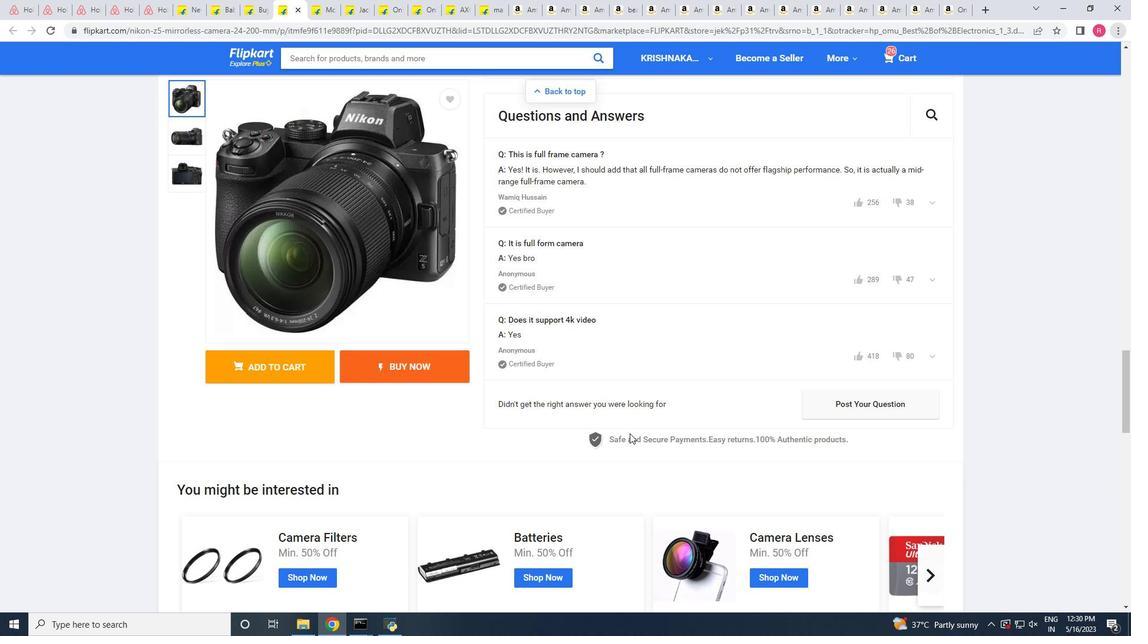 
Action: Mouse scrolled (630, 433) with delta (0, 0)
Screenshot: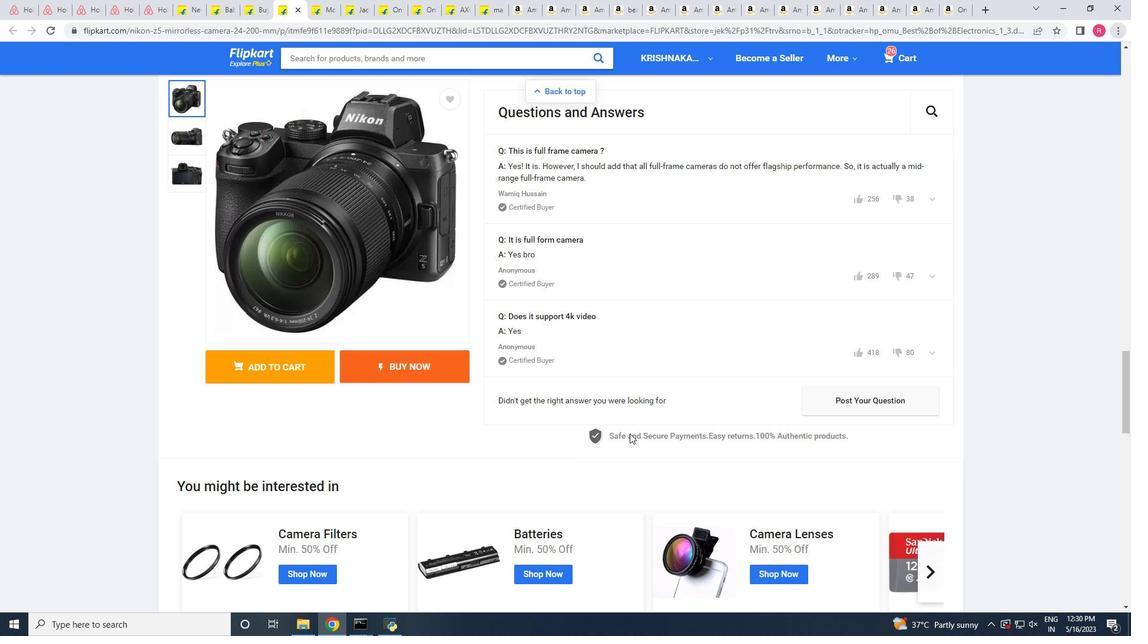 
Action: Mouse scrolled (630, 433) with delta (0, 0)
Screenshot: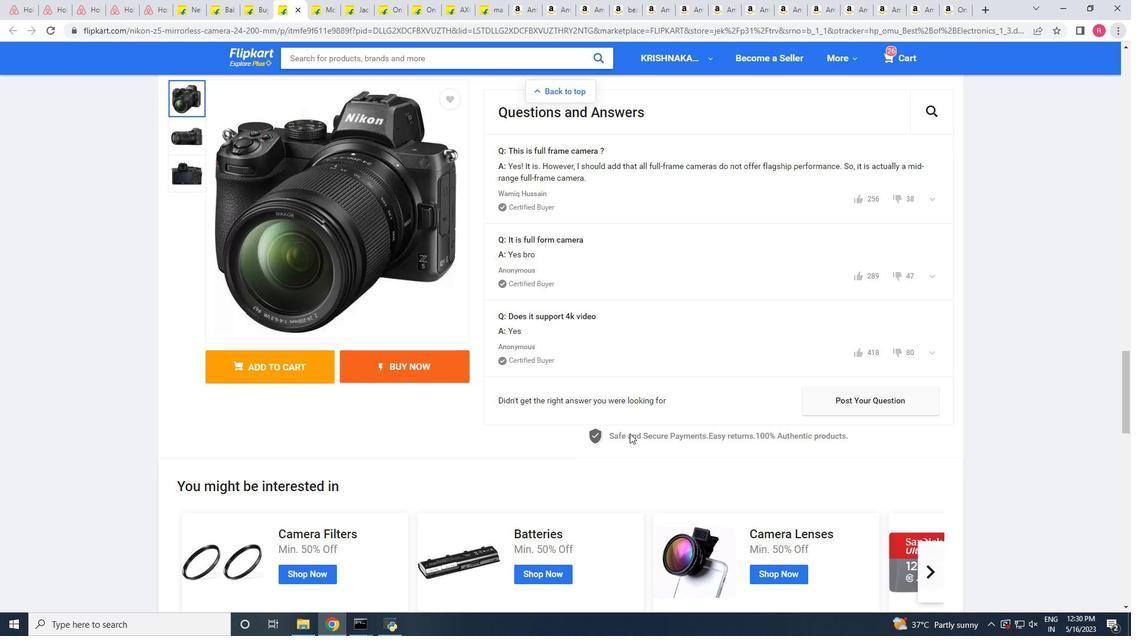 
Action: Mouse scrolled (630, 433) with delta (0, 0)
Screenshot: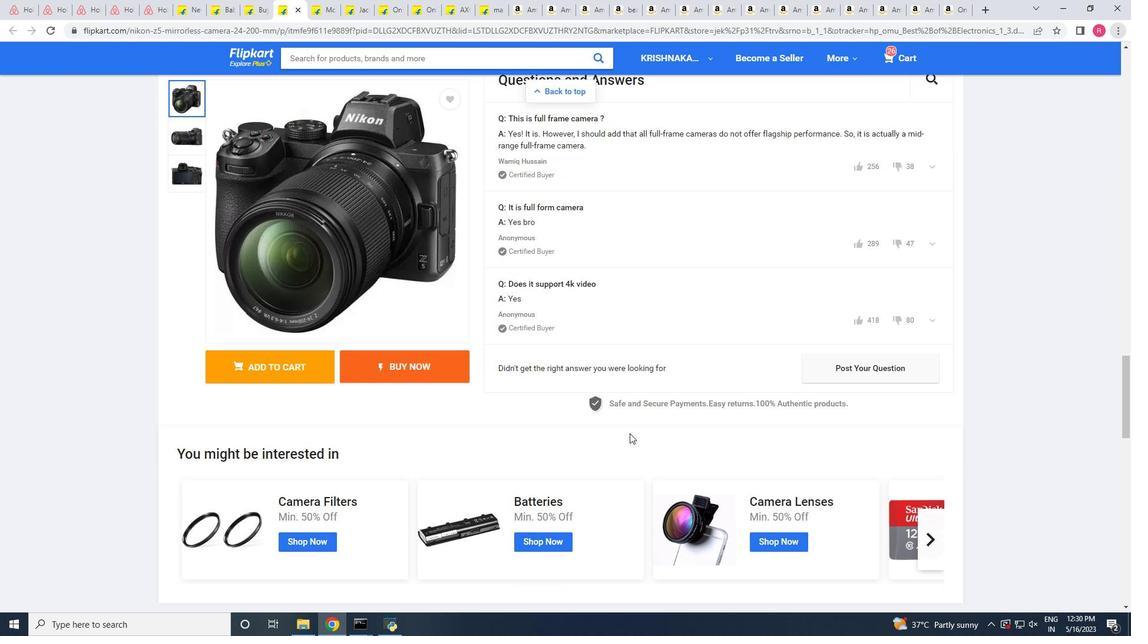 
Action: Mouse moved to (620, 462)
Screenshot: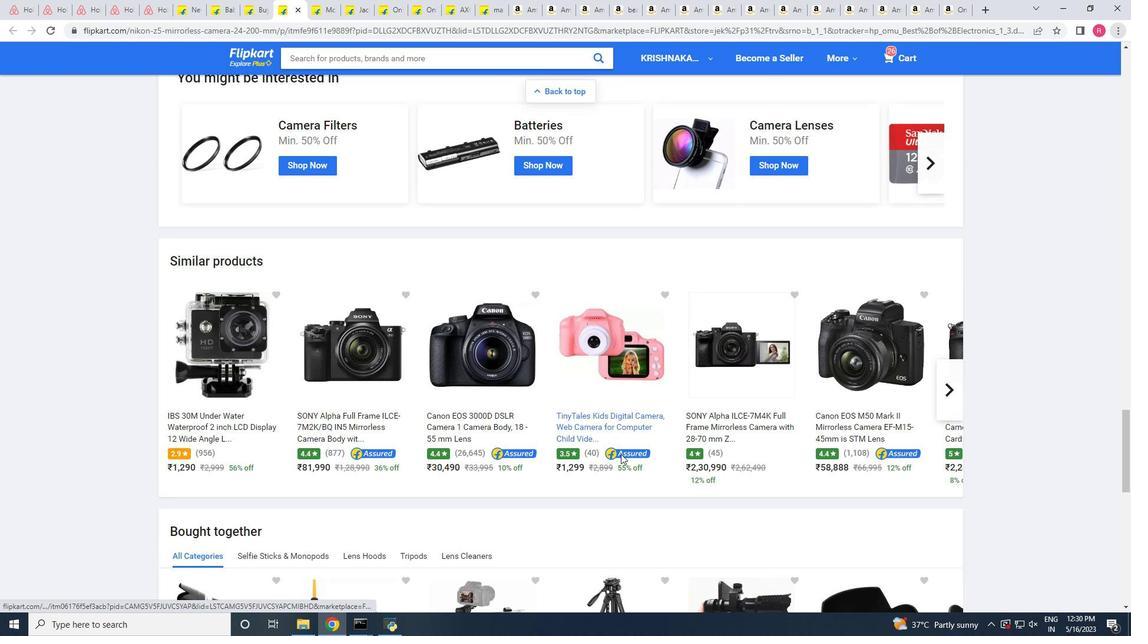 
Action: Mouse scrolled (620, 462) with delta (0, 0)
Screenshot: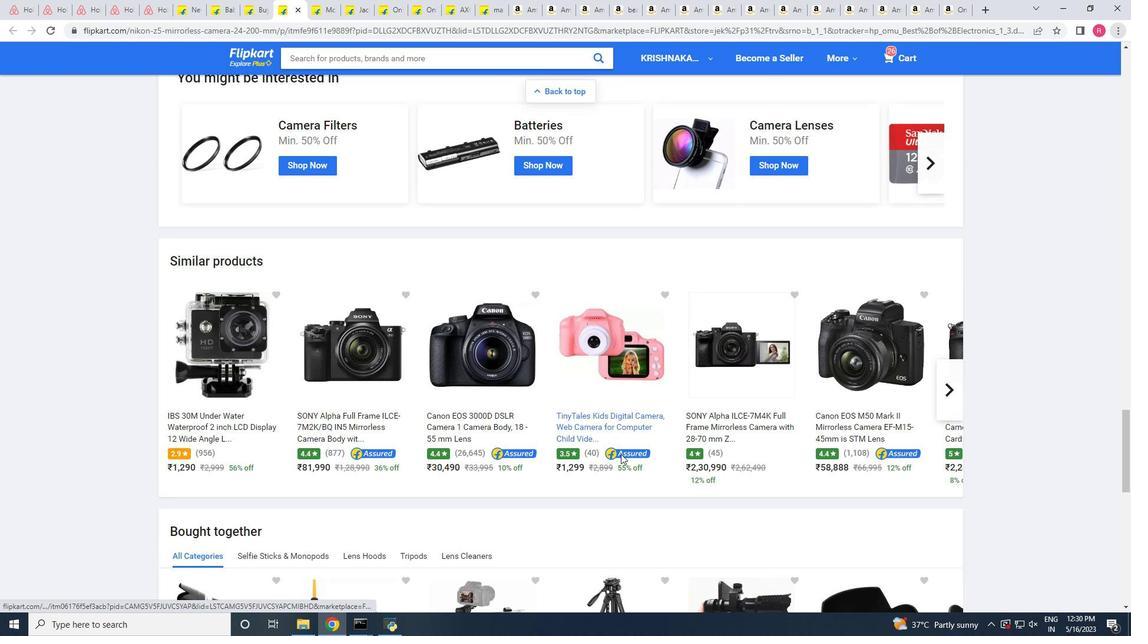 
Action: Mouse moved to (619, 464)
Screenshot: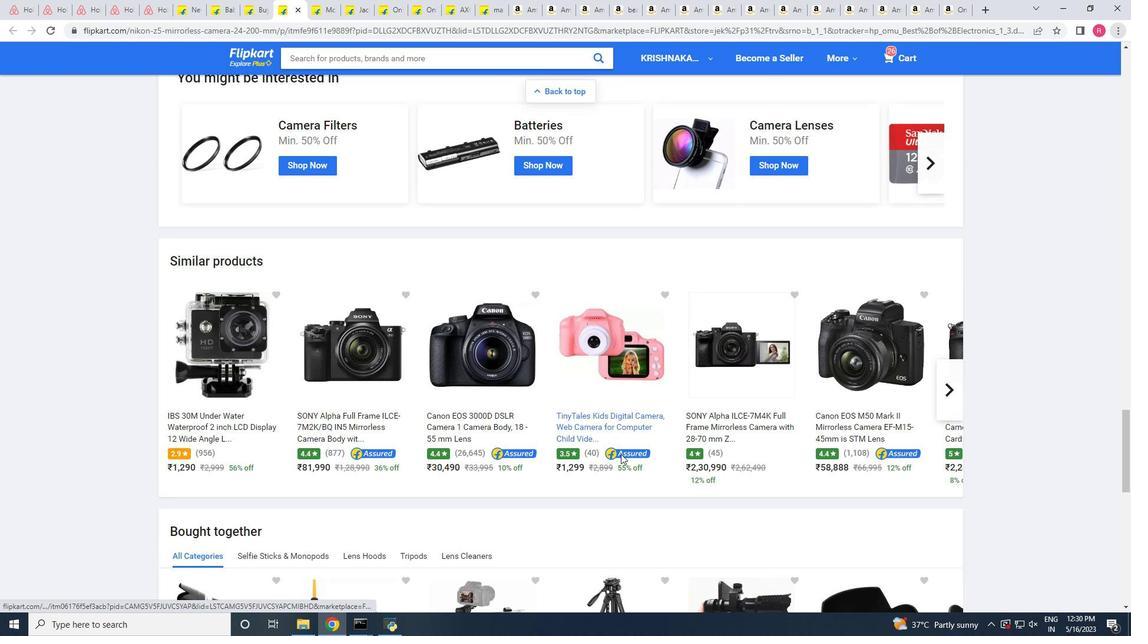 
Action: Mouse scrolled (619, 463) with delta (0, 0)
Screenshot: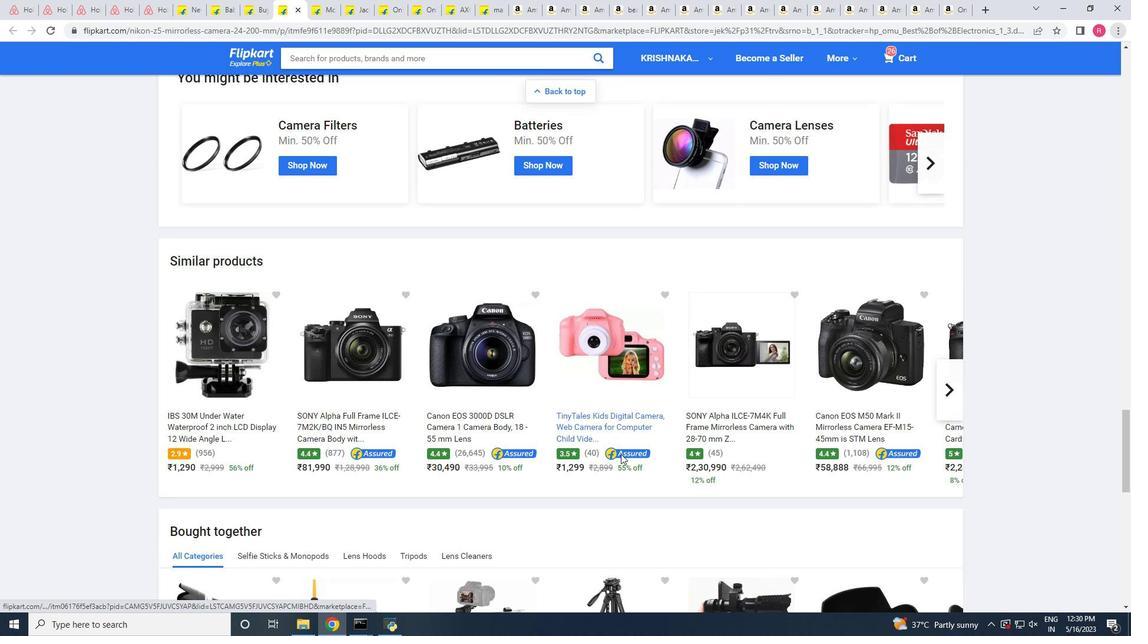 
Action: Mouse moved to (619, 465)
Screenshot: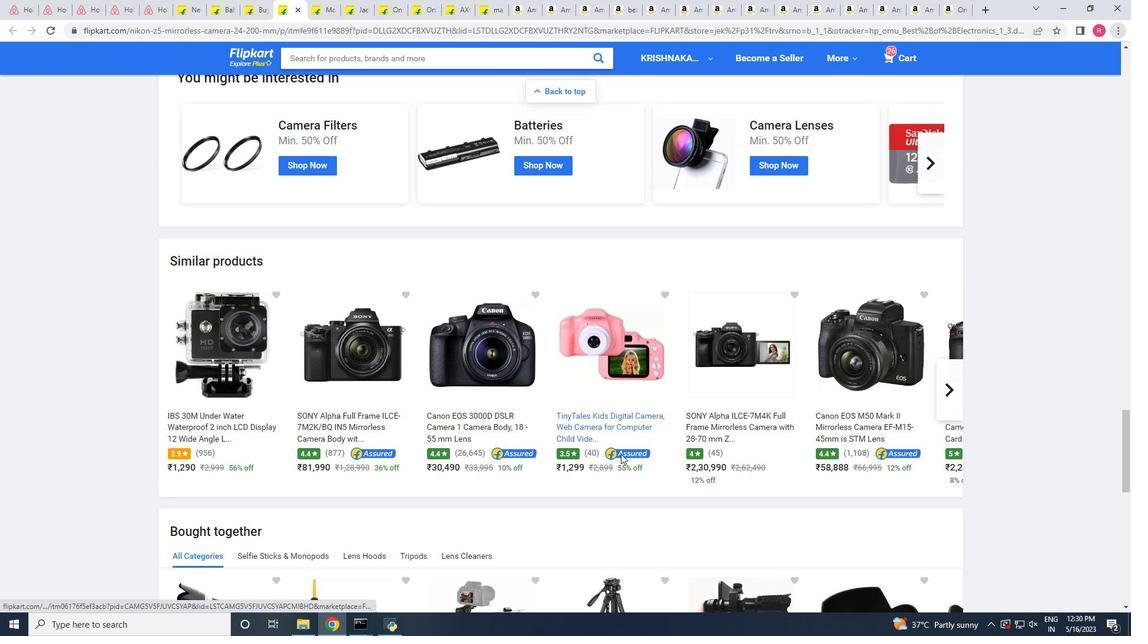 
Action: Mouse scrolled (619, 464) with delta (0, 0)
Screenshot: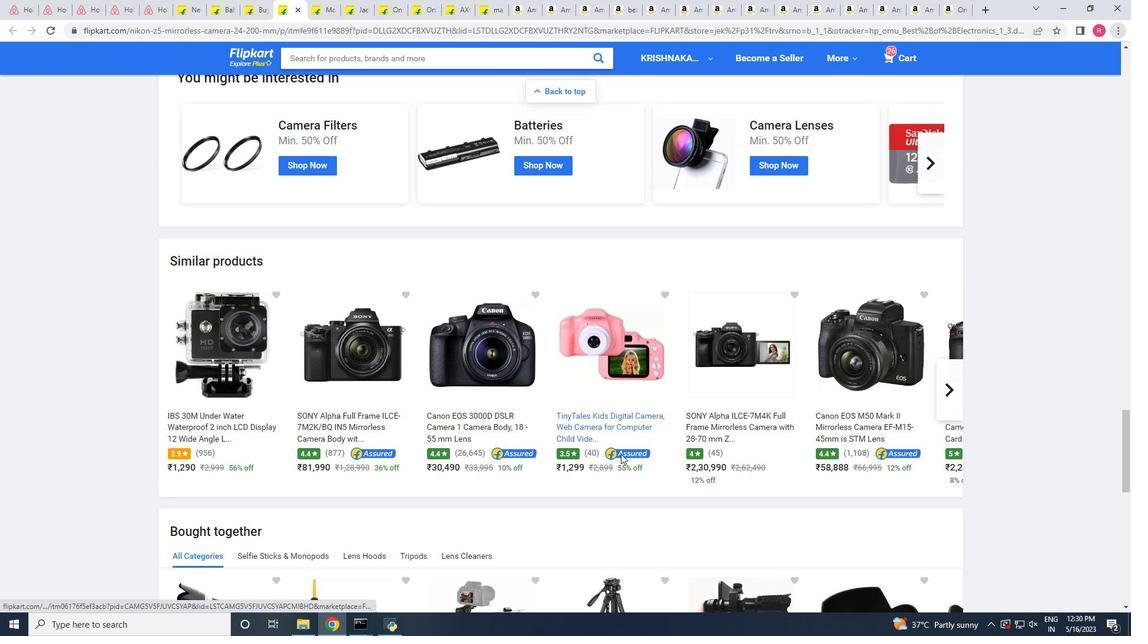 
Action: Mouse scrolled (619, 464) with delta (0, 0)
Screenshot: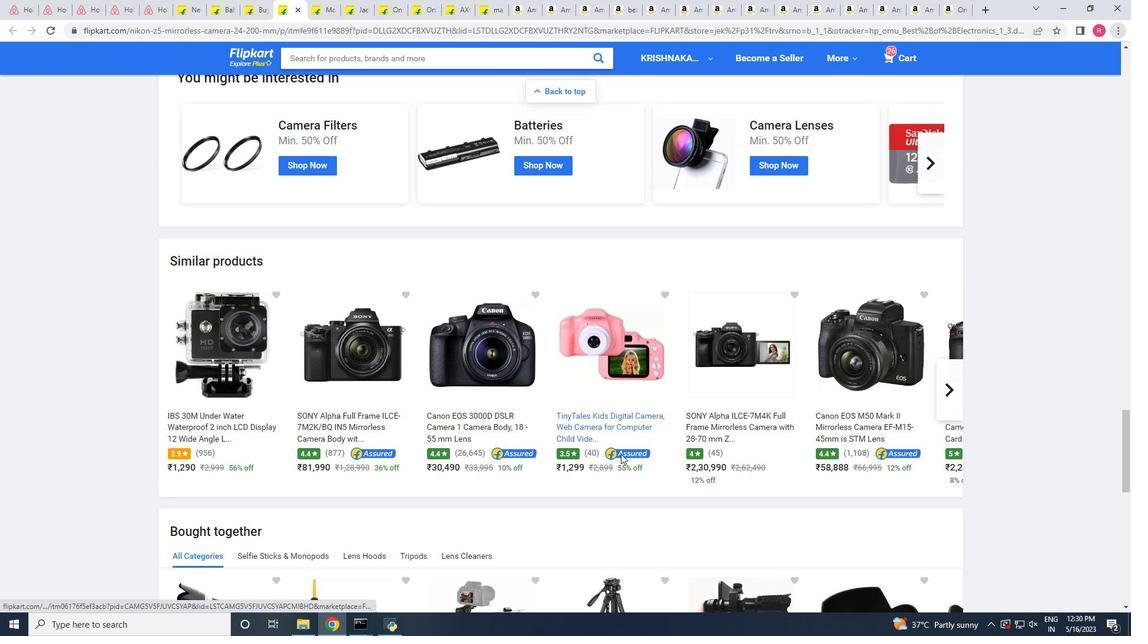 
Action: Mouse scrolled (619, 464) with delta (0, 0)
Screenshot: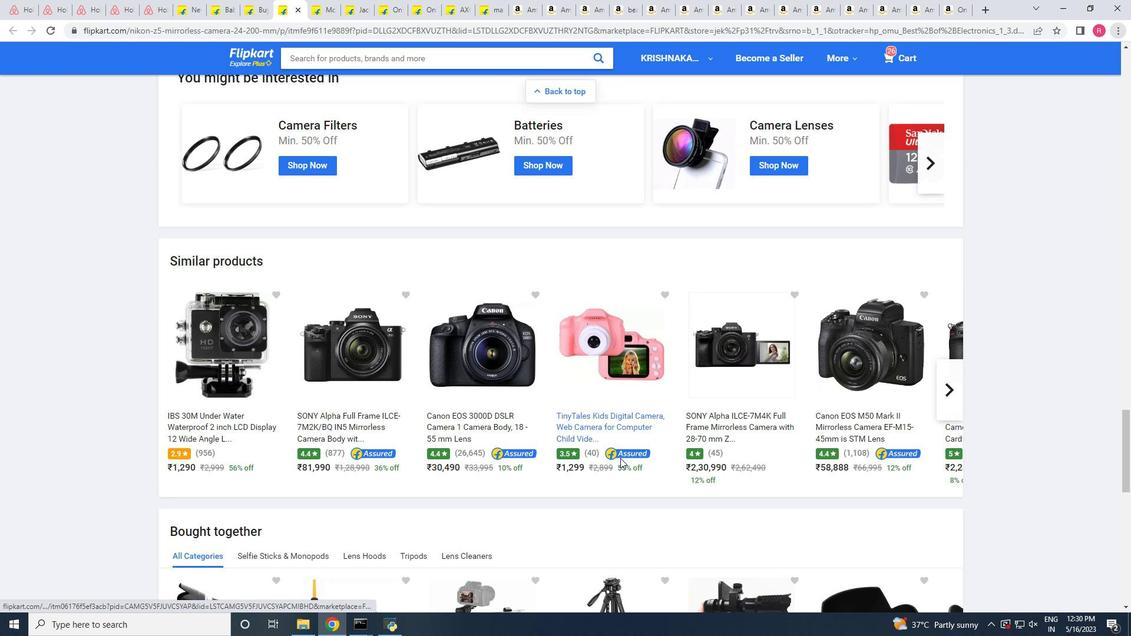 
Action: Mouse scrolled (619, 465) with delta (0, 0)
Screenshot: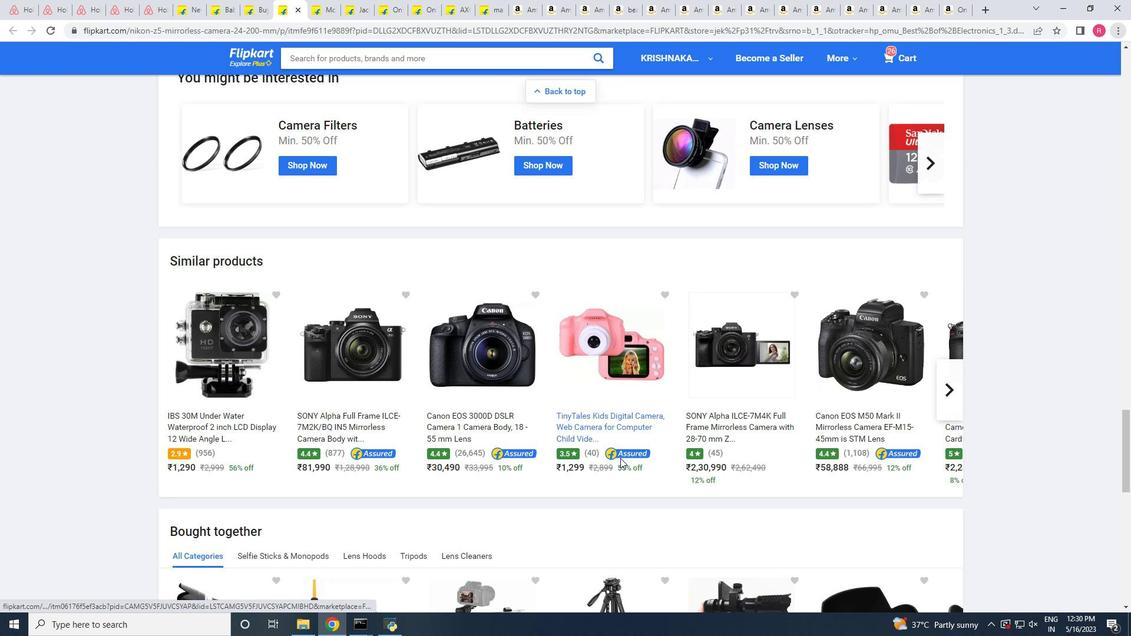 
Action: Mouse scrolled (619, 464) with delta (0, 0)
Screenshot: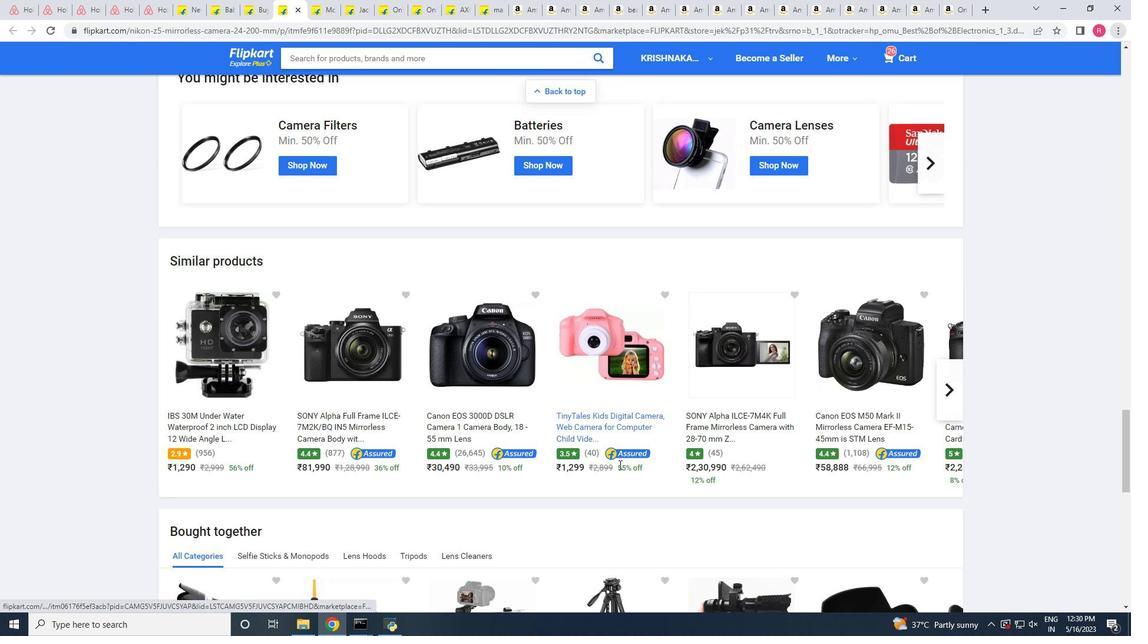 
Action: Mouse scrolled (619, 464) with delta (0, 0)
Screenshot: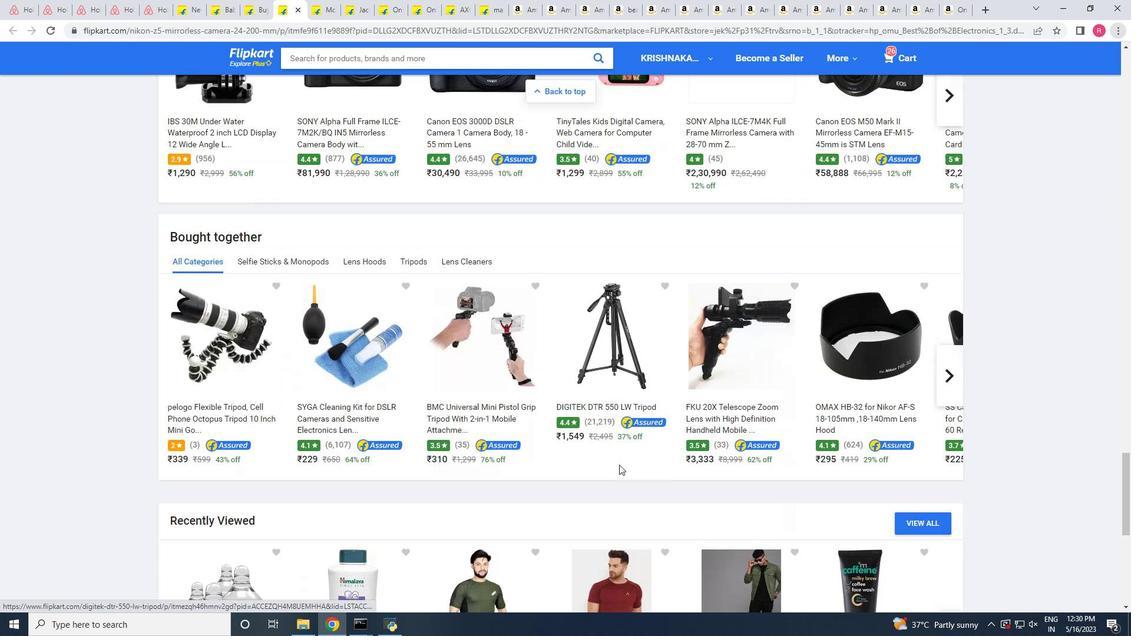 
Action: Mouse scrolled (619, 464) with delta (0, 0)
Screenshot: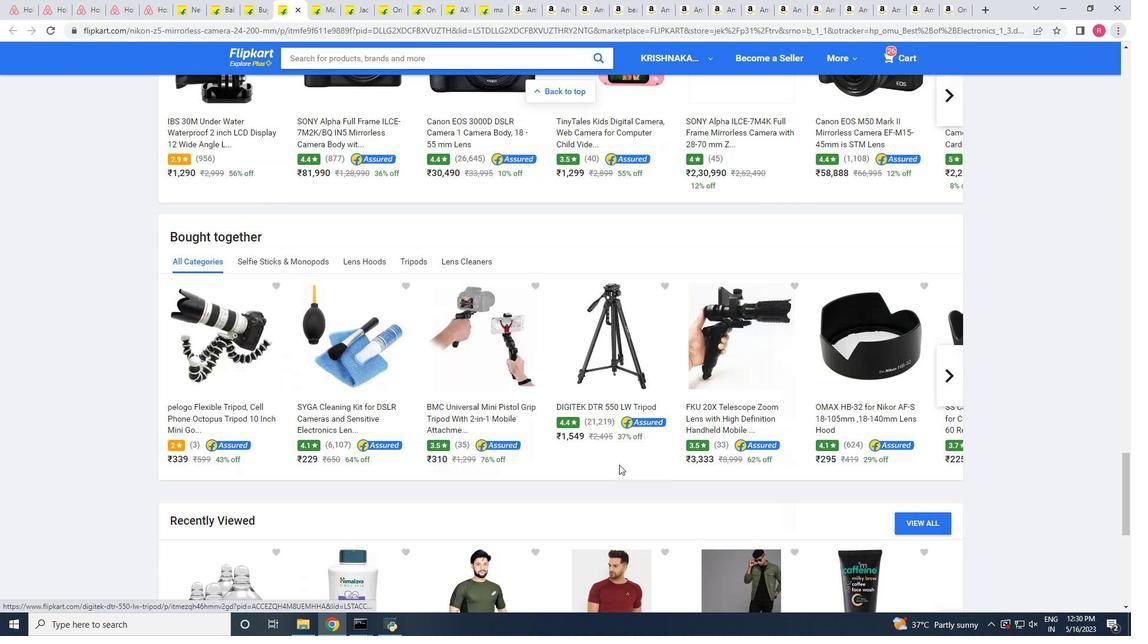 
Action: Mouse scrolled (619, 464) with delta (0, 0)
Screenshot: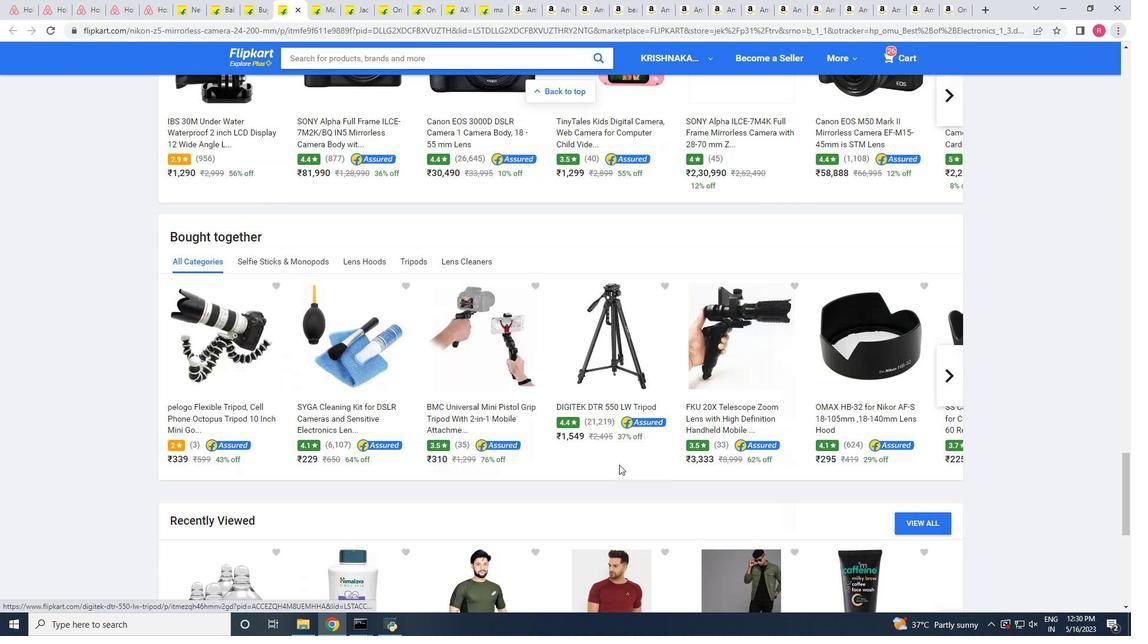 
Action: Mouse scrolled (619, 464) with delta (0, 0)
Screenshot: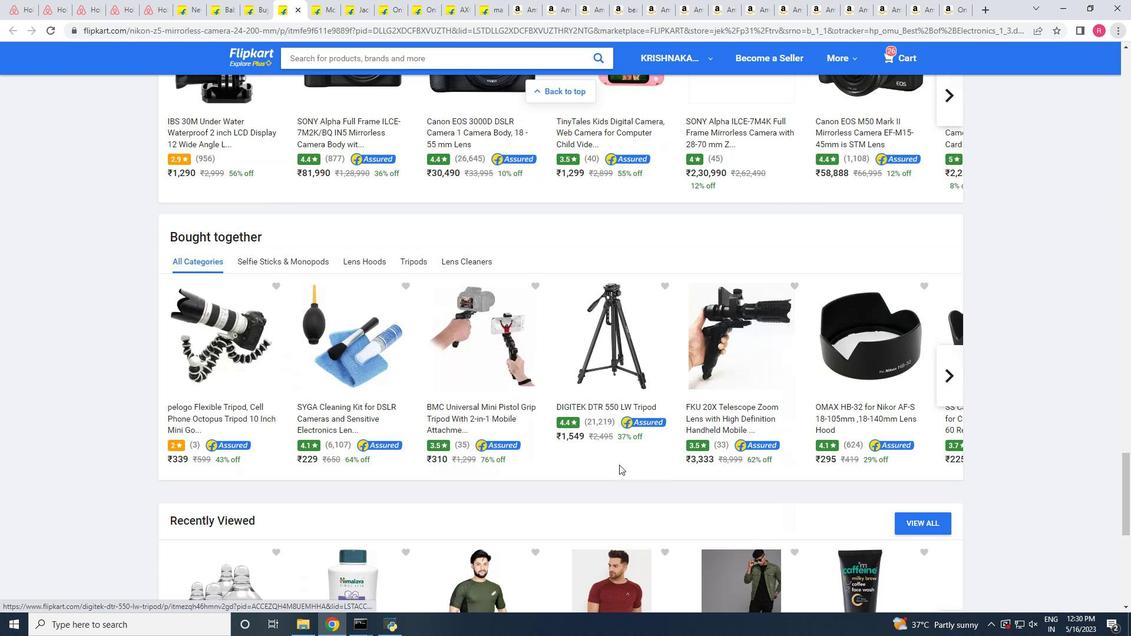 
Action: Mouse scrolled (619, 464) with delta (0, 0)
Screenshot: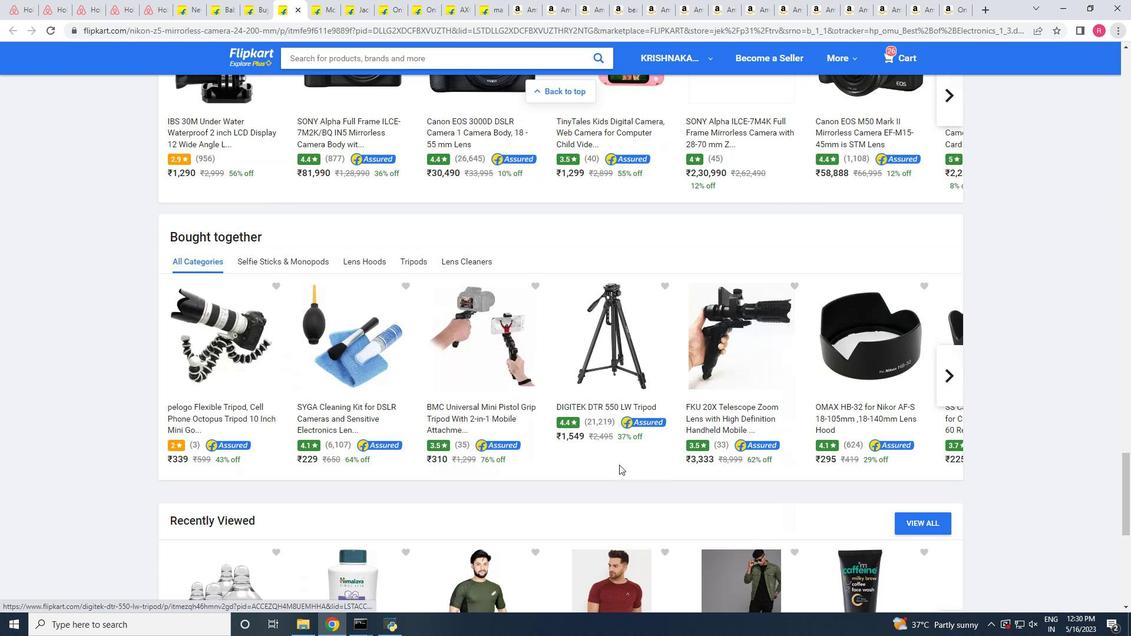 
Action: Mouse scrolled (619, 464) with delta (0, 0)
Screenshot: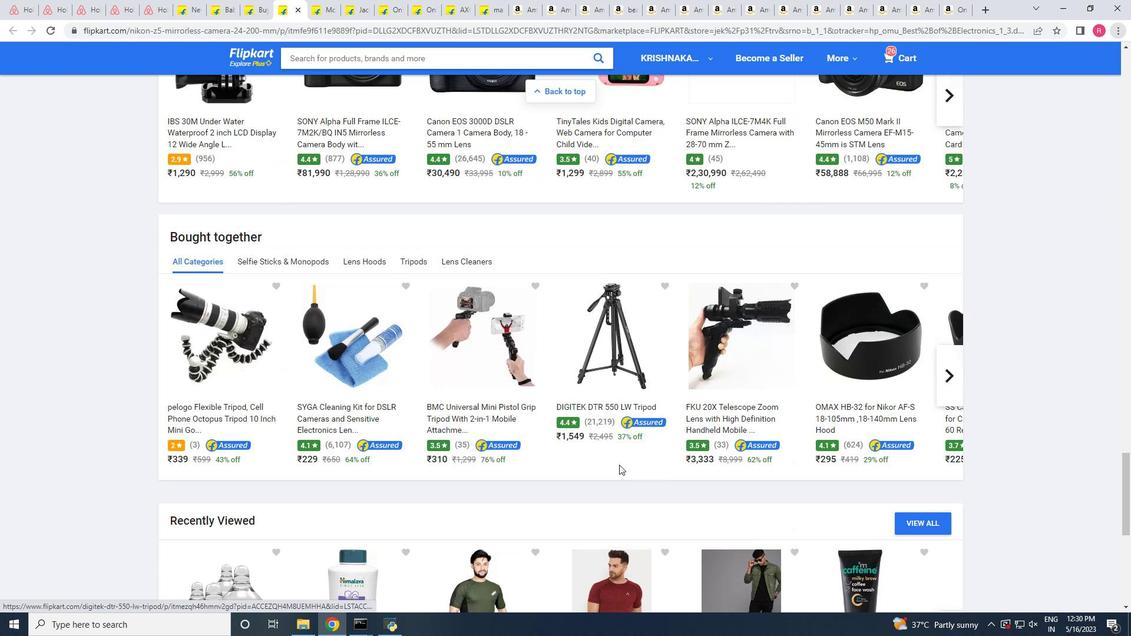 
Action: Mouse scrolled (619, 464) with delta (0, 0)
Screenshot: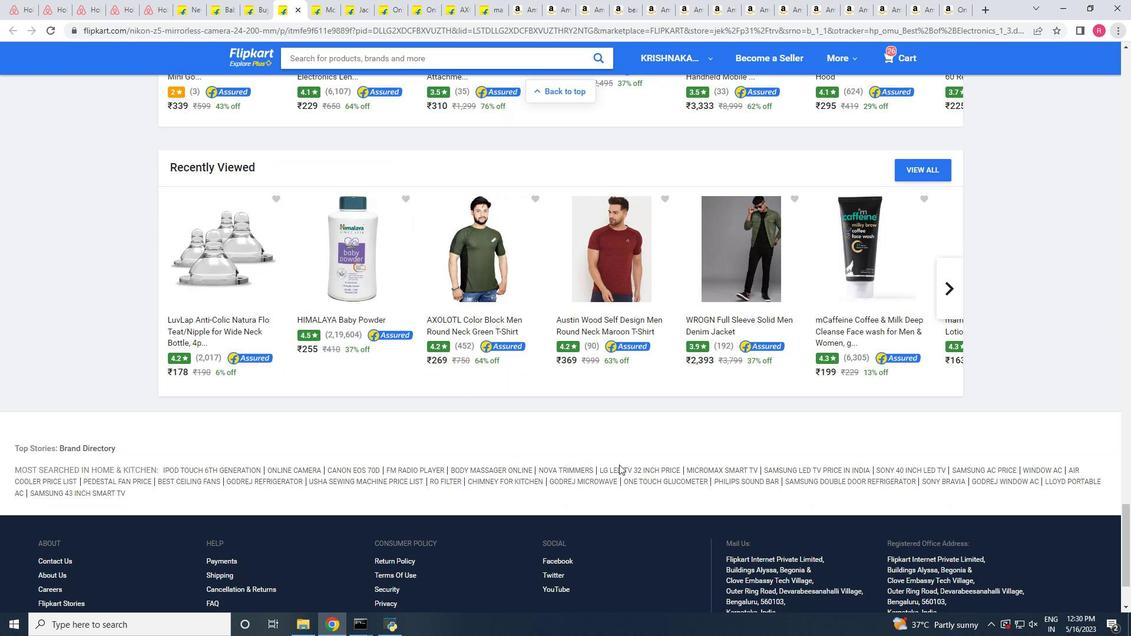 
Action: Mouse scrolled (619, 464) with delta (0, 0)
Screenshot: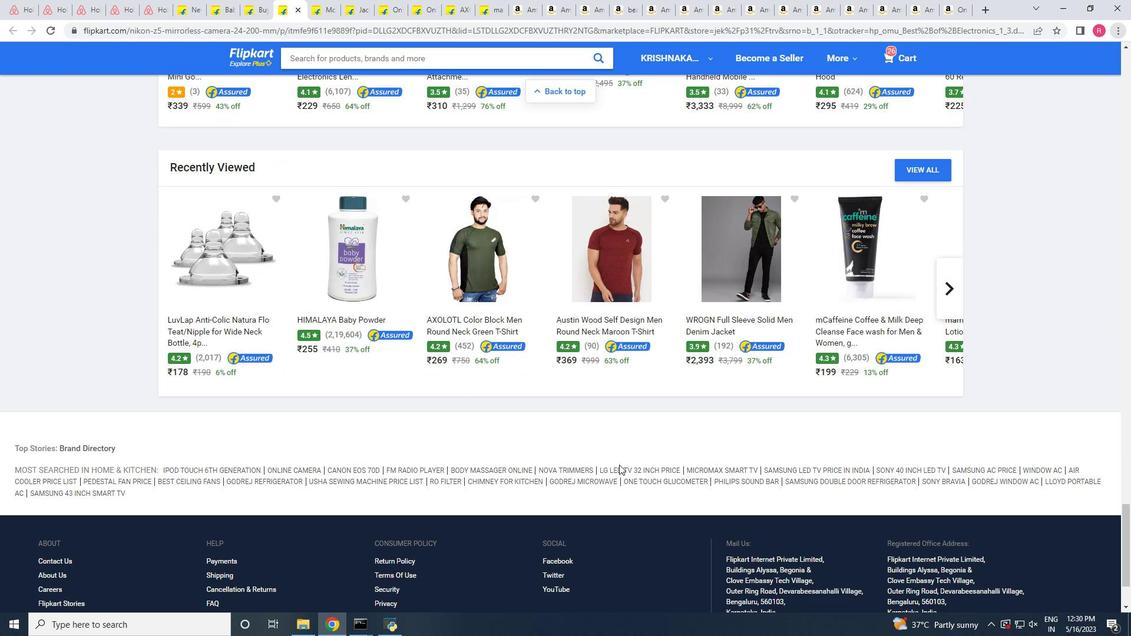 
Action: Mouse scrolled (619, 464) with delta (0, 0)
Screenshot: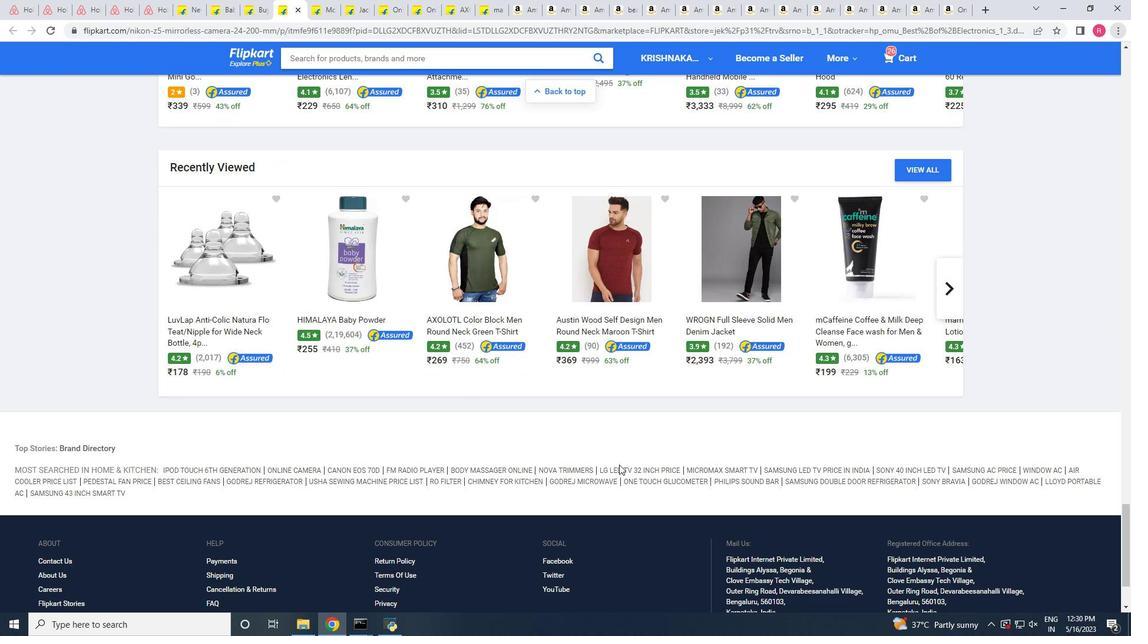 
Action: Mouse scrolled (619, 464) with delta (0, 0)
Screenshot: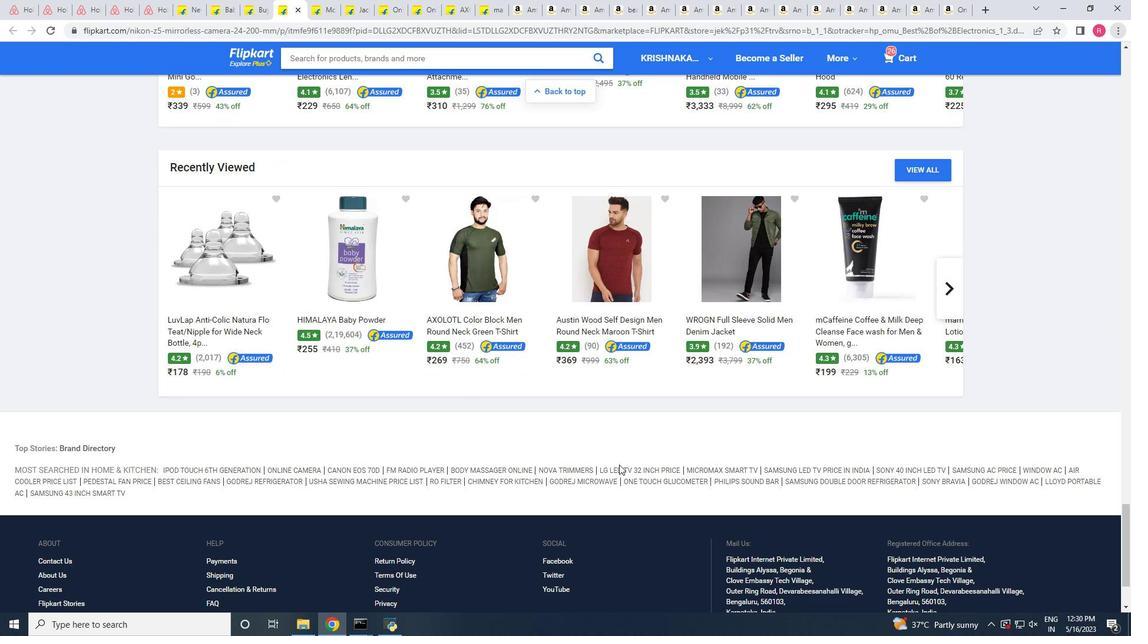 
Action: Mouse scrolled (619, 464) with delta (0, 0)
Screenshot: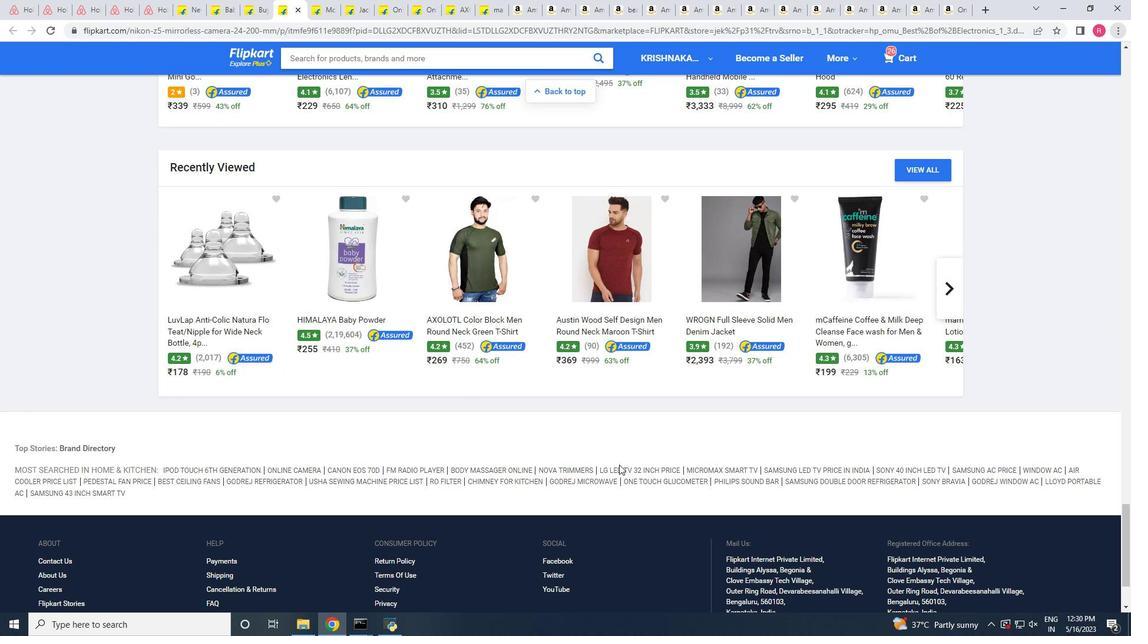
Action: Mouse scrolled (619, 464) with delta (0, 0)
Screenshot: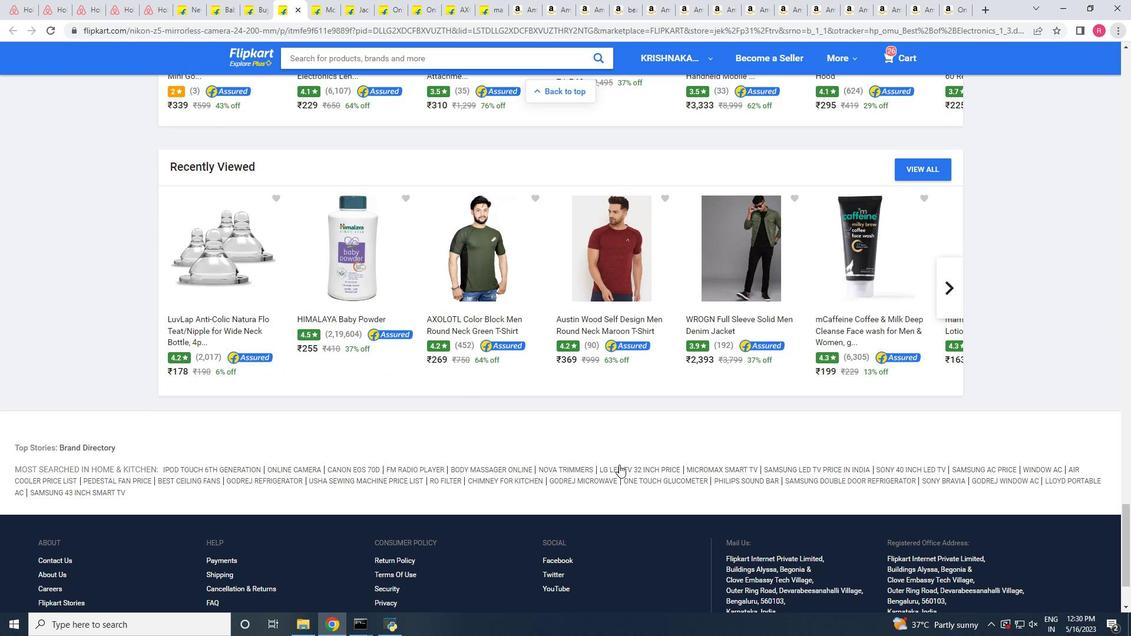 
Action: Mouse scrolled (619, 465) with delta (0, 0)
Screenshot: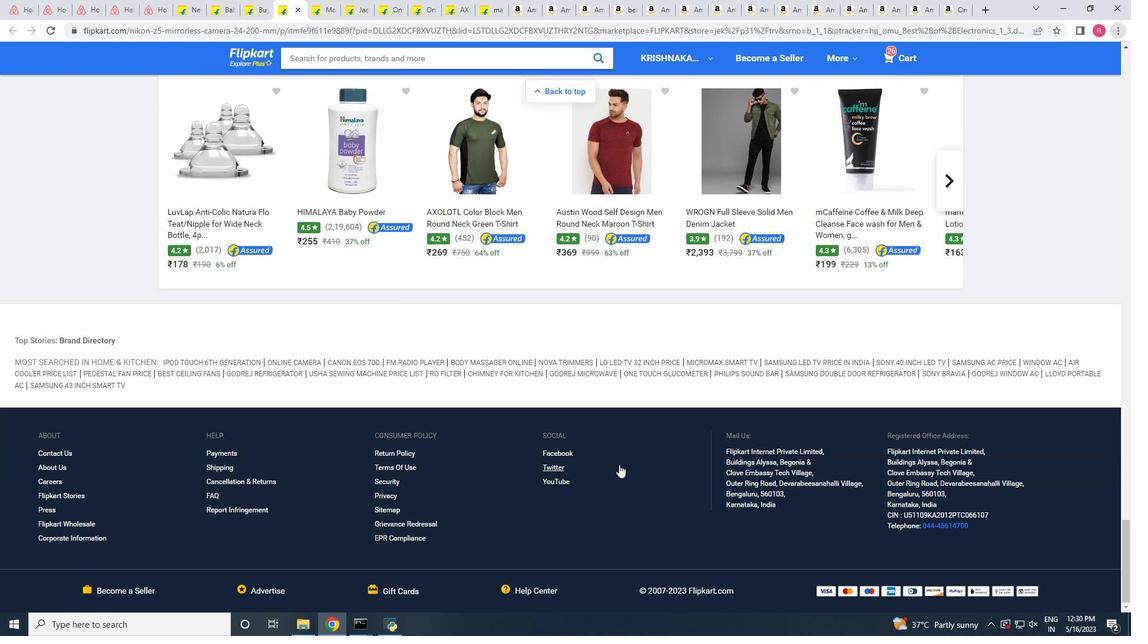
Action: Mouse scrolled (619, 465) with delta (0, 0)
Screenshot: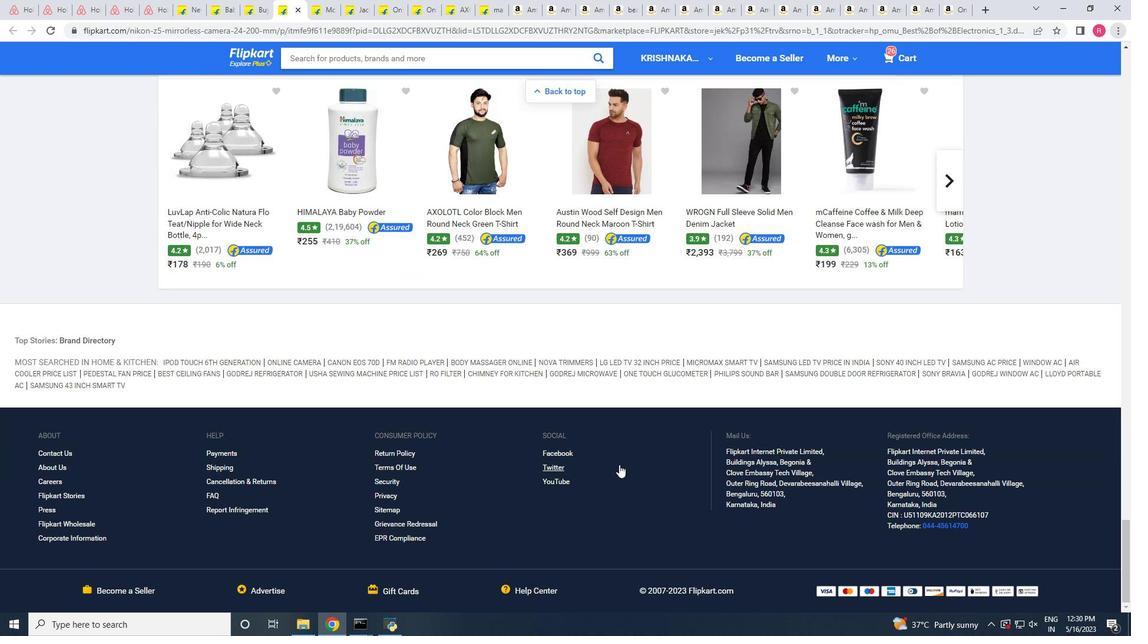 
Action: Mouse scrolled (619, 465) with delta (0, 0)
Screenshot: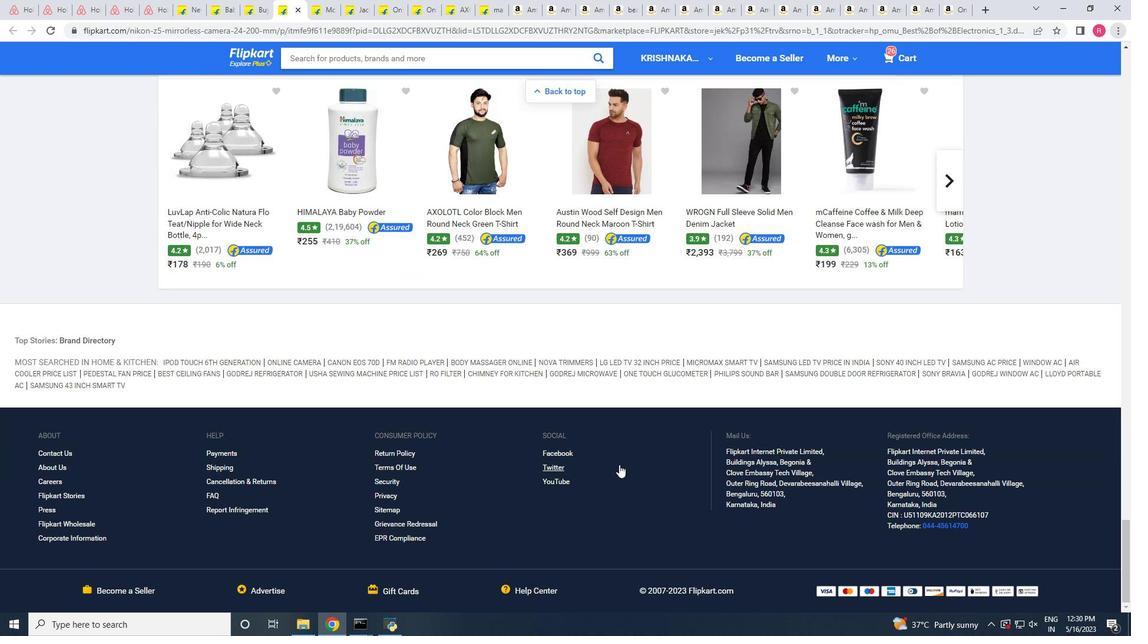 
Action: Mouse scrolled (619, 465) with delta (0, 0)
Screenshot: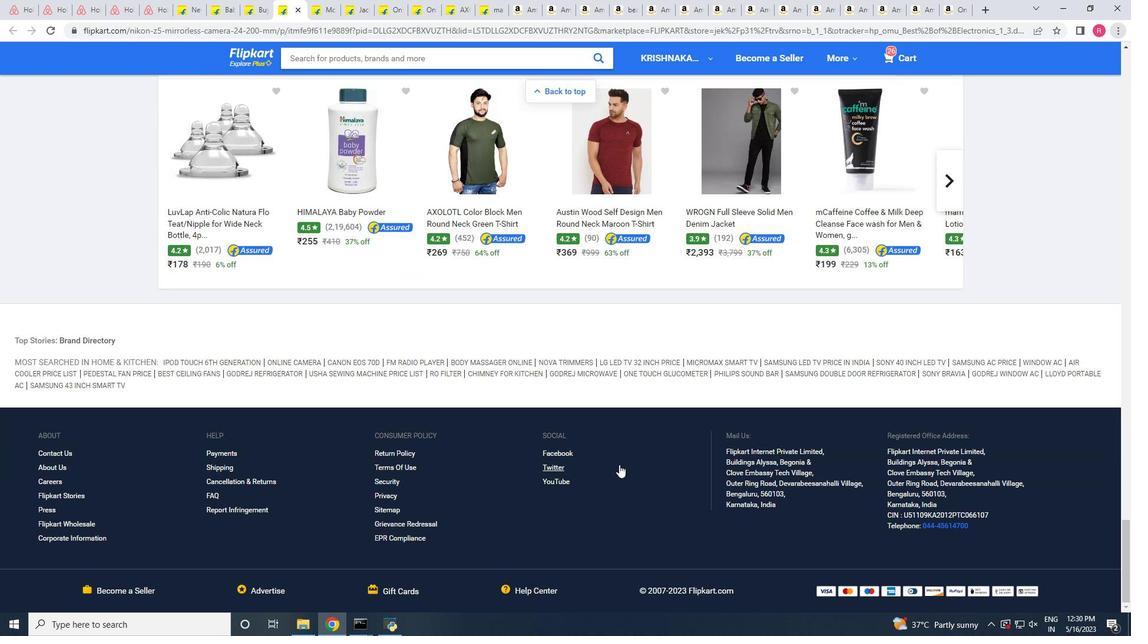 
Action: Mouse scrolled (619, 465) with delta (0, 0)
Screenshot: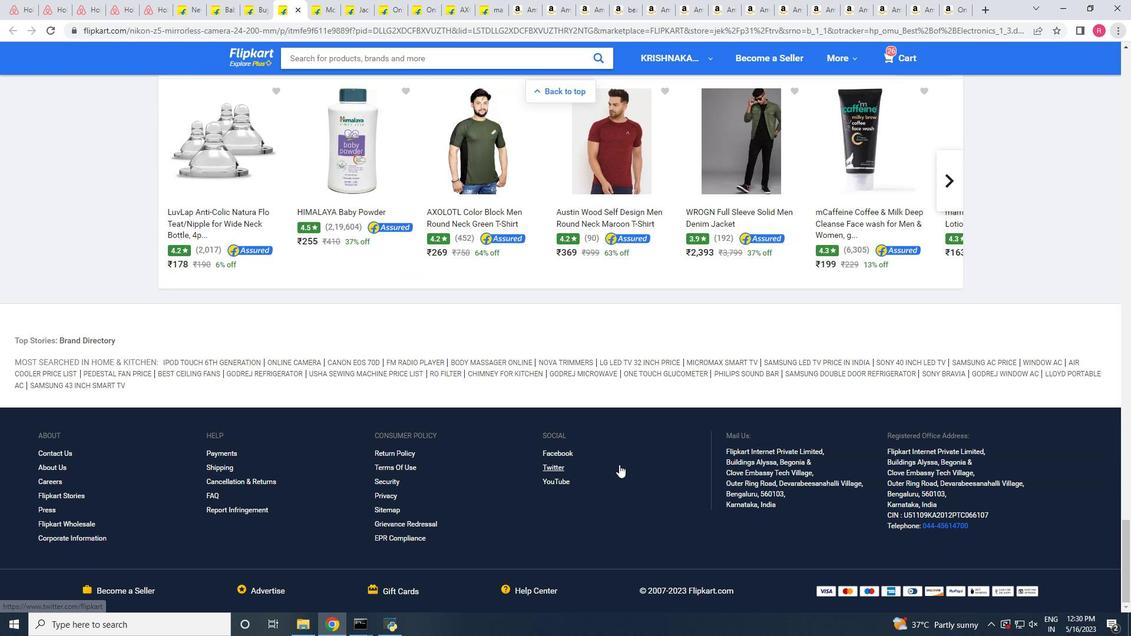 
Action: Mouse scrolled (619, 465) with delta (0, 0)
Screenshot: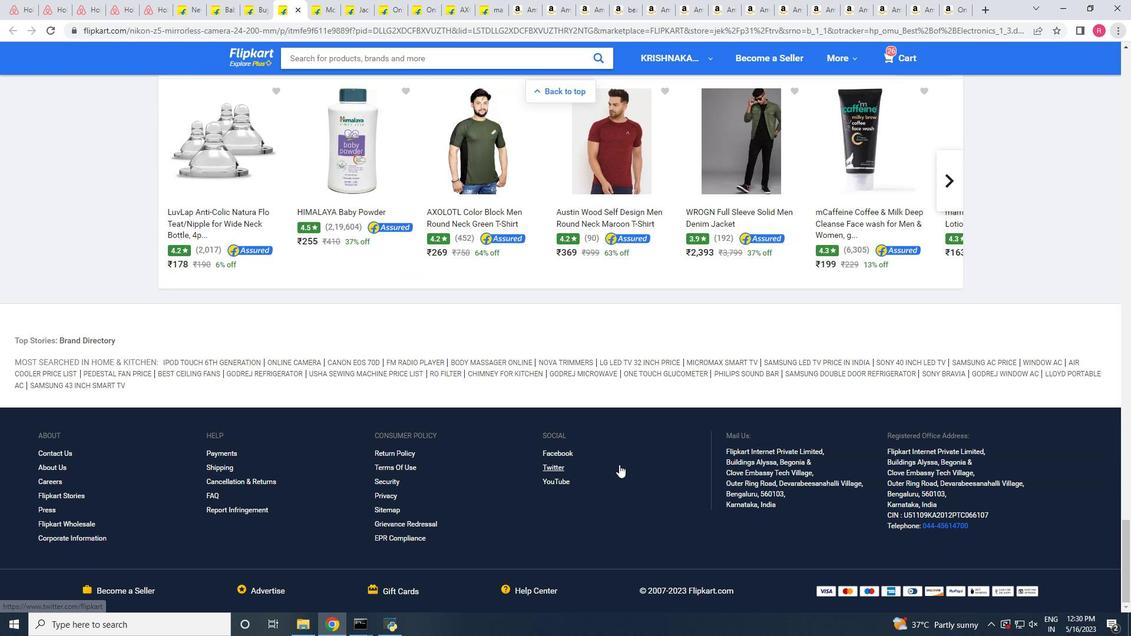 
Action: Mouse scrolled (619, 465) with delta (0, 0)
Screenshot: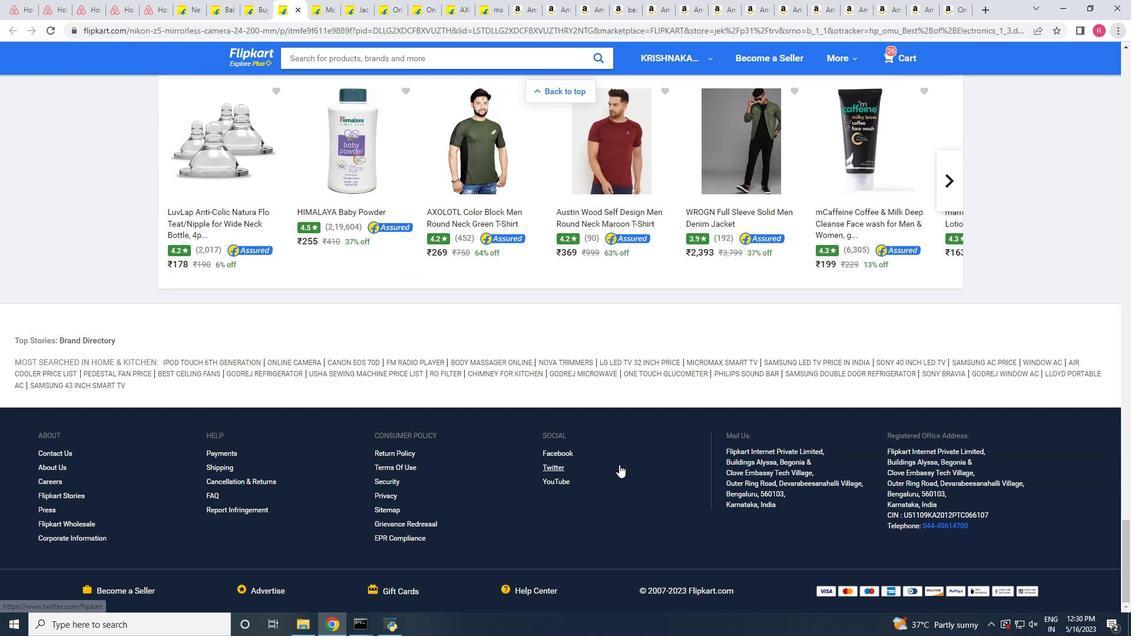 
Action: Mouse scrolled (619, 465) with delta (0, 0)
Screenshot: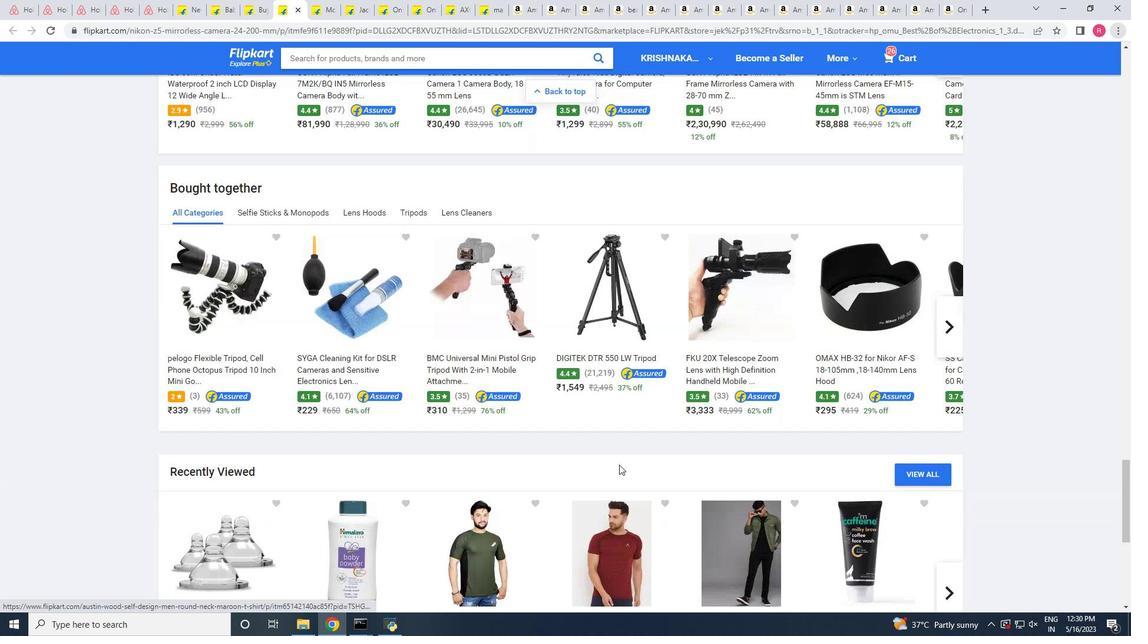 
Action: Mouse scrolled (619, 465) with delta (0, 0)
Screenshot: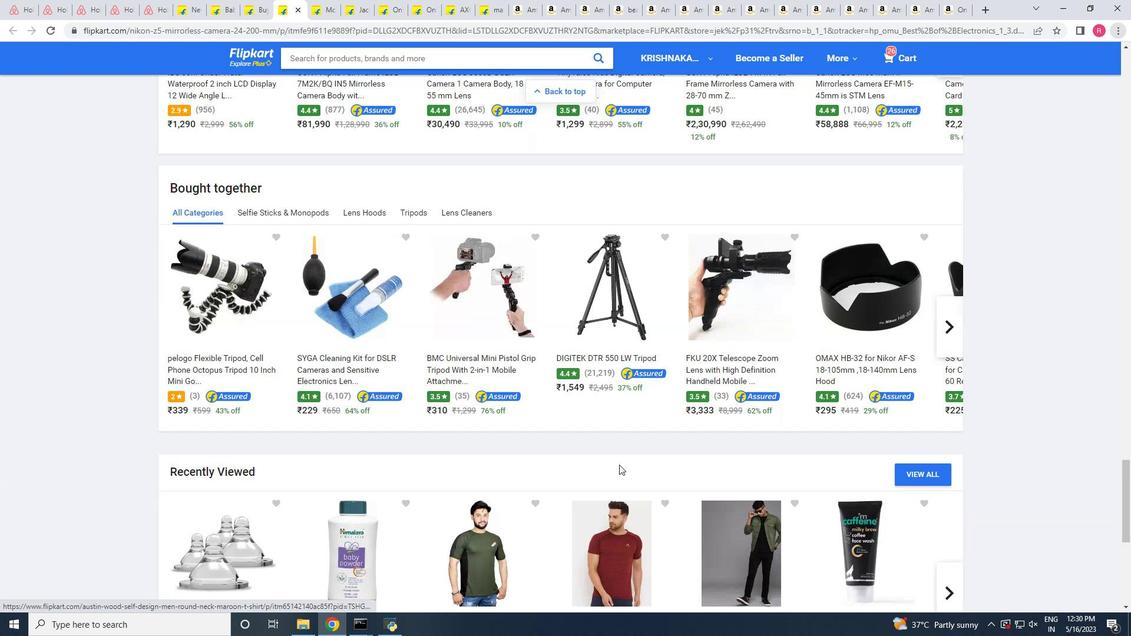 
Action: Mouse scrolled (619, 465) with delta (0, 0)
Screenshot: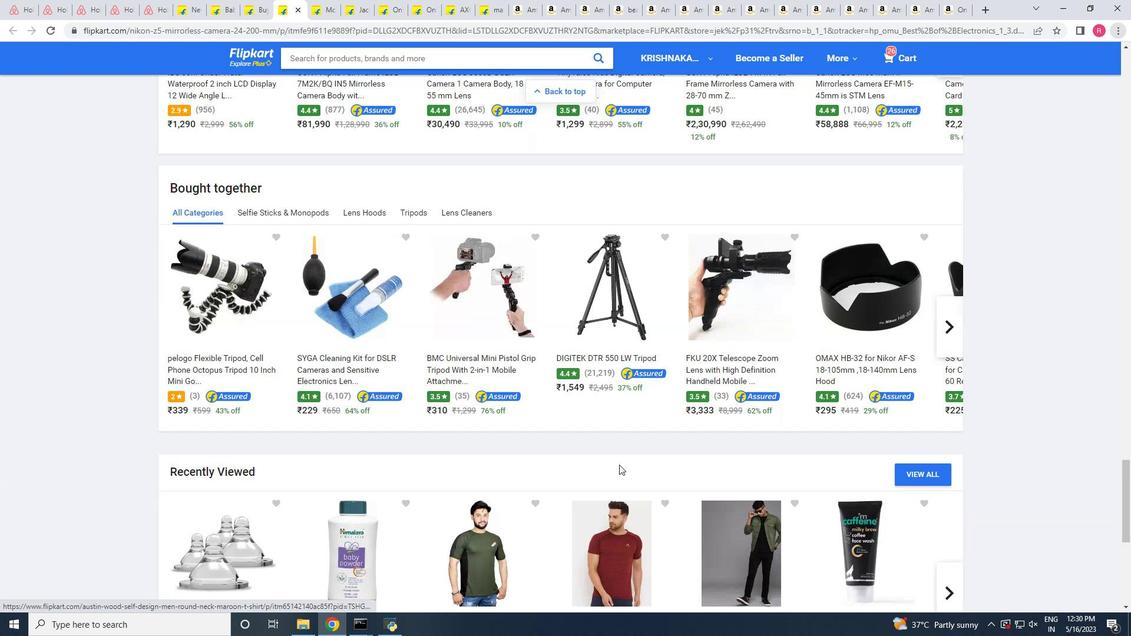 
Action: Mouse scrolled (619, 465) with delta (0, 0)
Screenshot: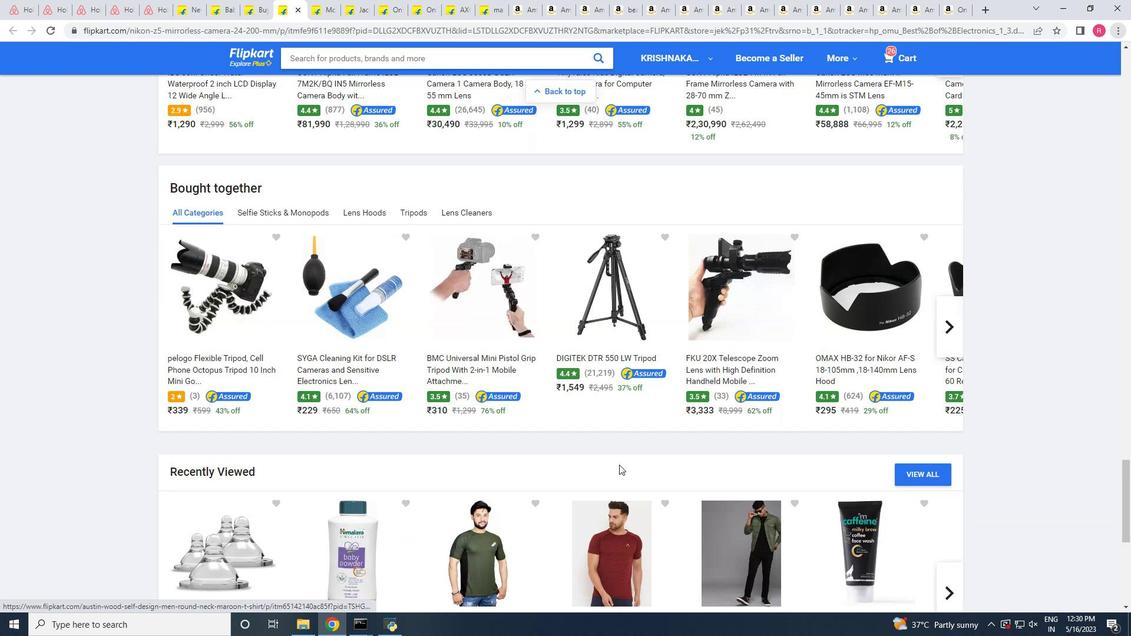 
Action: Mouse scrolled (619, 465) with delta (0, 0)
Screenshot: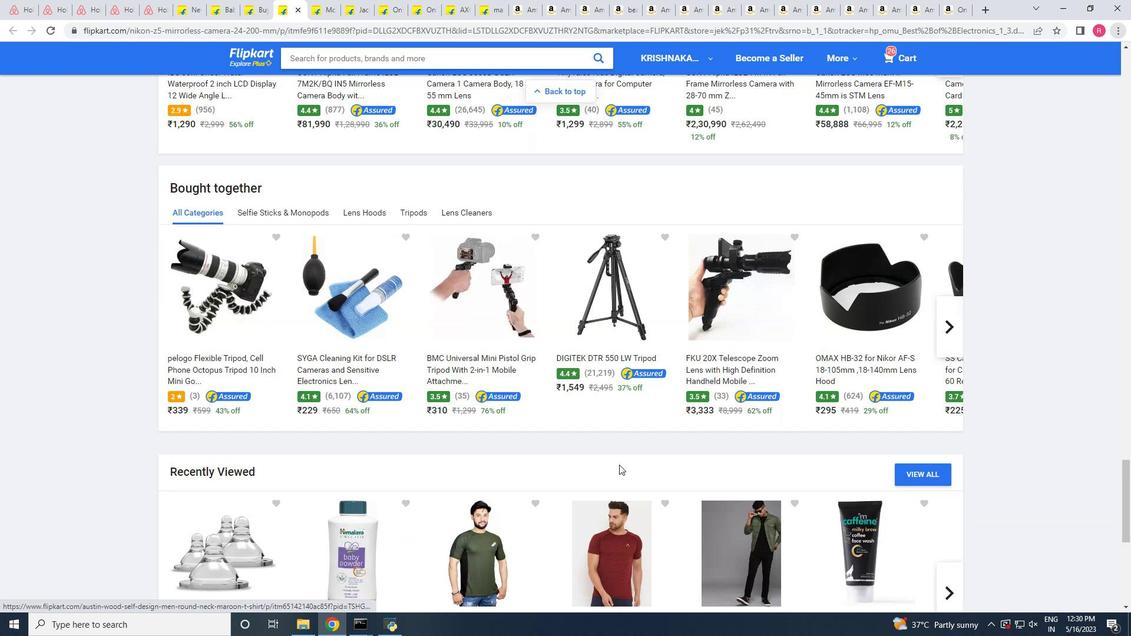
Action: Mouse scrolled (619, 465) with delta (0, 0)
Screenshot: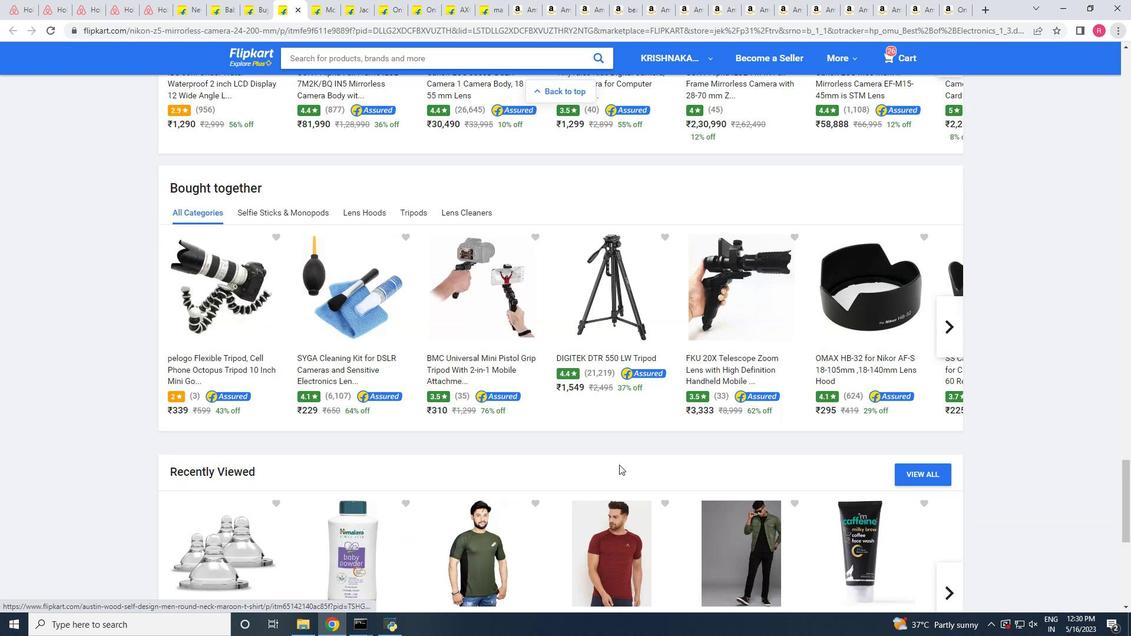 
Action: Mouse scrolled (619, 465) with delta (0, 0)
Screenshot: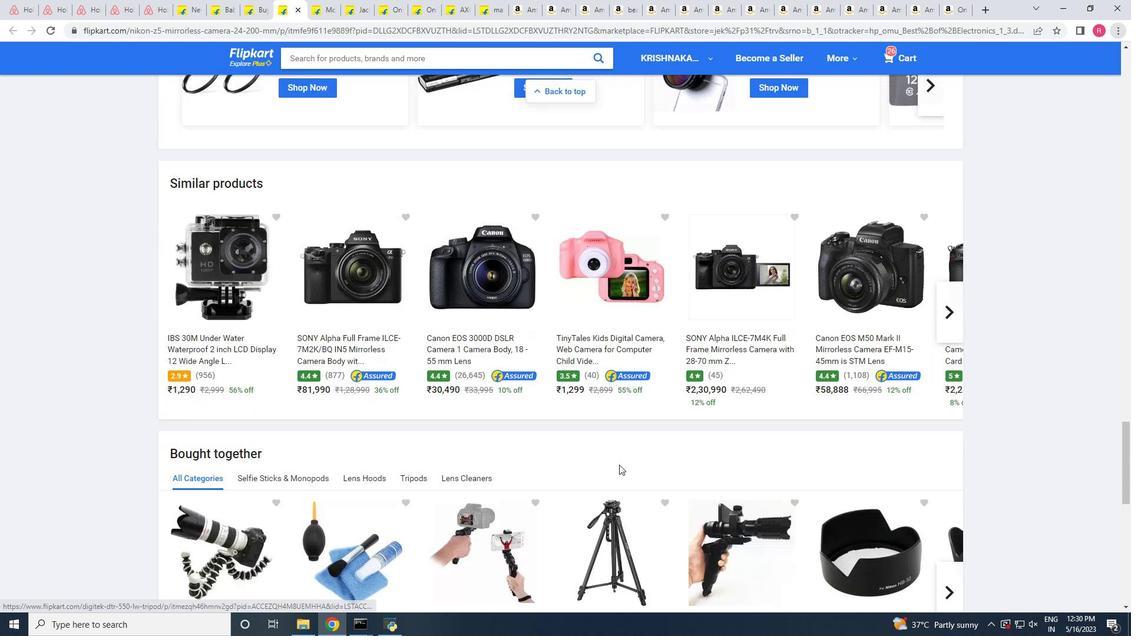 
Action: Mouse scrolled (619, 465) with delta (0, 0)
Screenshot: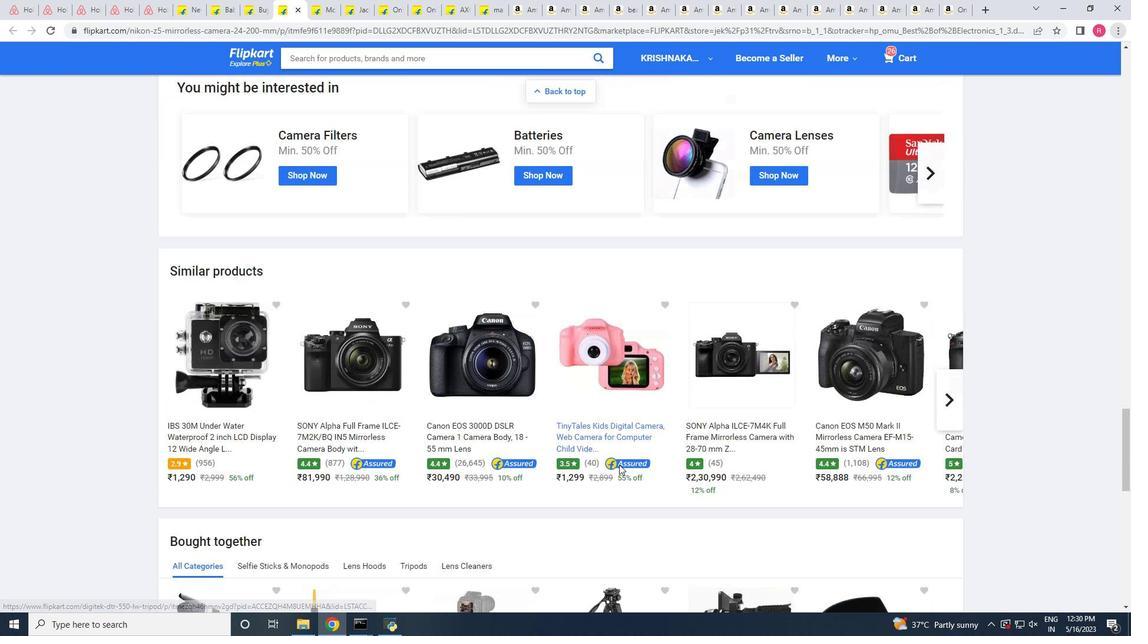 
Action: Mouse scrolled (619, 465) with delta (0, 0)
Screenshot: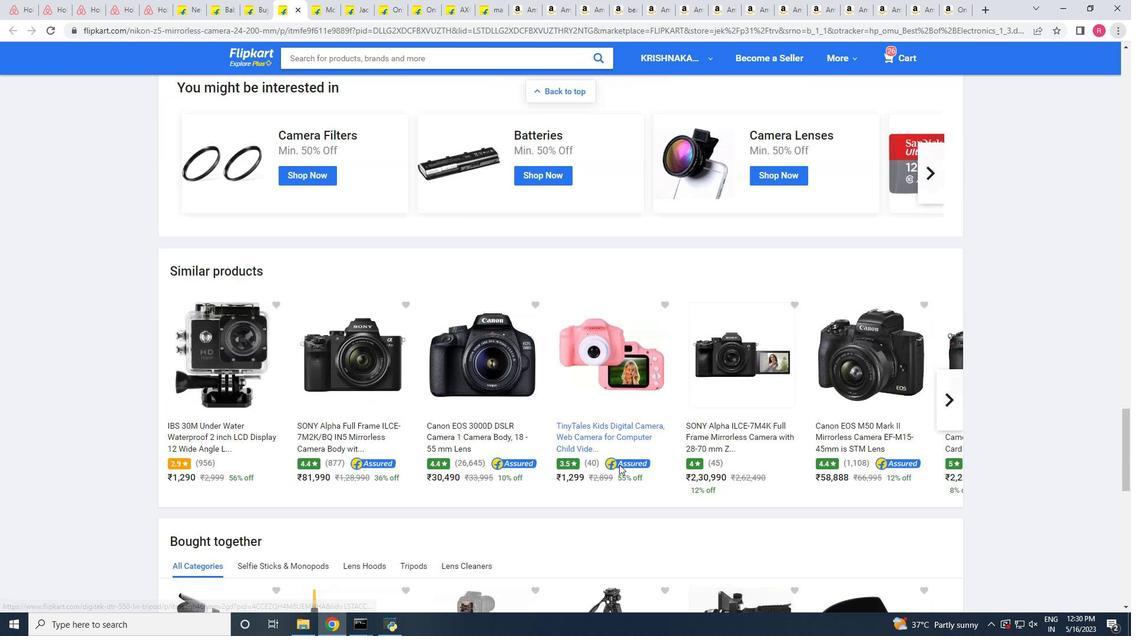 
Action: Mouse scrolled (619, 465) with delta (0, 0)
Screenshot: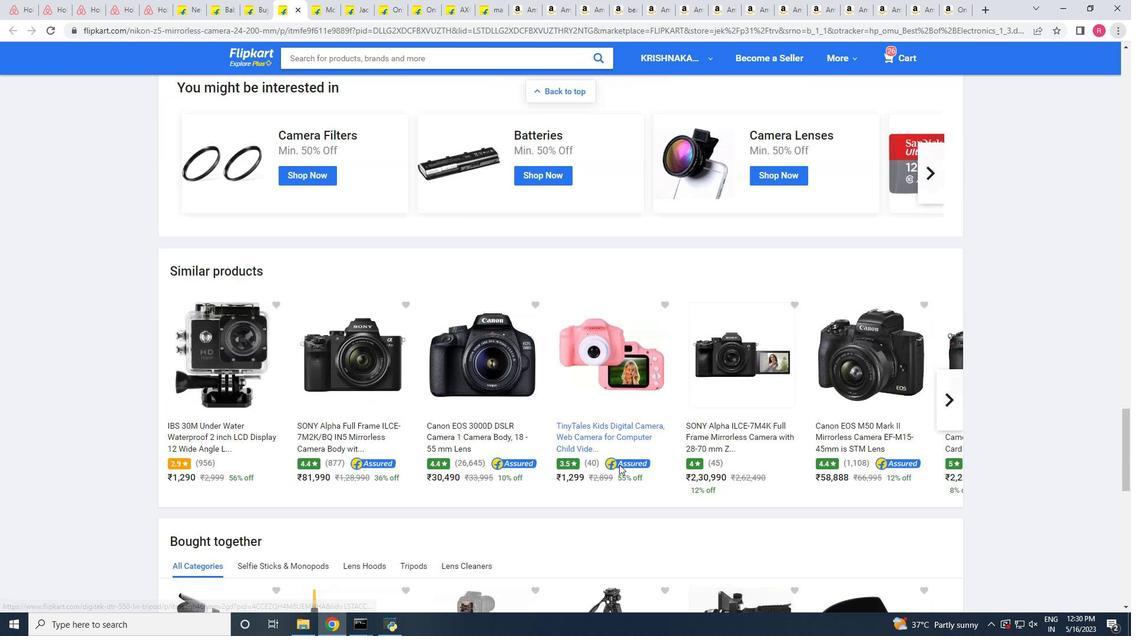 
Action: Mouse scrolled (619, 465) with delta (0, 0)
Screenshot: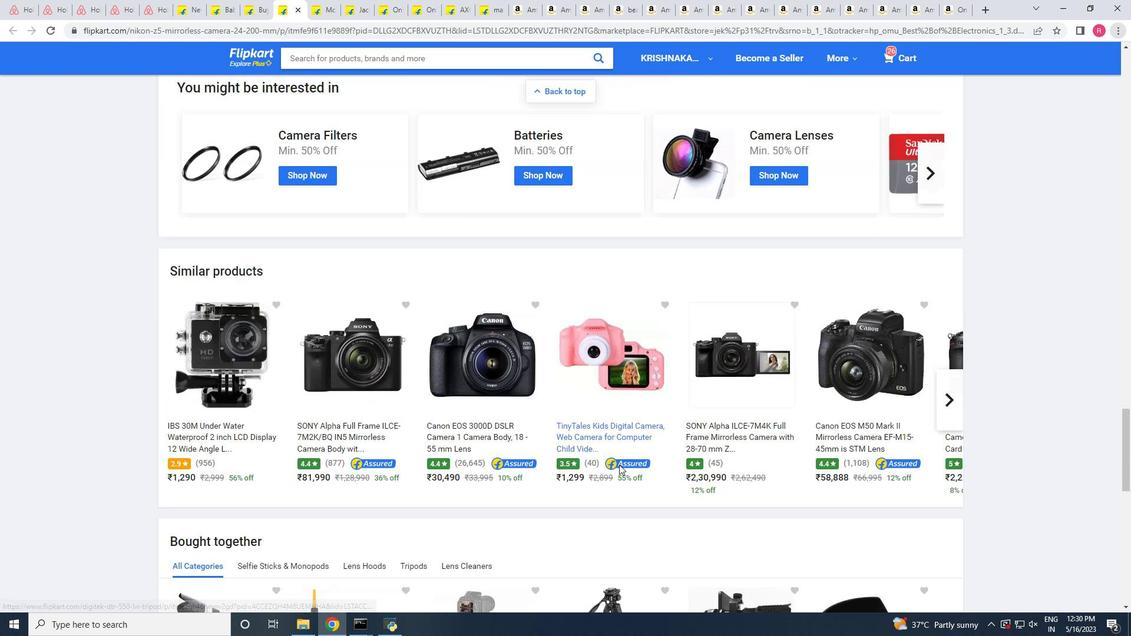 
Action: Mouse scrolled (619, 465) with delta (0, 0)
Screenshot: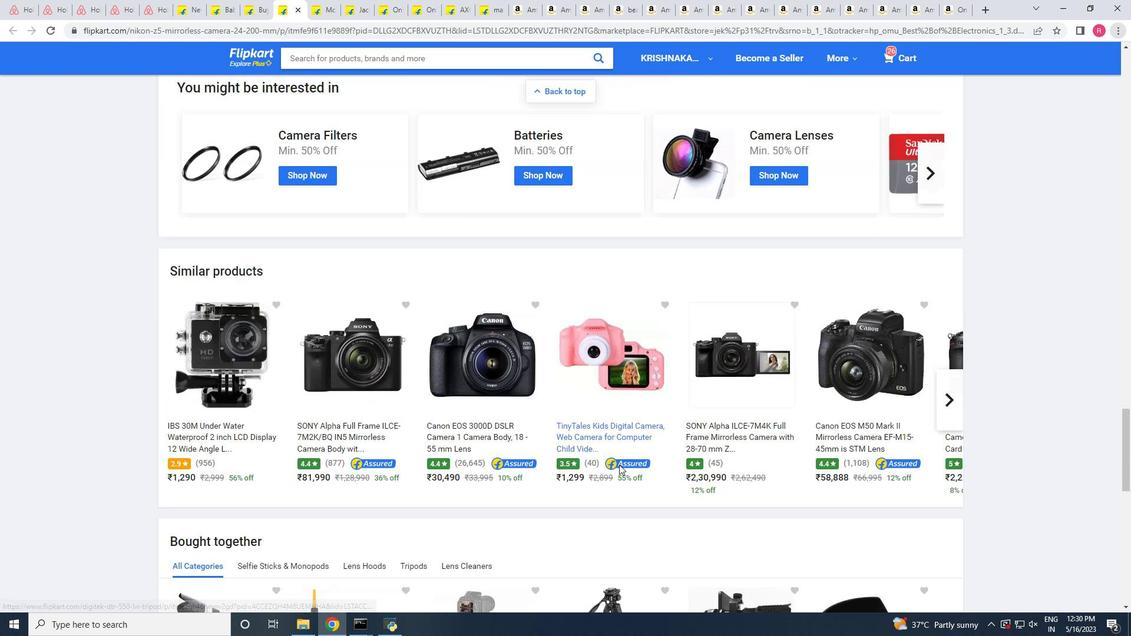 
Action: Mouse scrolled (619, 465) with delta (0, 0)
Screenshot: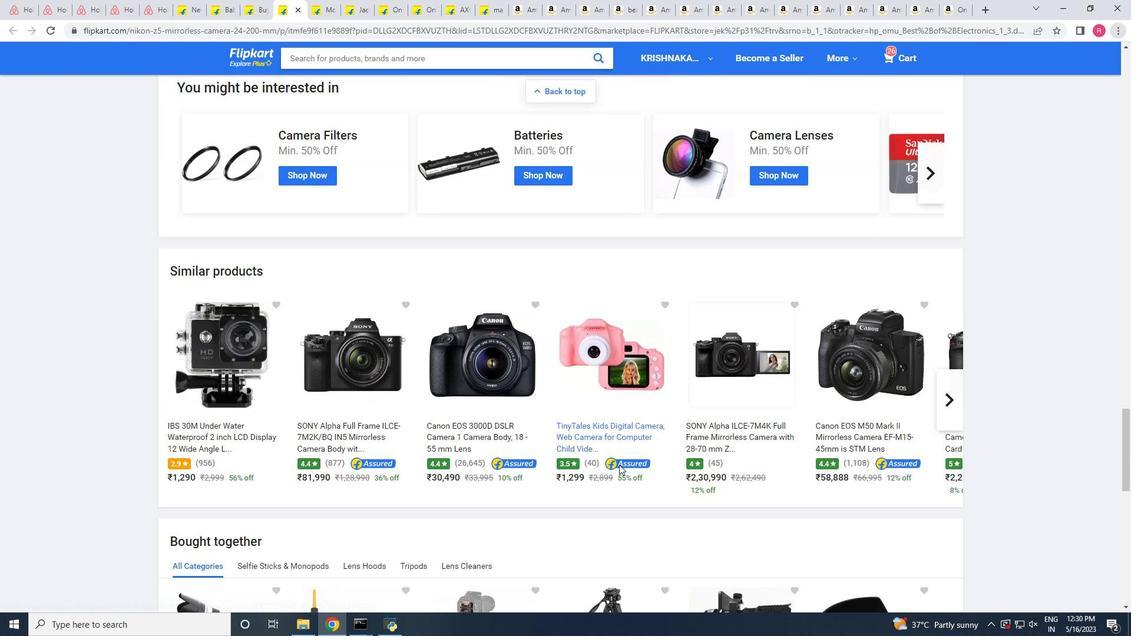 
Action: Mouse scrolled (619, 465) with delta (0, 0)
Screenshot: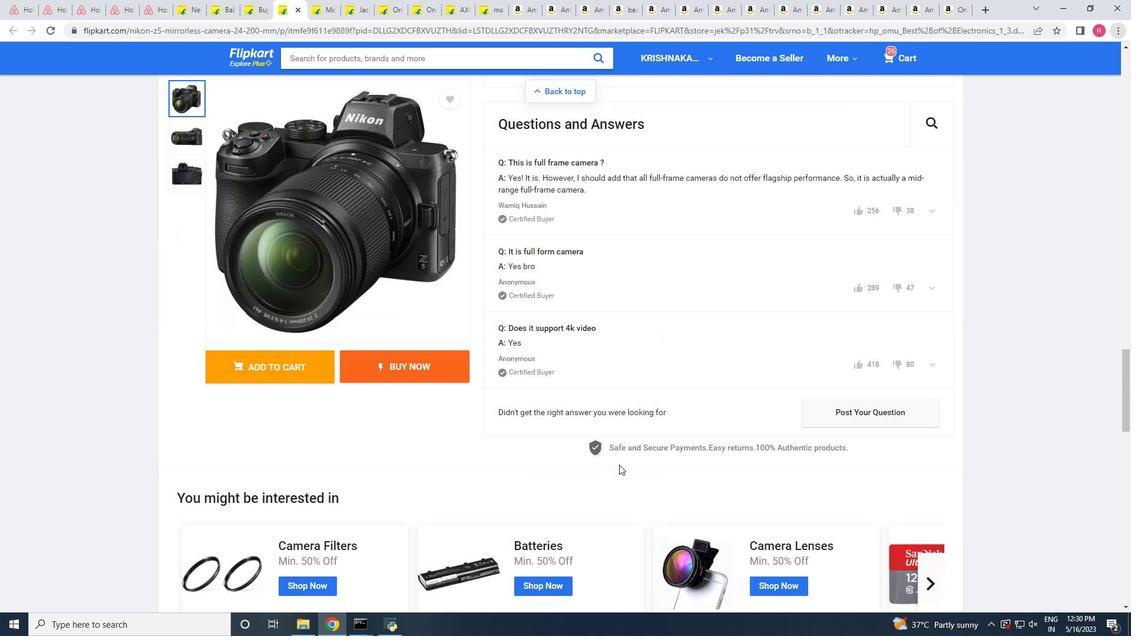 
Action: Mouse scrolled (619, 465) with delta (0, 0)
Screenshot: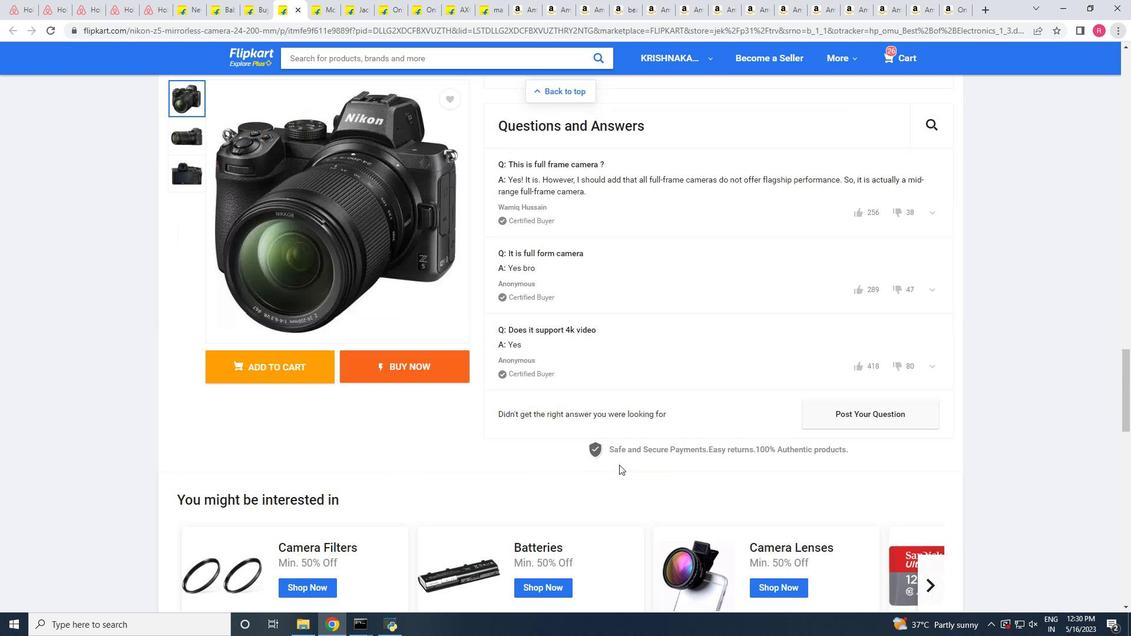 
Action: Mouse scrolled (619, 465) with delta (0, 0)
Screenshot: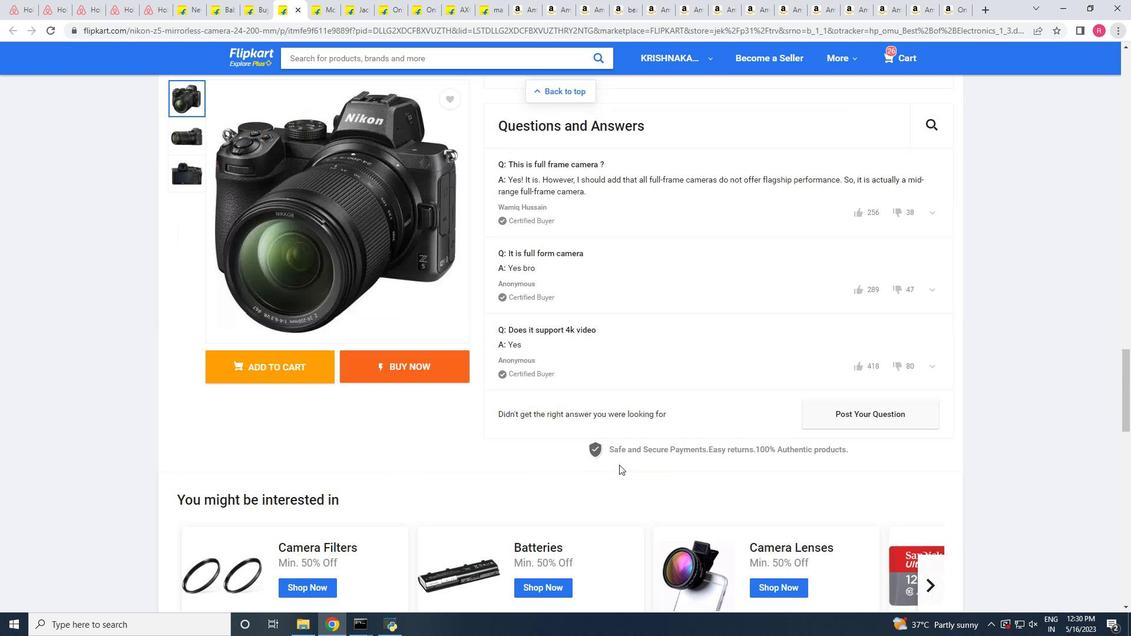 
Action: Mouse scrolled (619, 465) with delta (0, 0)
Screenshot: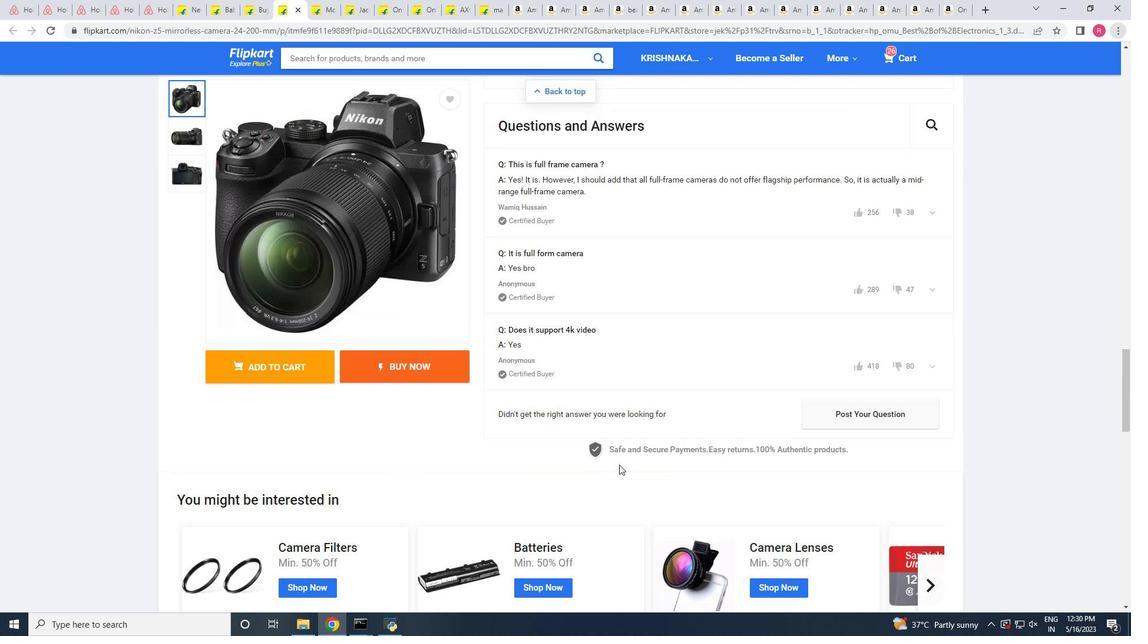 
Action: Mouse scrolled (619, 465) with delta (0, 0)
Screenshot: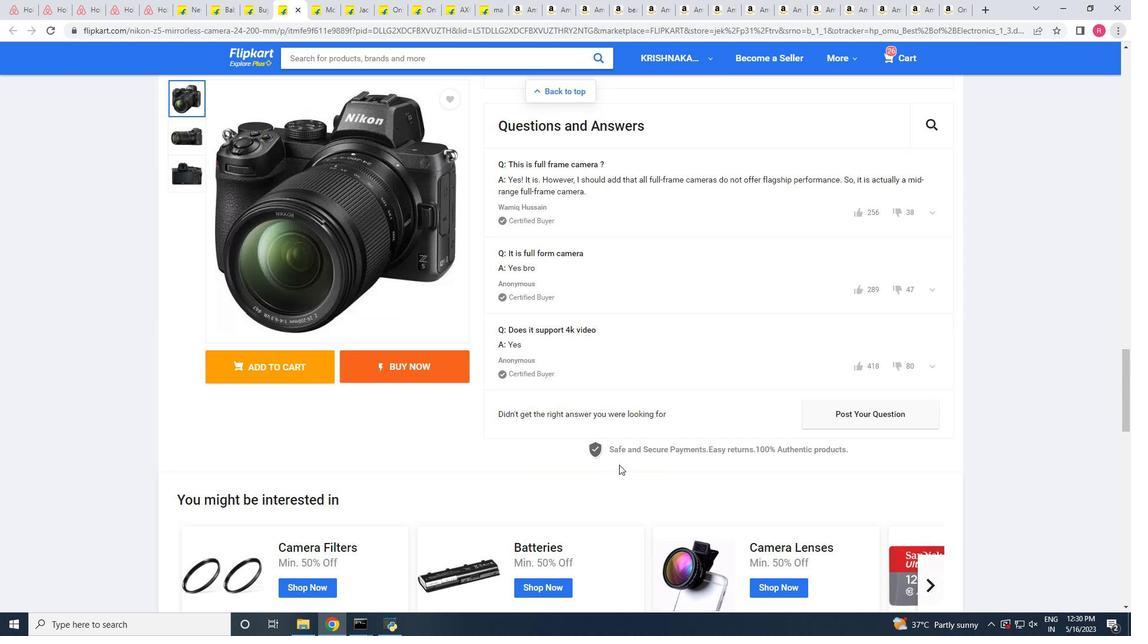 
Action: Mouse scrolled (619, 465) with delta (0, 0)
Screenshot: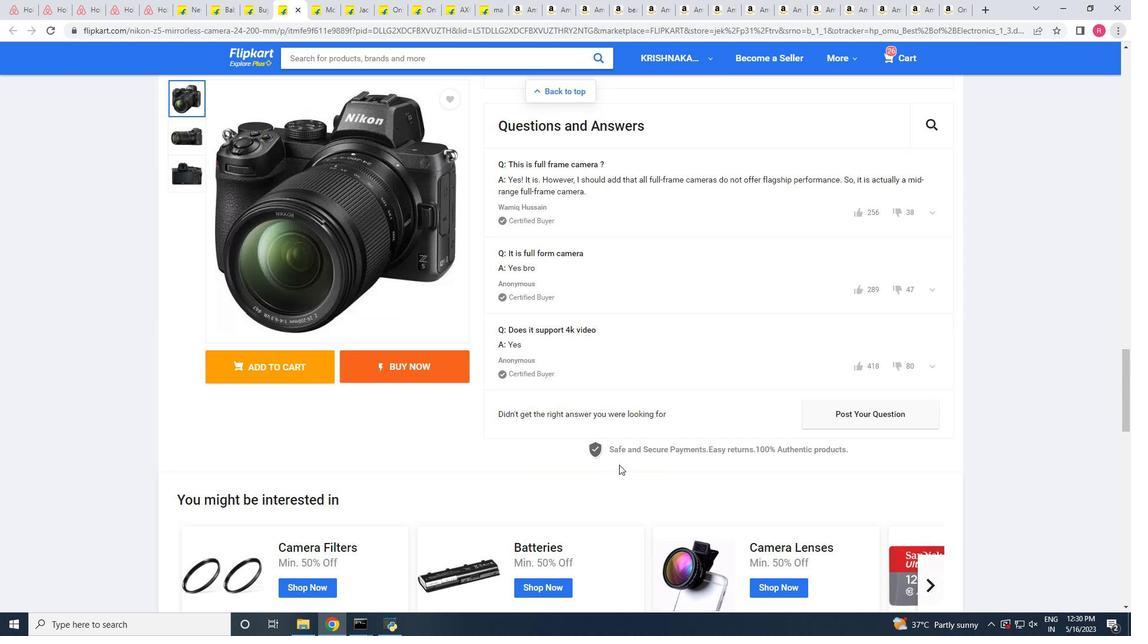 
Action: Mouse scrolled (619, 465) with delta (0, 0)
Screenshot: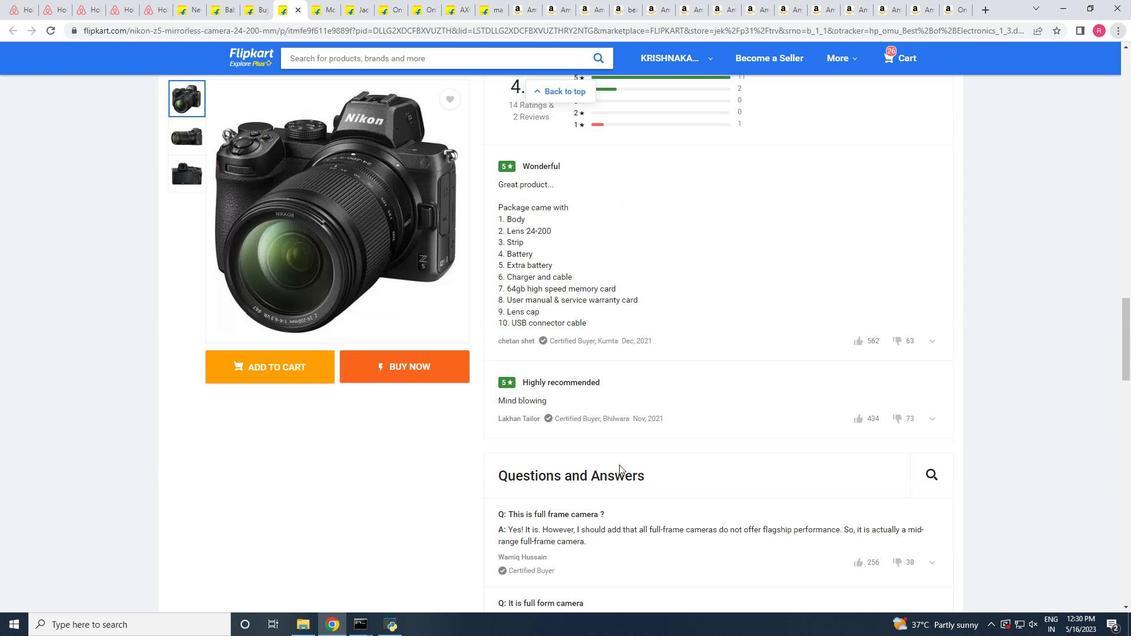 
Action: Mouse scrolled (619, 465) with delta (0, 0)
Screenshot: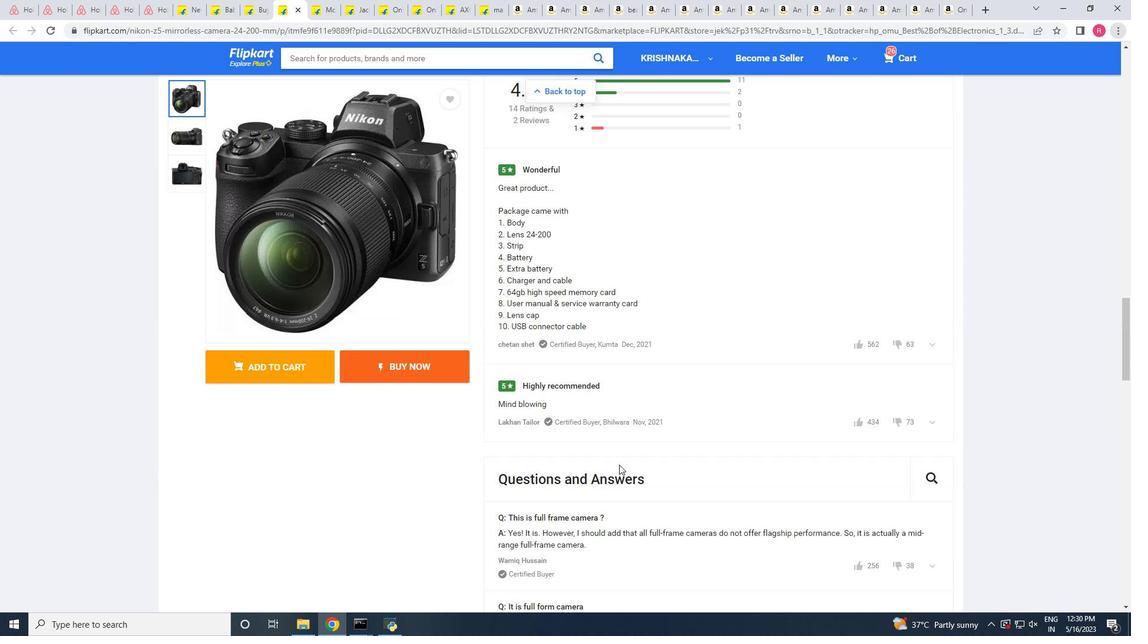 
Action: Mouse scrolled (619, 465) with delta (0, 0)
Screenshot: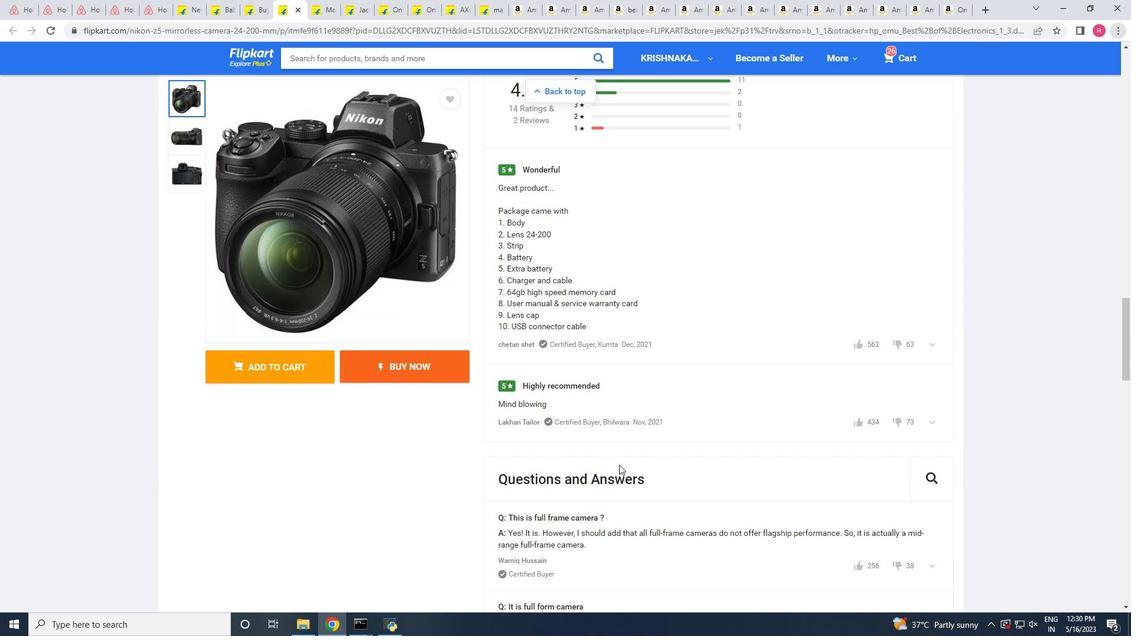
Action: Mouse scrolled (619, 465) with delta (0, 0)
Screenshot: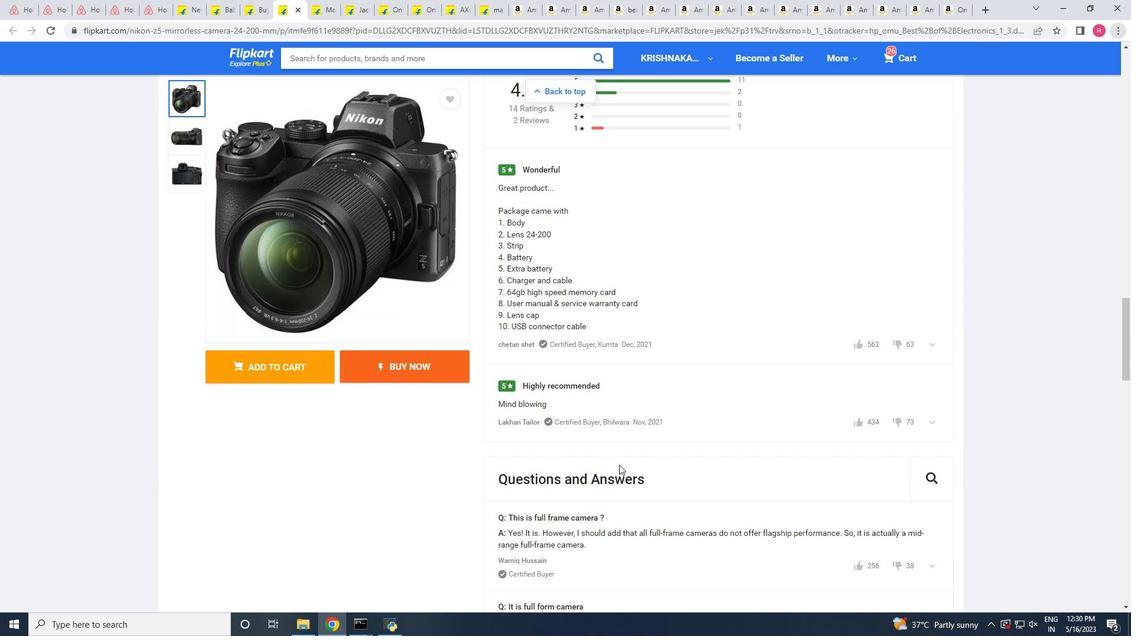 
Action: Mouse scrolled (619, 465) with delta (0, 0)
Screenshot: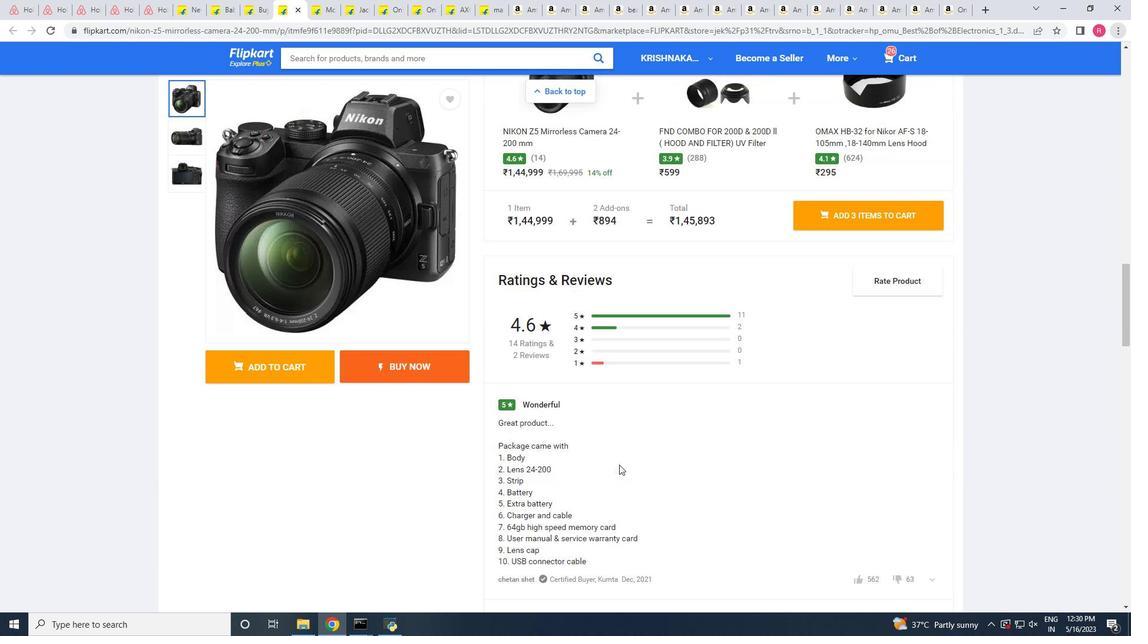 
Action: Mouse scrolled (619, 465) with delta (0, 0)
Screenshot: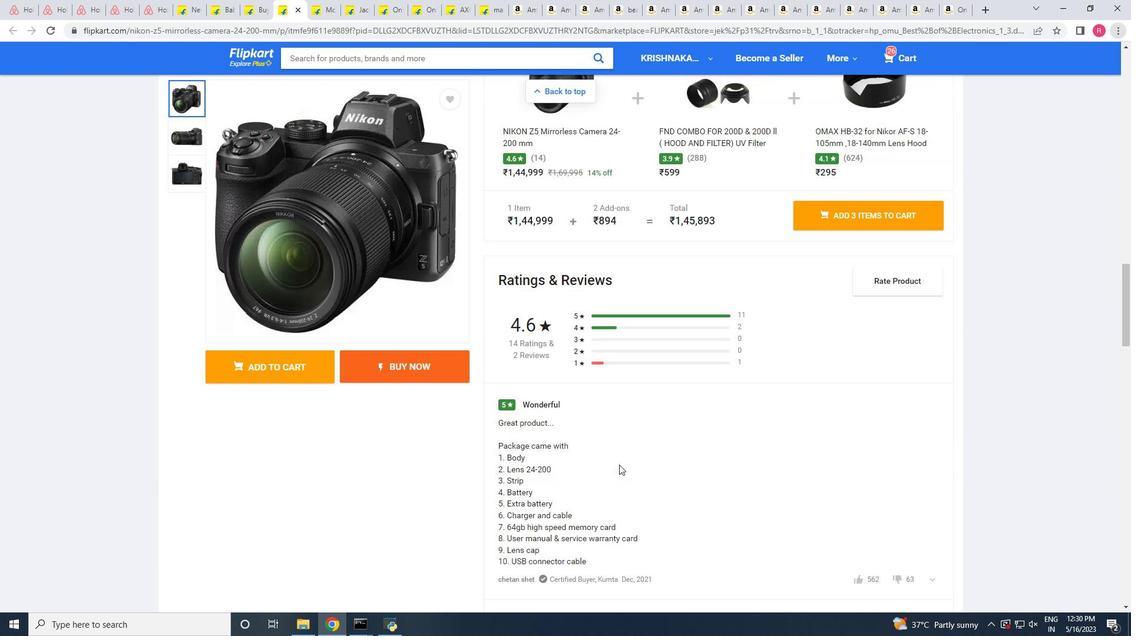 
Action: Mouse scrolled (619, 465) with delta (0, 0)
Screenshot: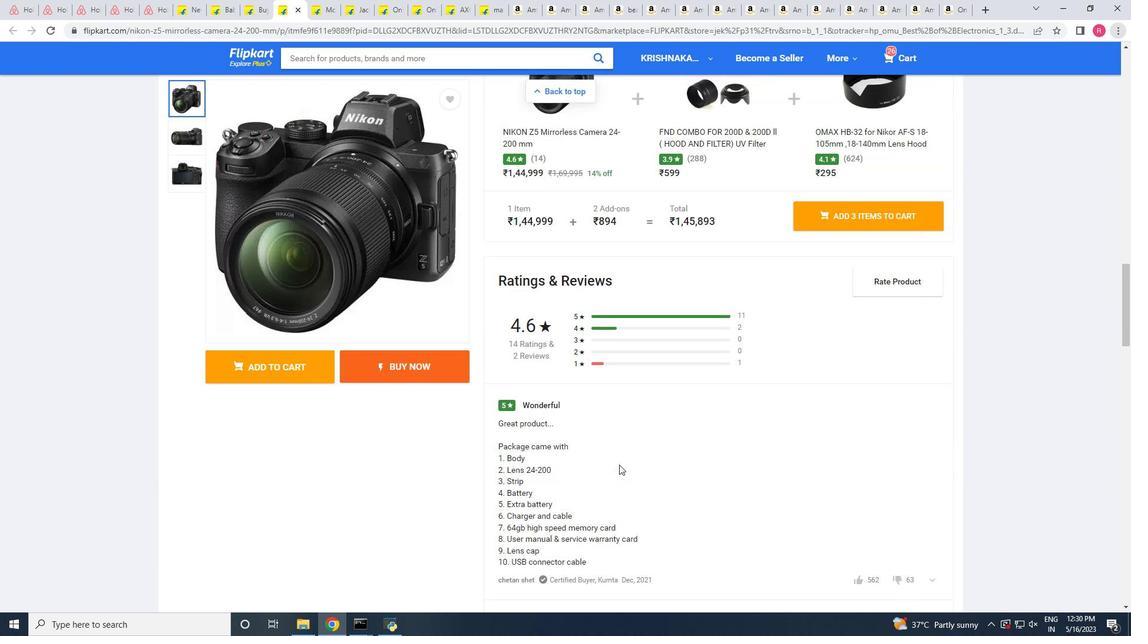 
Action: Mouse scrolled (619, 465) with delta (0, 0)
Screenshot: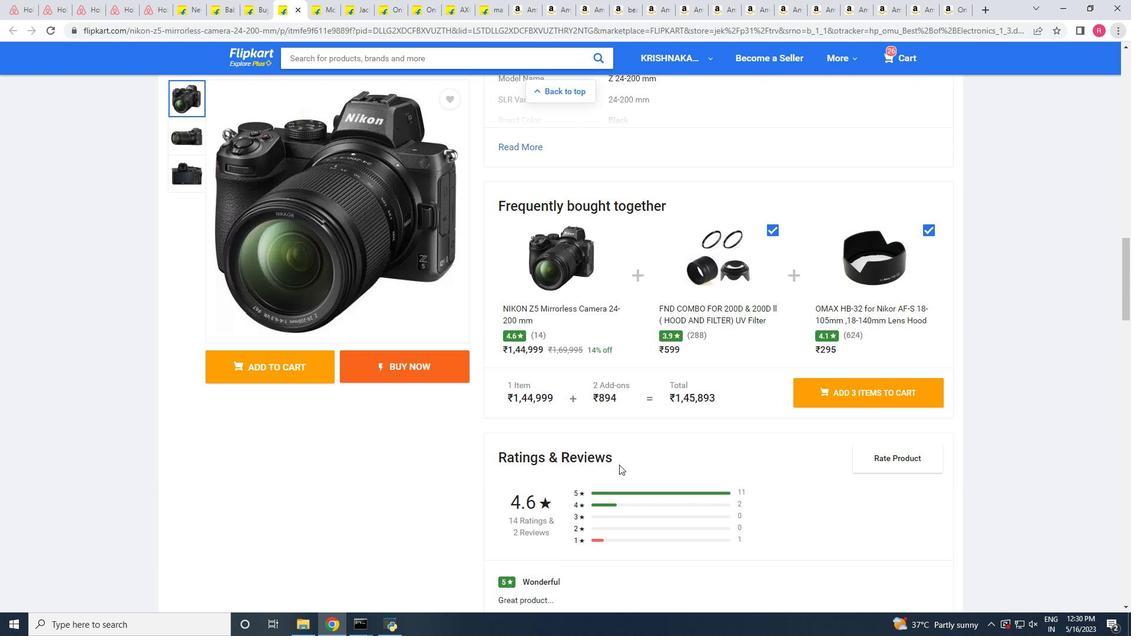 
Action: Mouse scrolled (619, 465) with delta (0, 0)
Screenshot: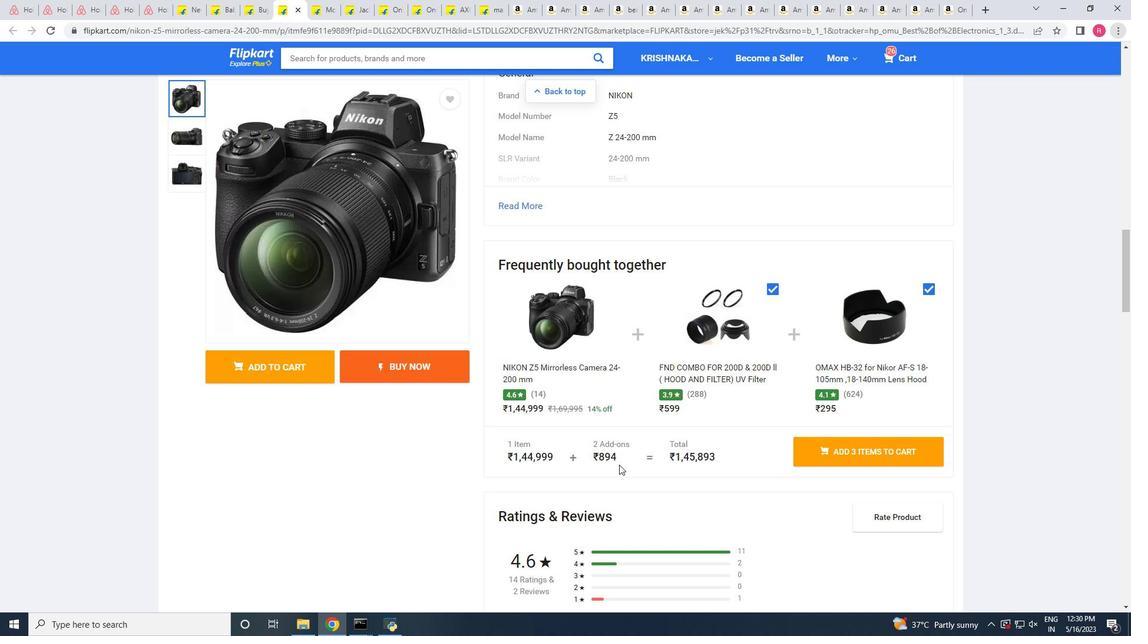 
Action: Mouse scrolled (619, 465) with delta (0, 0)
Screenshot: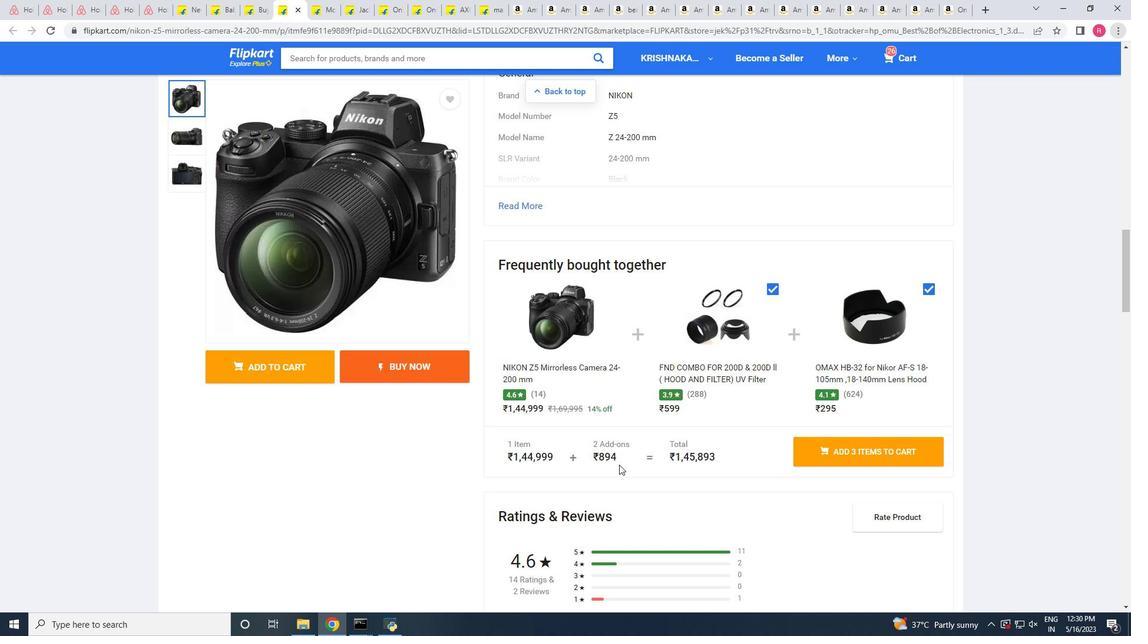 
Action: Mouse scrolled (619, 465) with delta (0, 0)
Screenshot: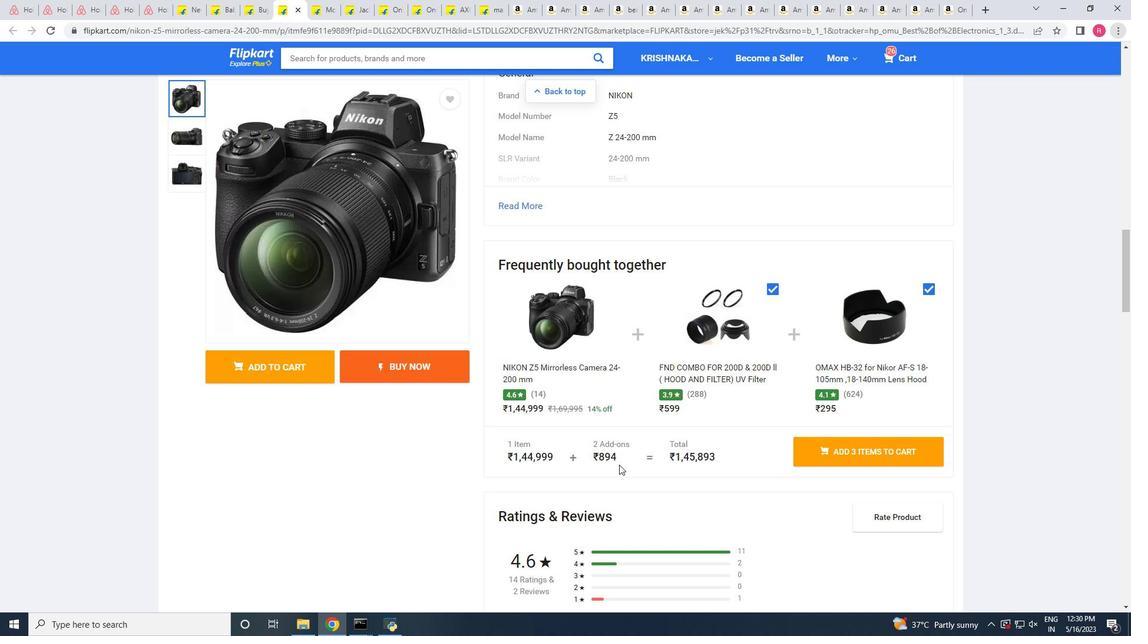 
Action: Mouse scrolled (619, 465) with delta (0, 0)
Screenshot: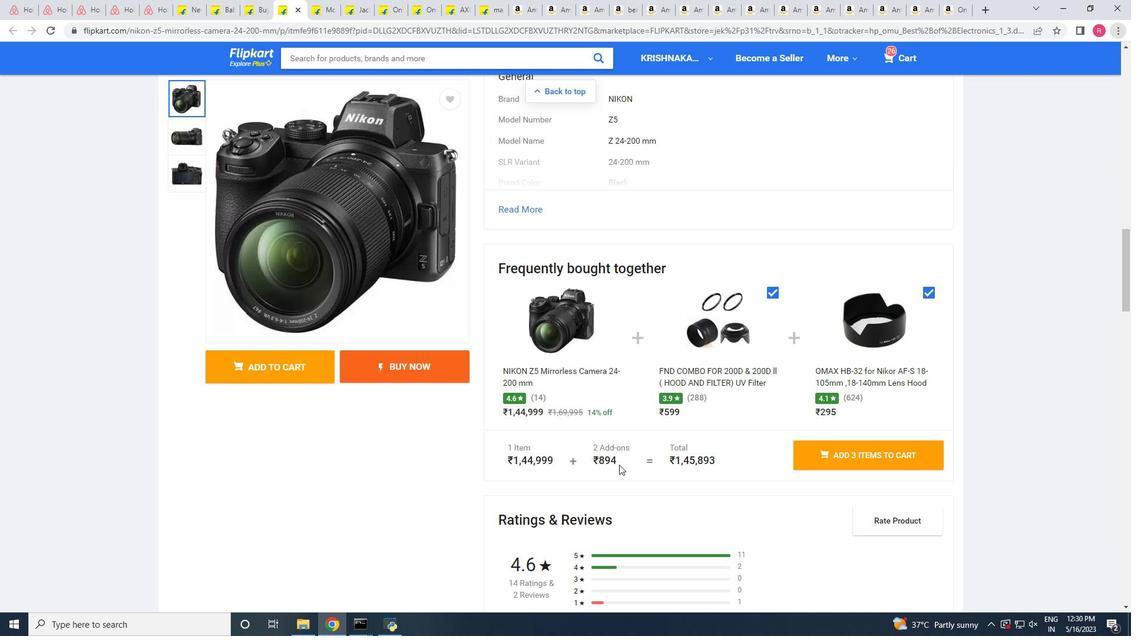 
Action: Mouse scrolled (619, 465) with delta (0, 0)
Screenshot: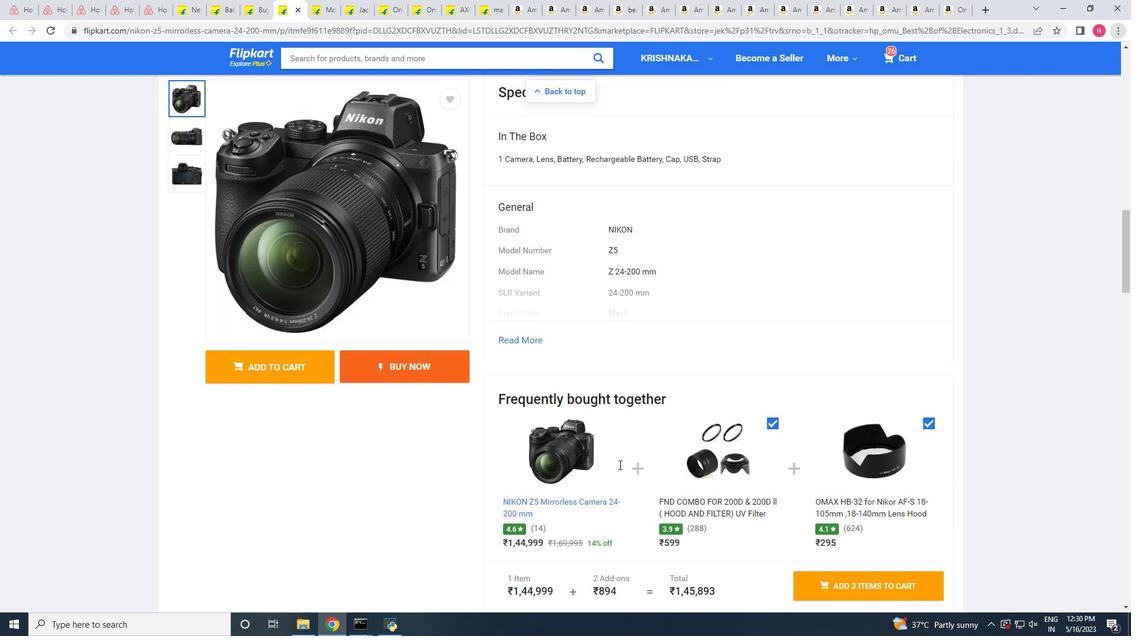 
Action: Mouse scrolled (619, 465) with delta (0, 0)
Screenshot: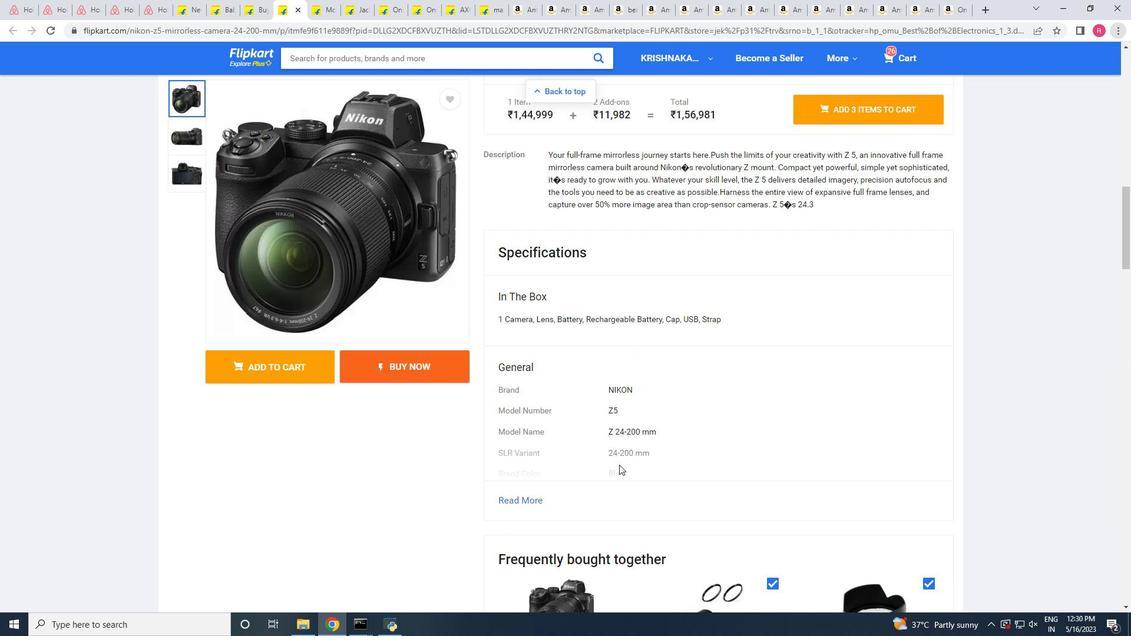 
Action: Mouse scrolled (619, 465) with delta (0, 0)
Screenshot: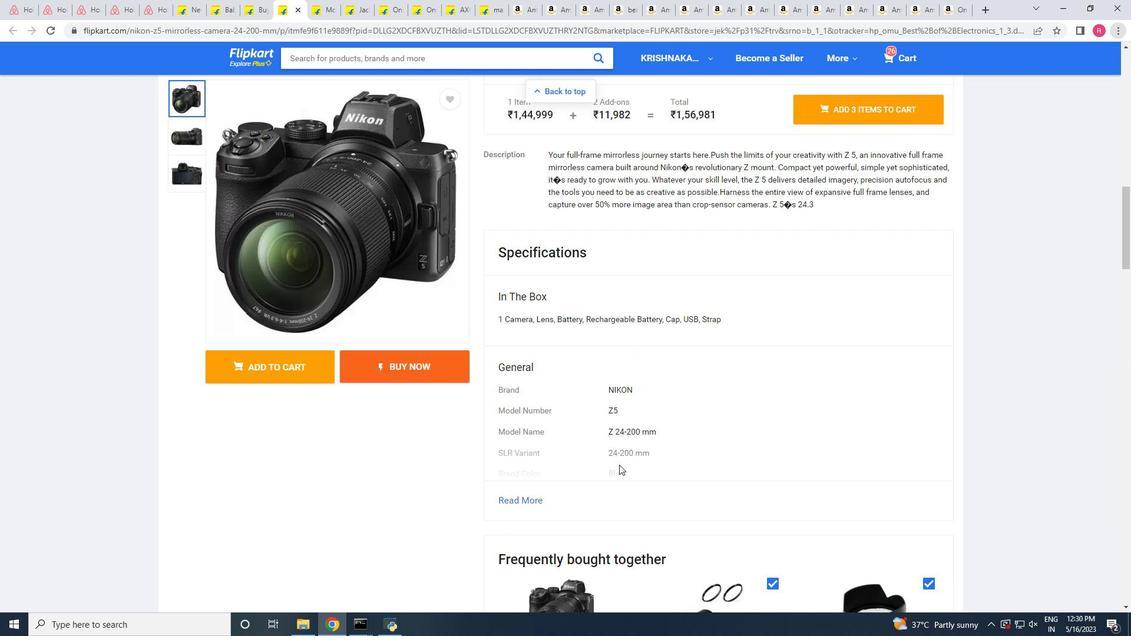 
Action: Mouse scrolled (619, 465) with delta (0, 0)
Screenshot: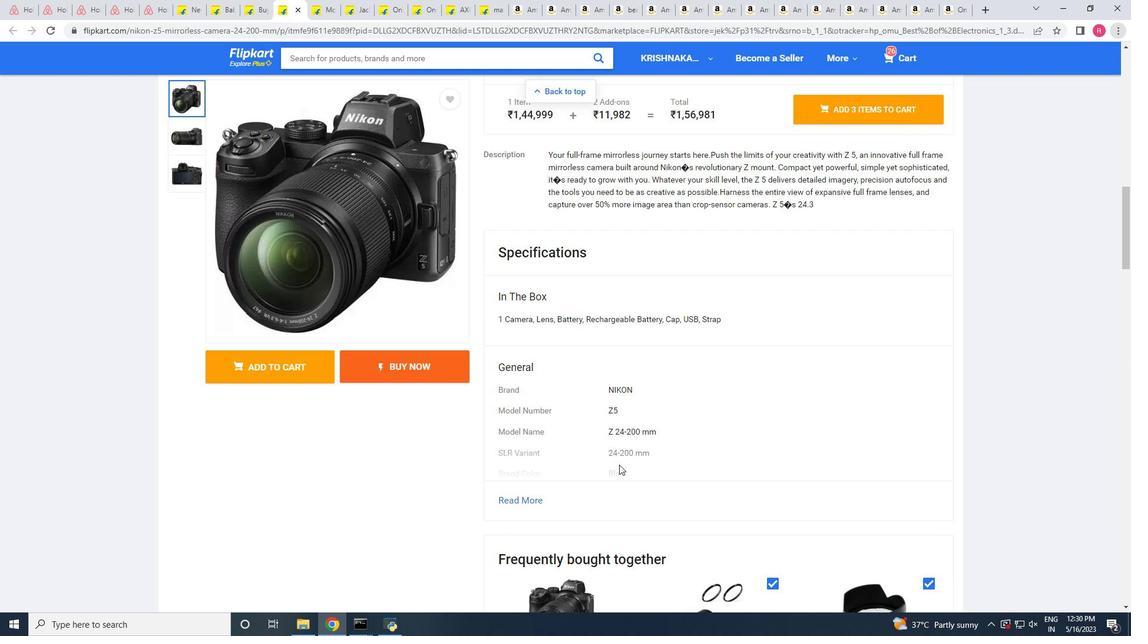 
Action: Mouse scrolled (619, 465) with delta (0, 0)
Screenshot: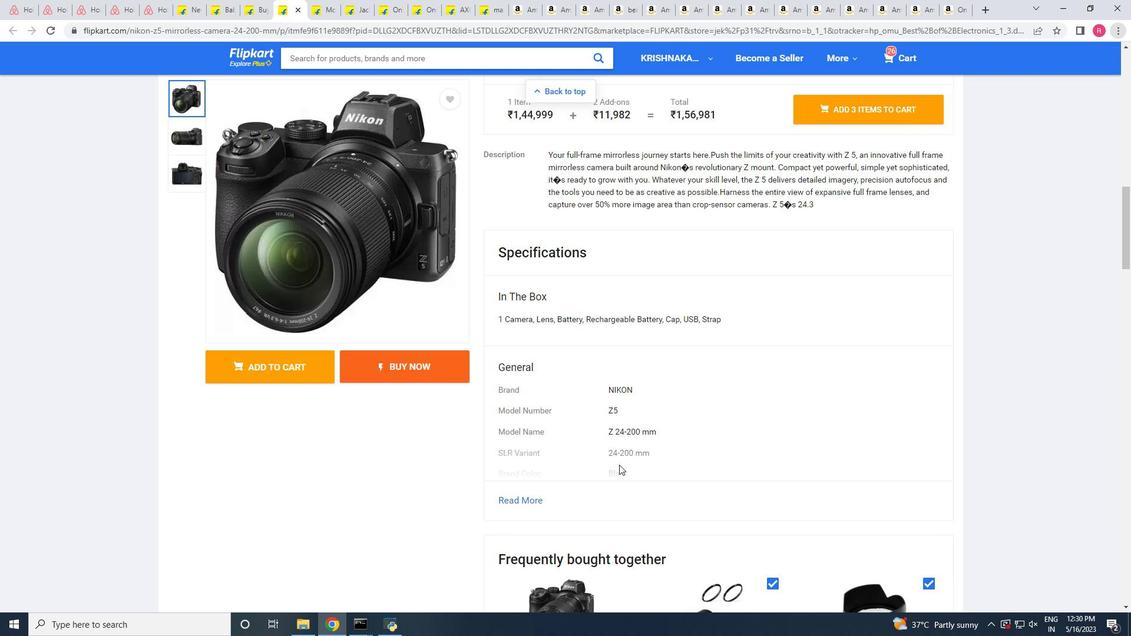 
Action: Mouse scrolled (619, 465) with delta (0, 0)
Screenshot: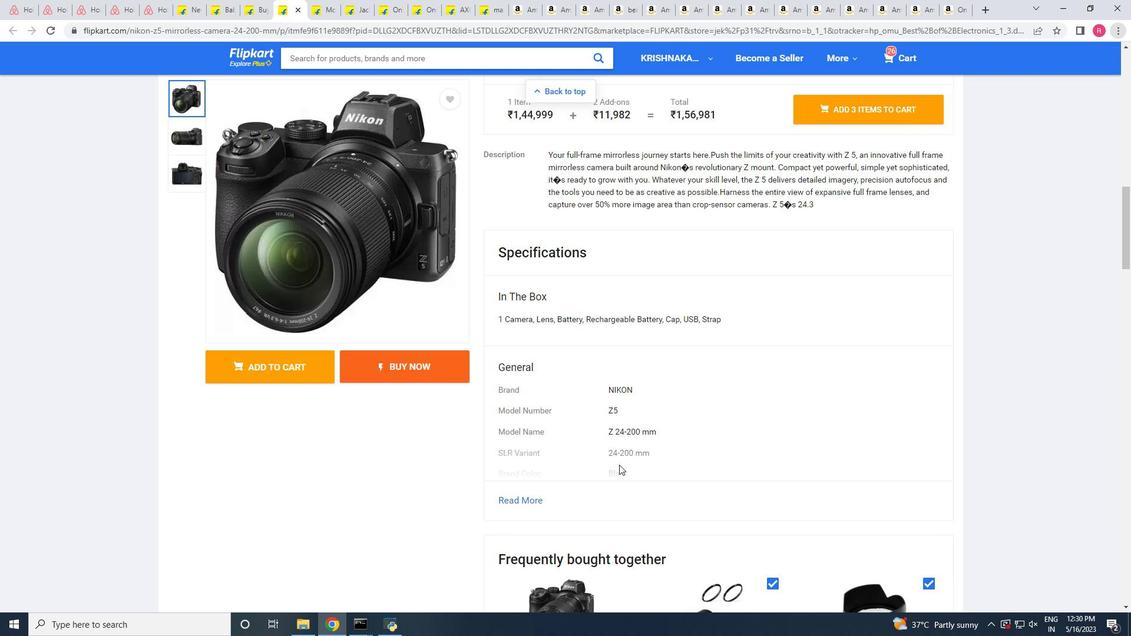 
Action: Mouse scrolled (619, 465) with delta (0, 0)
Screenshot: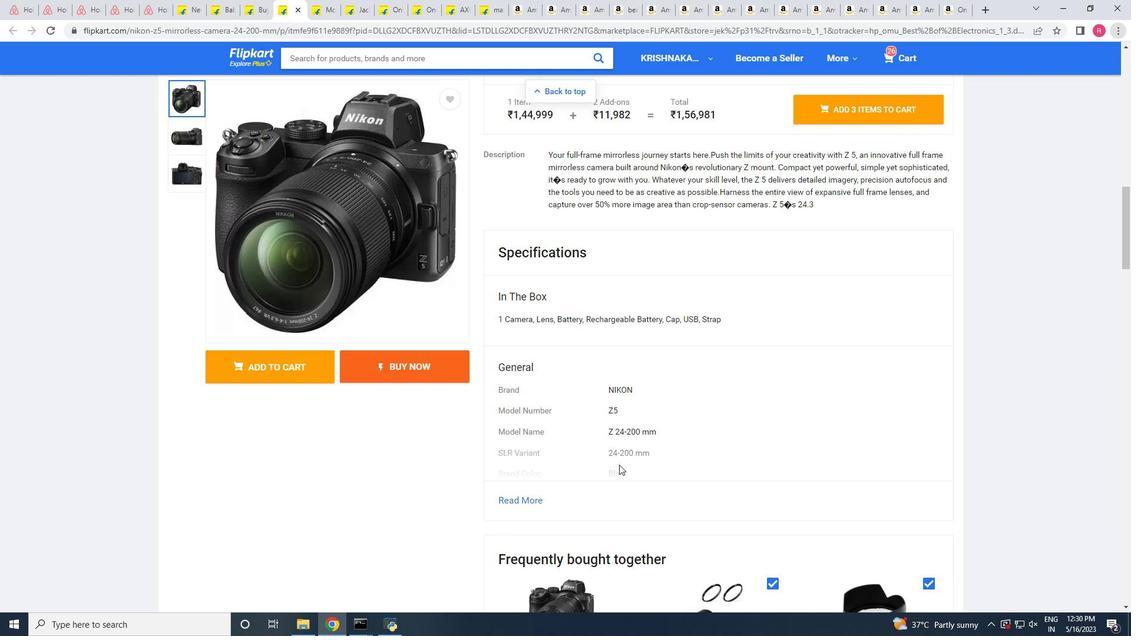 
Action: Mouse scrolled (619, 465) with delta (0, 0)
Screenshot: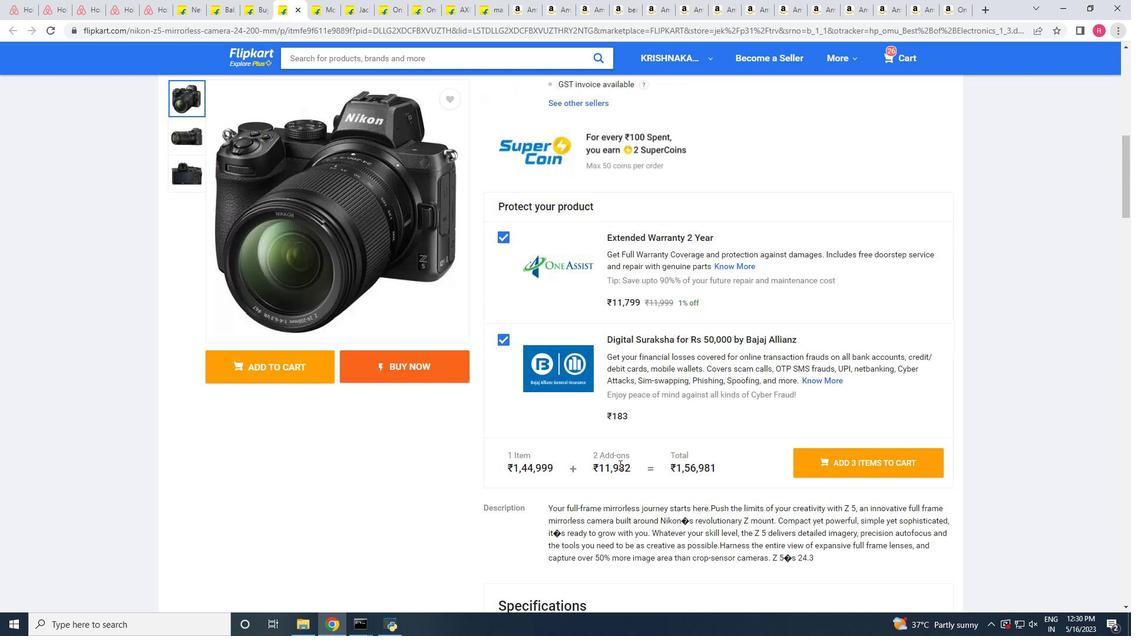 
Action: Mouse scrolled (619, 465) with delta (0, 0)
Screenshot: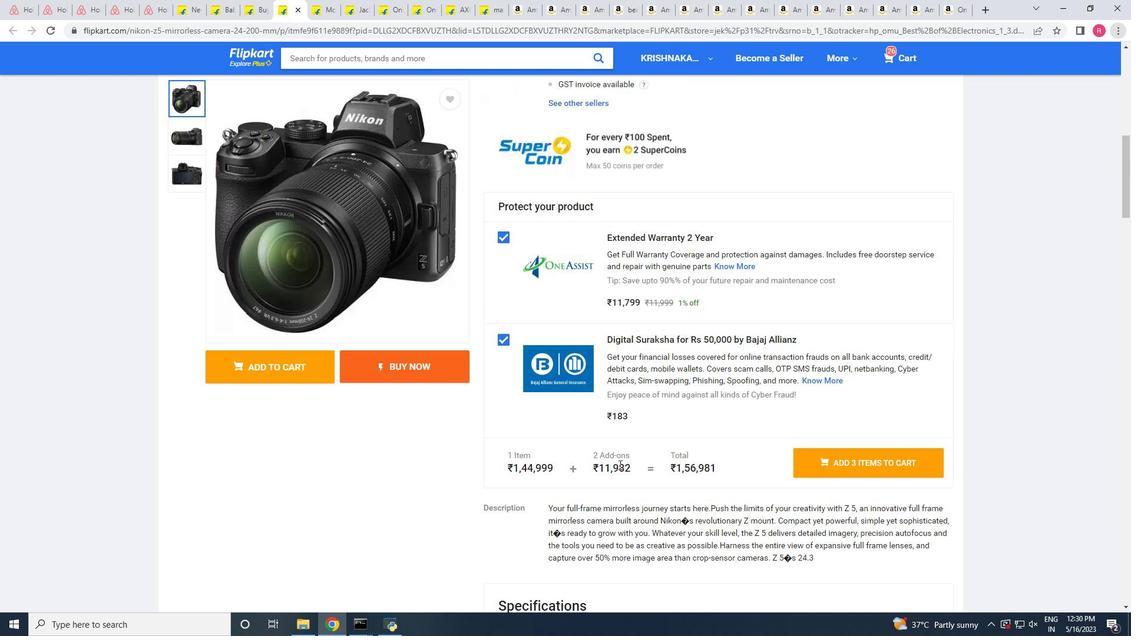 
Action: Mouse scrolled (619, 465) with delta (0, 0)
Screenshot: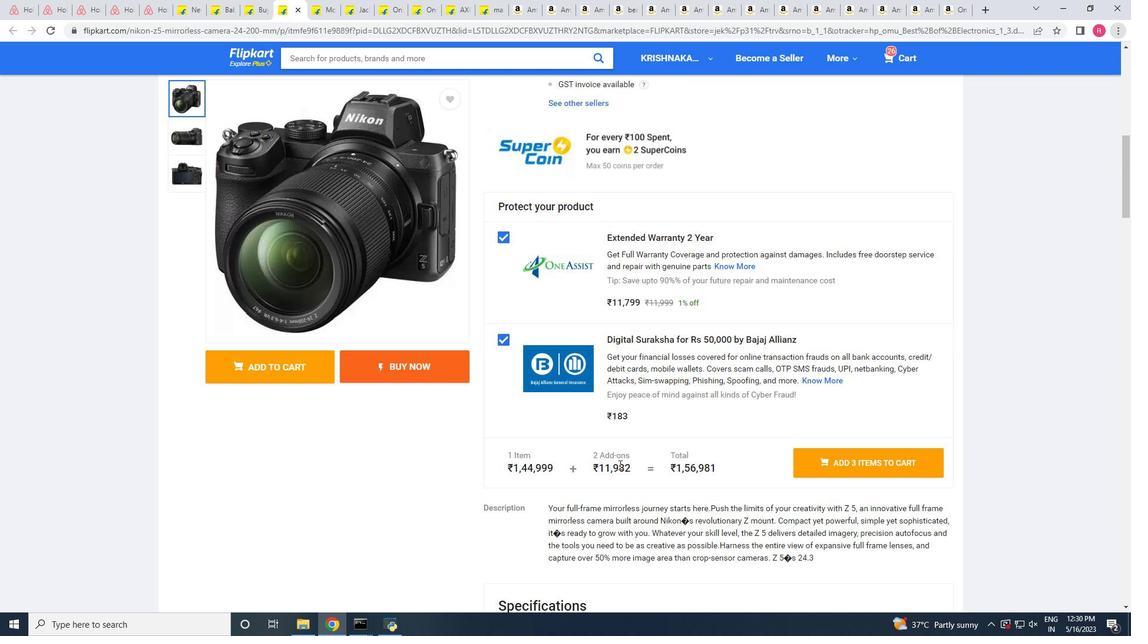 
Action: Mouse scrolled (619, 465) with delta (0, 0)
Screenshot: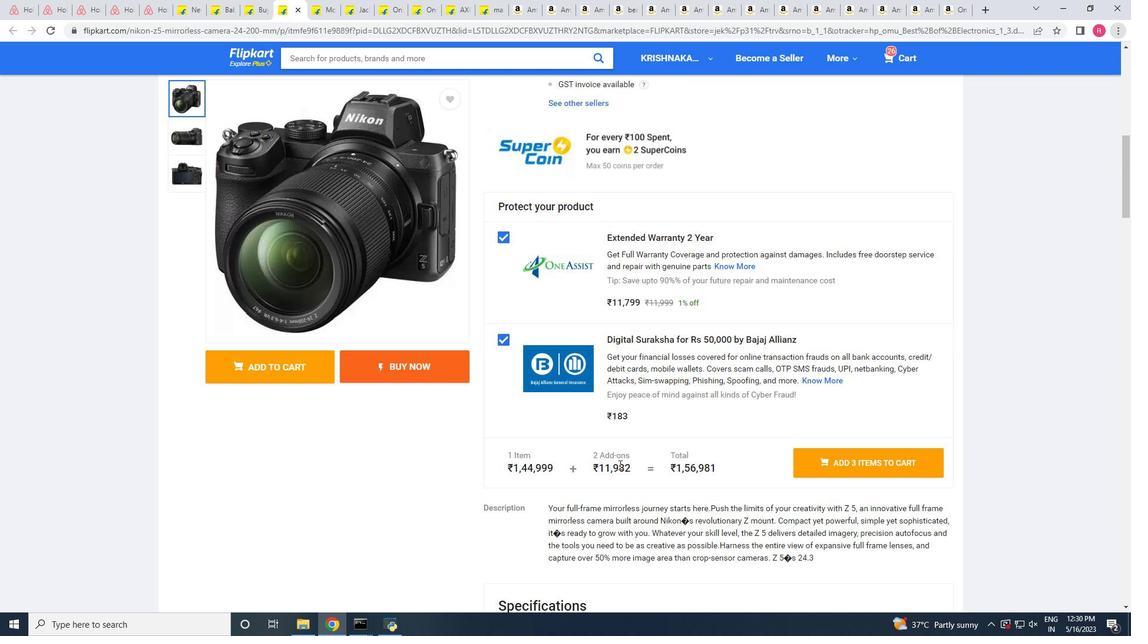 
Action: Mouse scrolled (619, 465) with delta (0, 0)
Screenshot: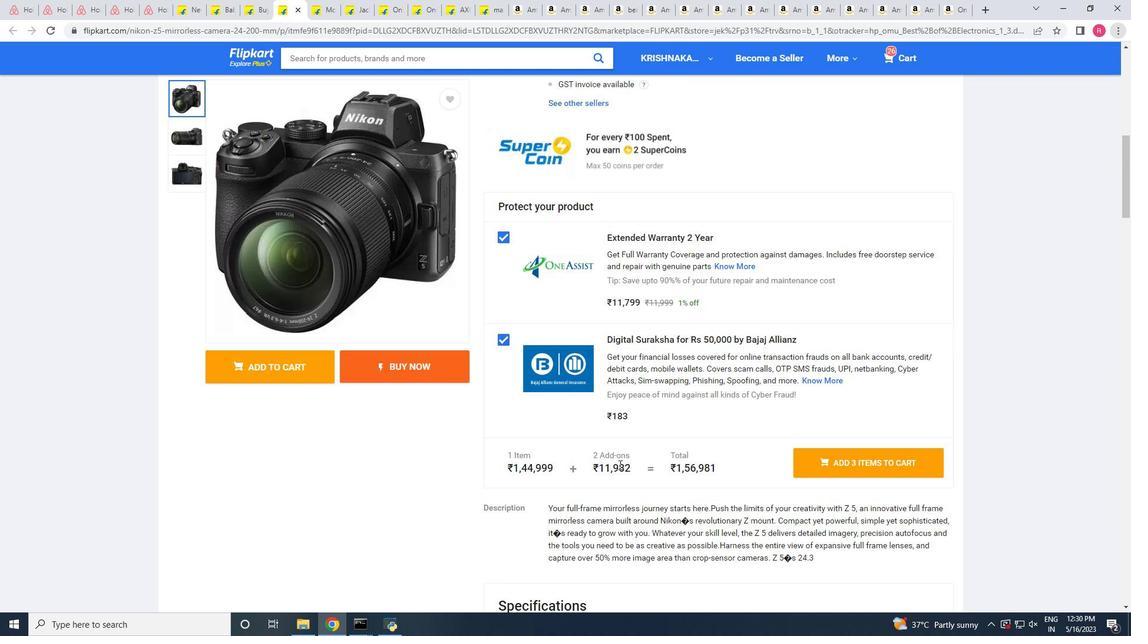 
Action: Mouse scrolled (619, 465) with delta (0, 0)
Screenshot: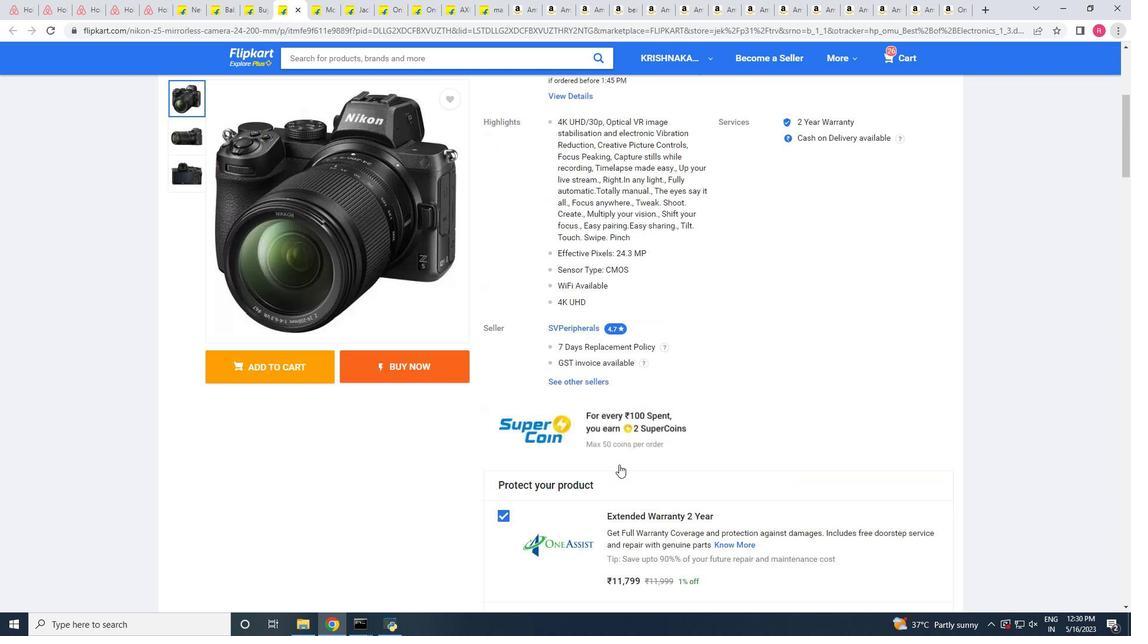 
Action: Mouse scrolled (619, 465) with delta (0, 0)
Screenshot: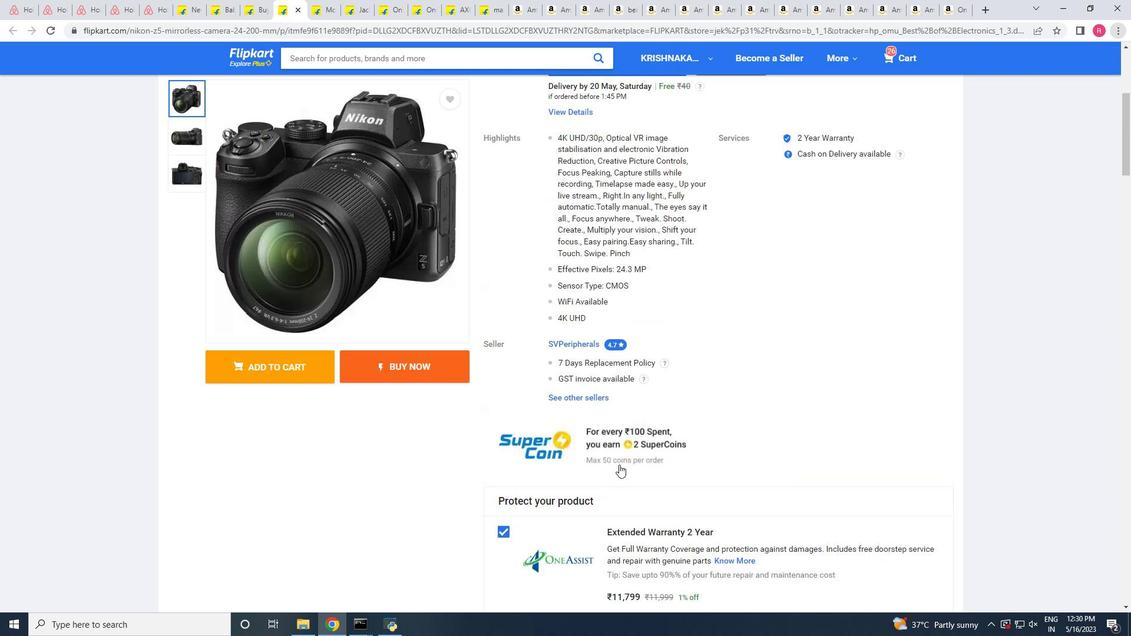 
Action: Mouse scrolled (619, 465) with delta (0, 0)
Screenshot: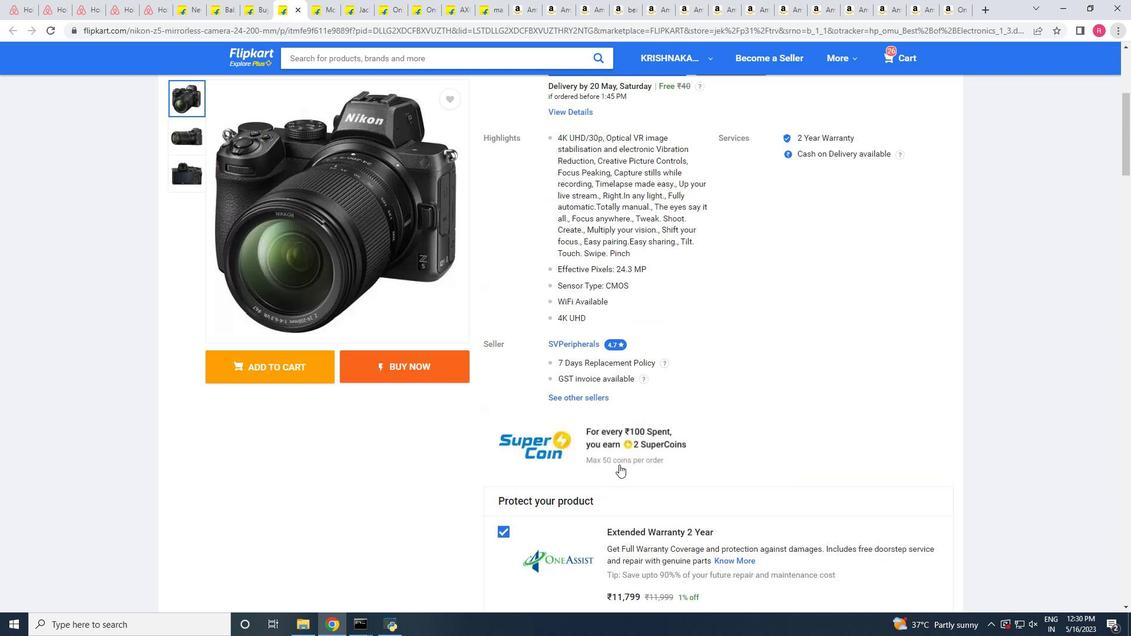 
Action: Mouse scrolled (619, 465) with delta (0, 0)
Screenshot: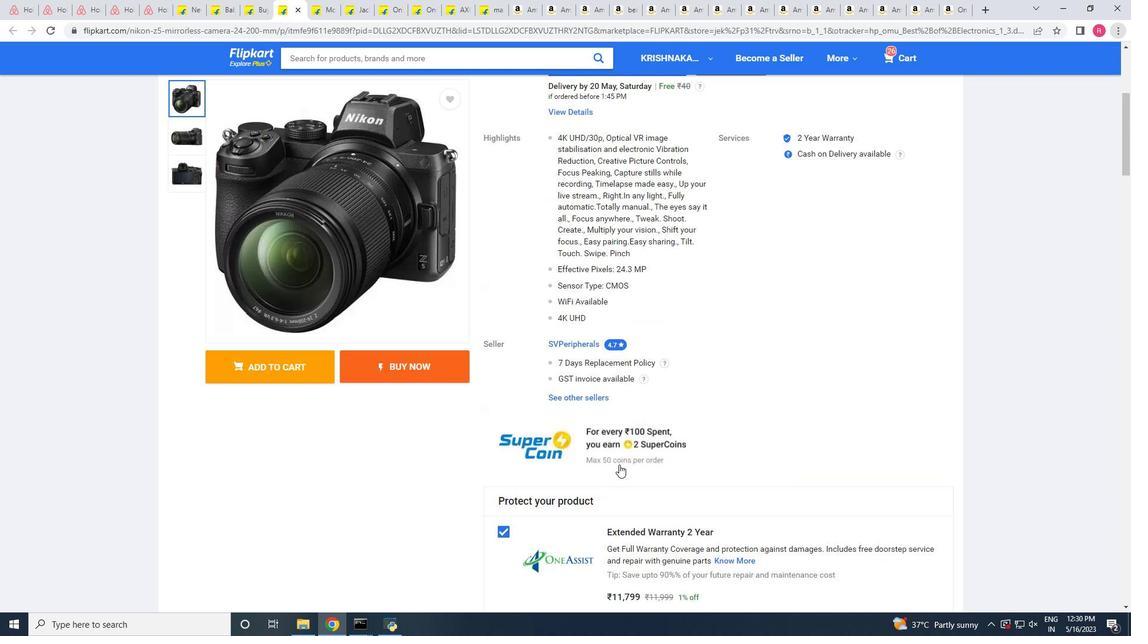 
Action: Mouse scrolled (619, 465) with delta (0, 0)
Screenshot: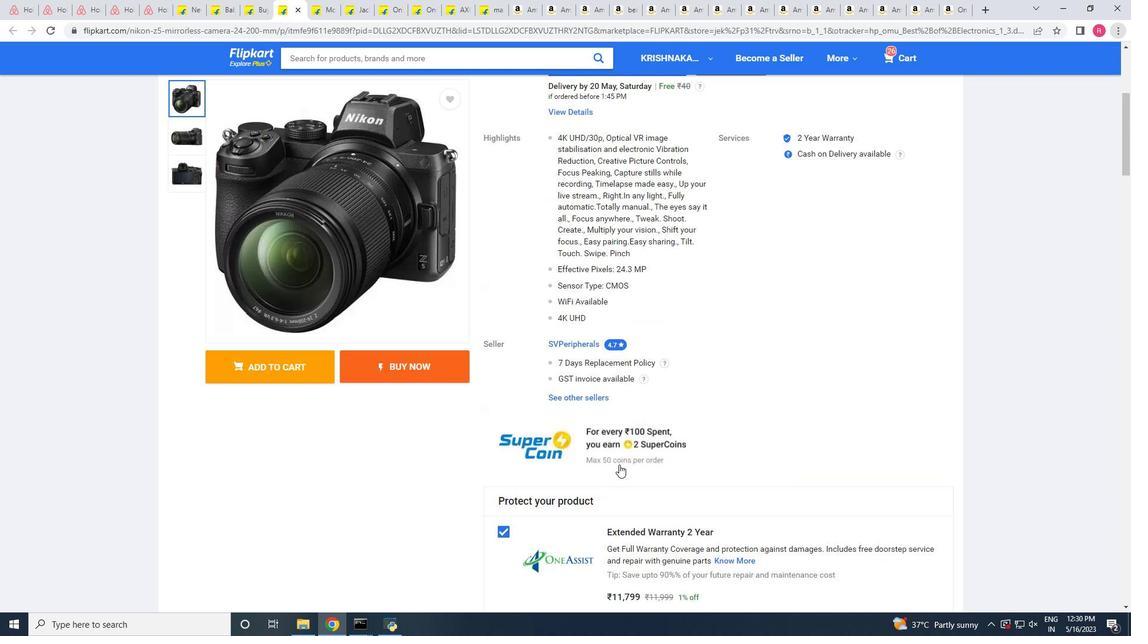 
Action: Mouse scrolled (619, 465) with delta (0, 0)
Screenshot: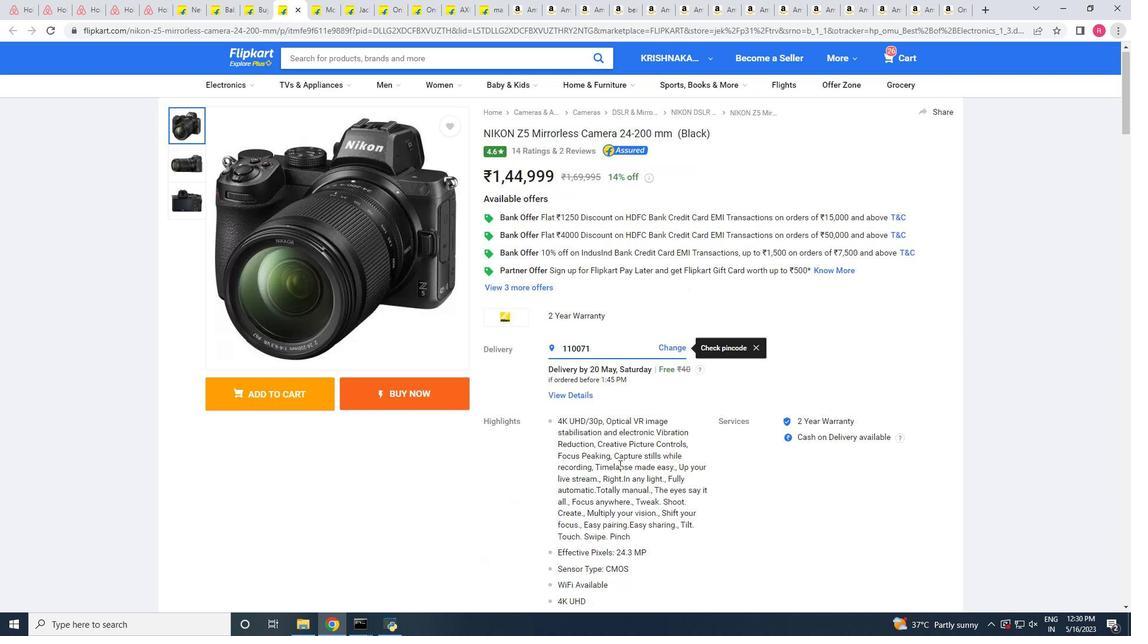
Action: Mouse scrolled (619, 465) with delta (0, 0)
Screenshot: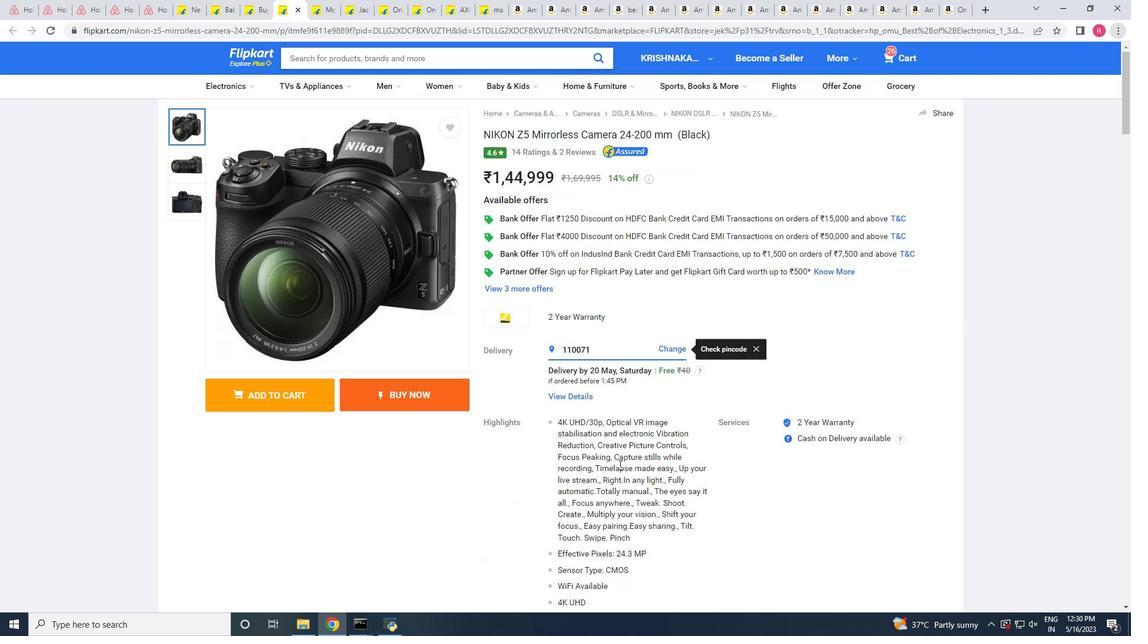 
Action: Mouse scrolled (619, 465) with delta (0, 0)
Screenshot: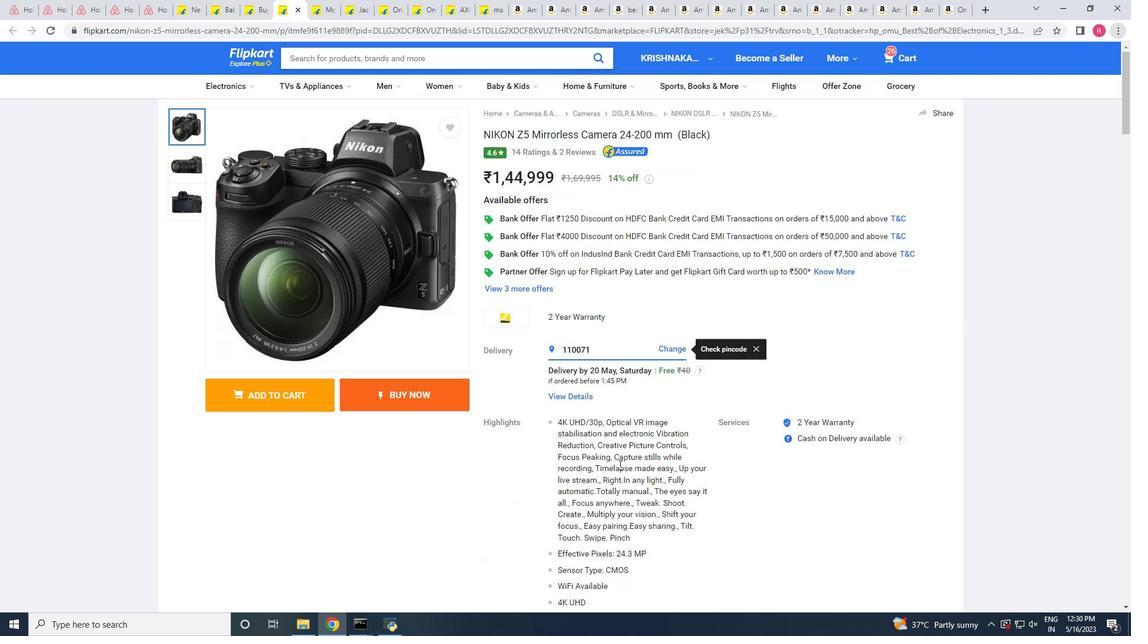 
Action: Mouse scrolled (619, 465) with delta (0, 0)
Screenshot: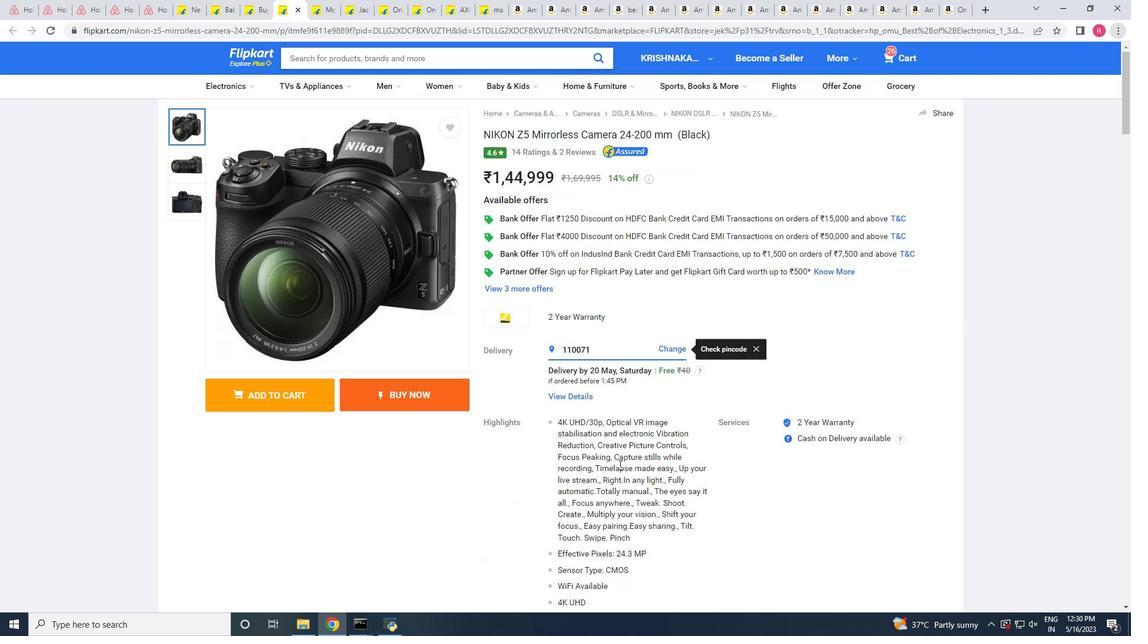 
Action: Mouse scrolled (619, 465) with delta (0, 0)
Screenshot: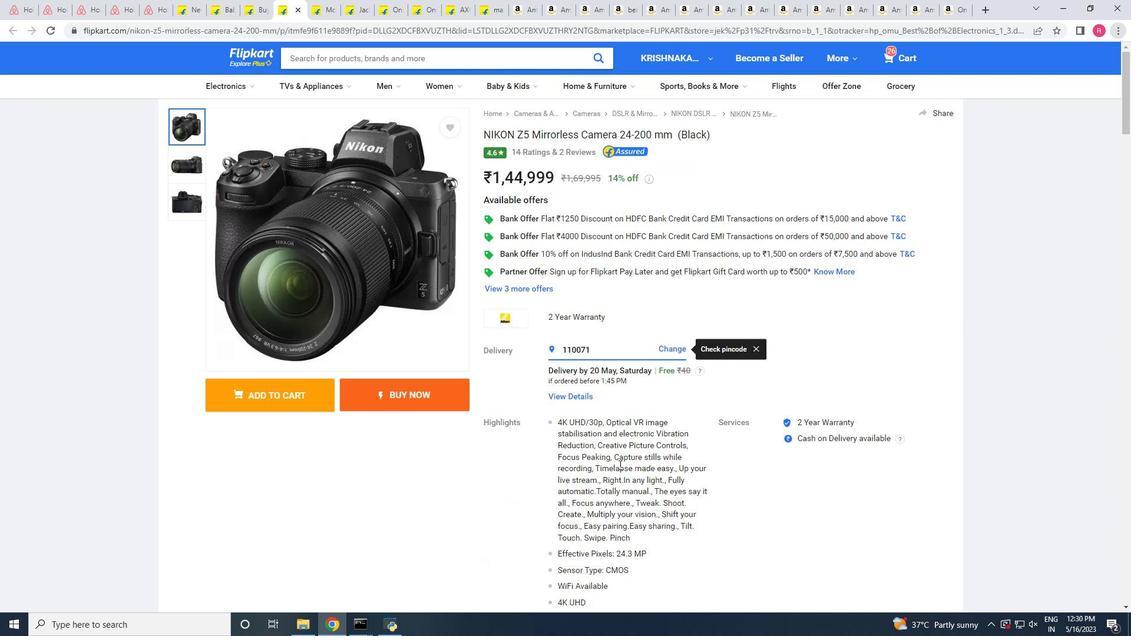 
Action: Mouse scrolled (619, 465) with delta (0, 0)
Screenshot: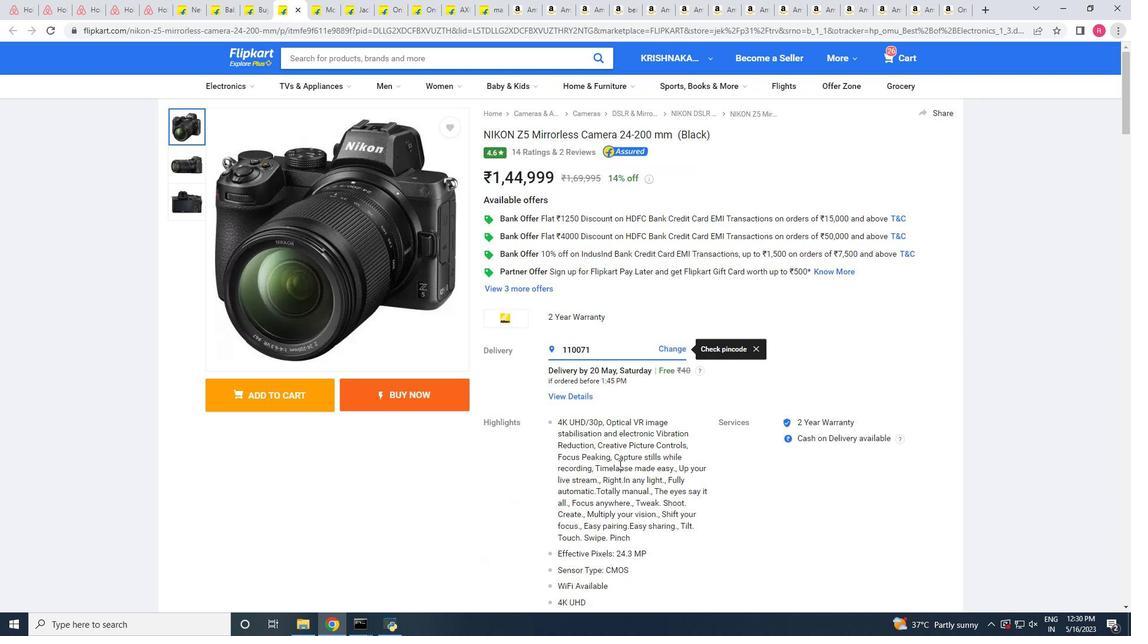 
